Task: Create Custom  object "expense" and Add fields to this custom object.
Action: Mouse moved to (836, 67)
Screenshot: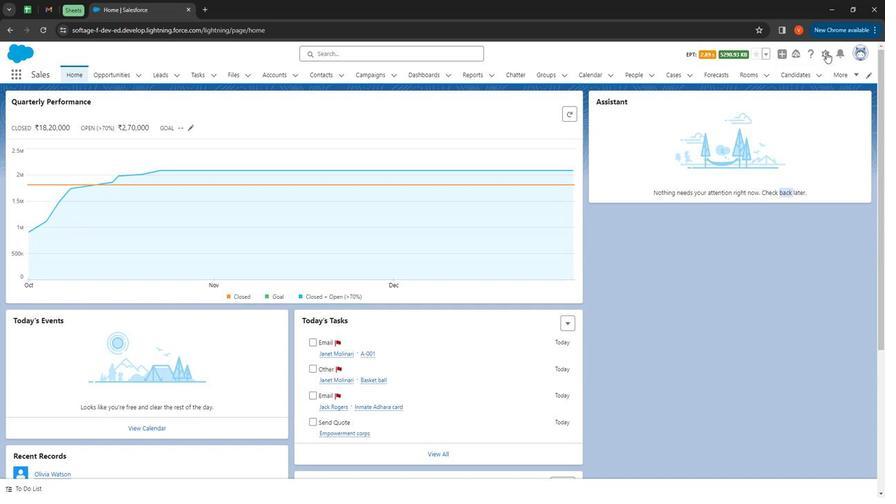 
Action: Mouse pressed left at (836, 67)
Screenshot: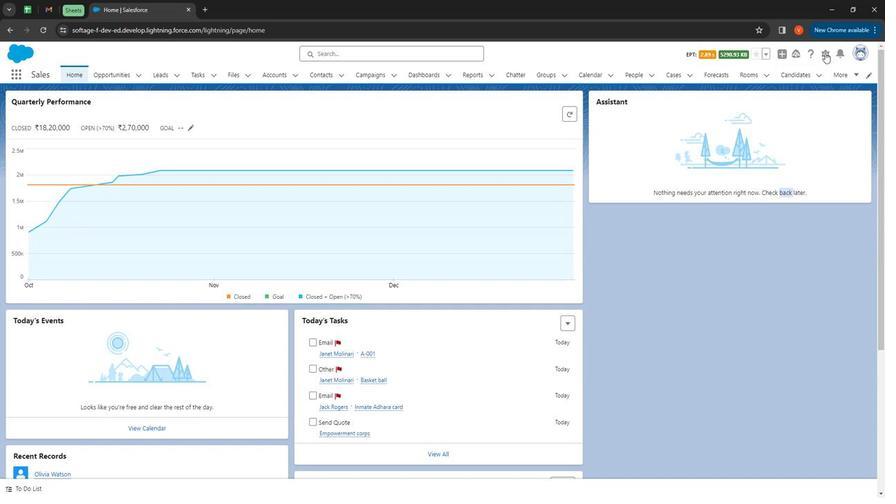
Action: Mouse moved to (806, 91)
Screenshot: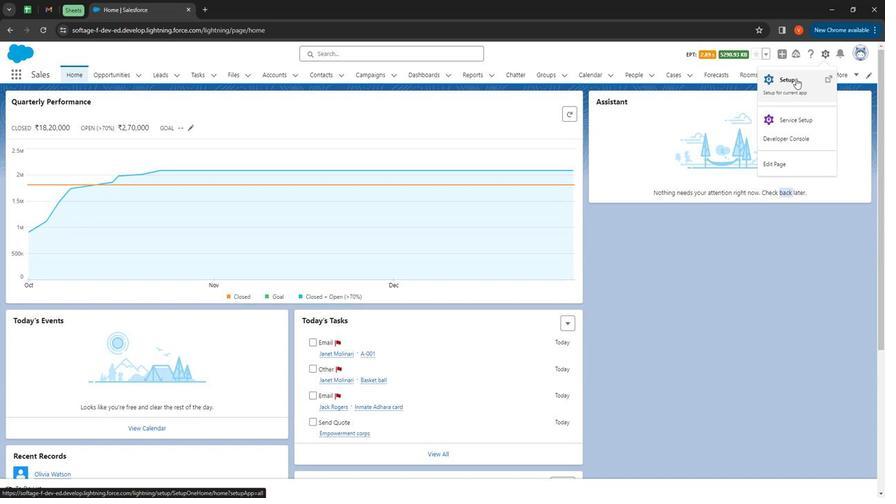 
Action: Mouse pressed left at (806, 91)
Screenshot: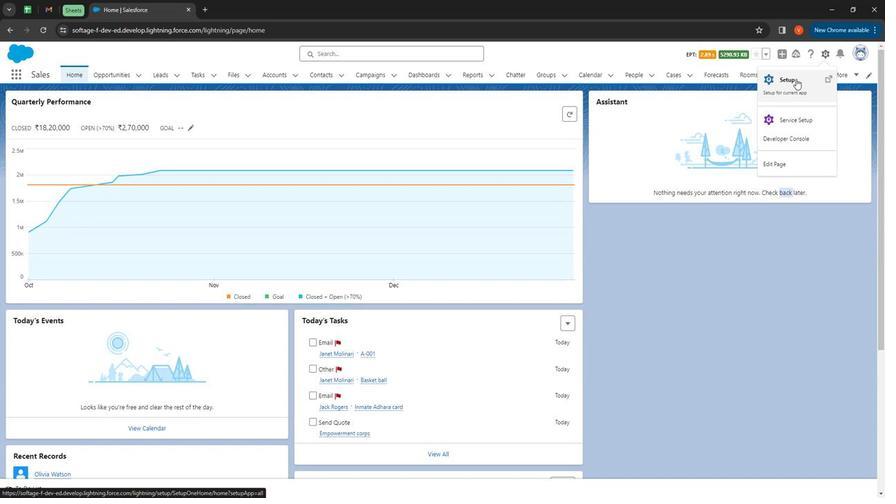 
Action: Mouse moved to (107, 86)
Screenshot: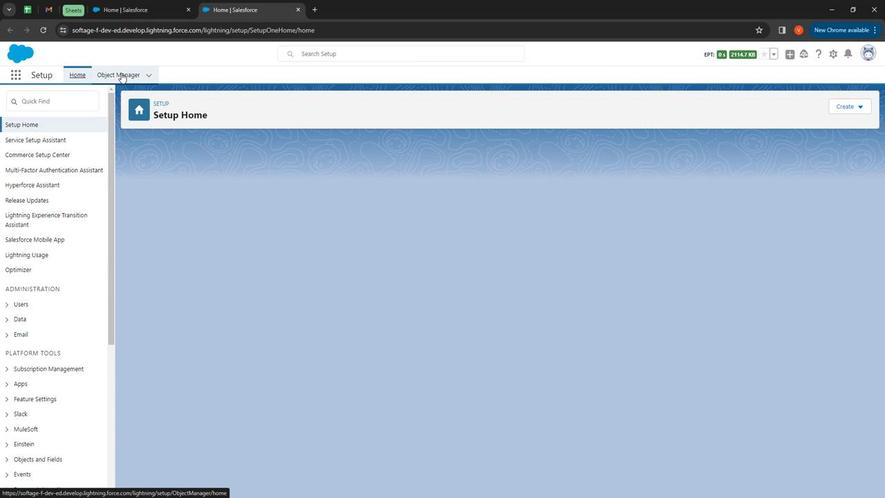 
Action: Mouse pressed left at (107, 86)
Screenshot: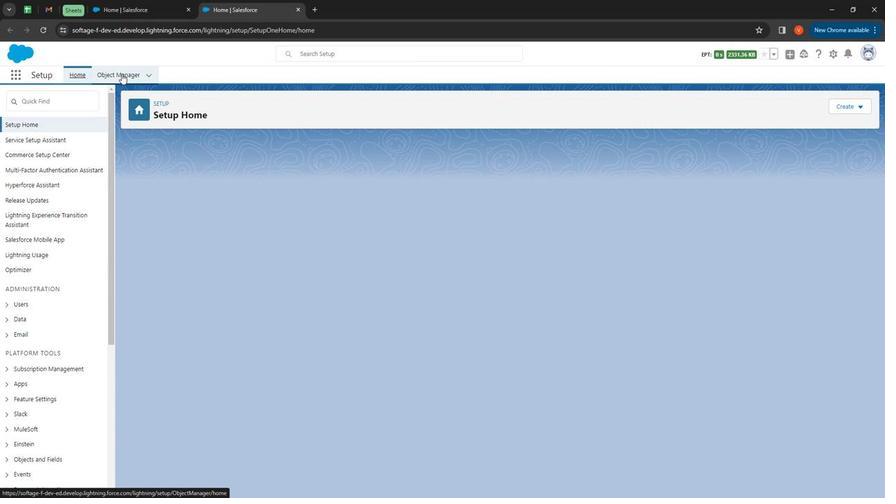 
Action: Mouse moved to (855, 115)
Screenshot: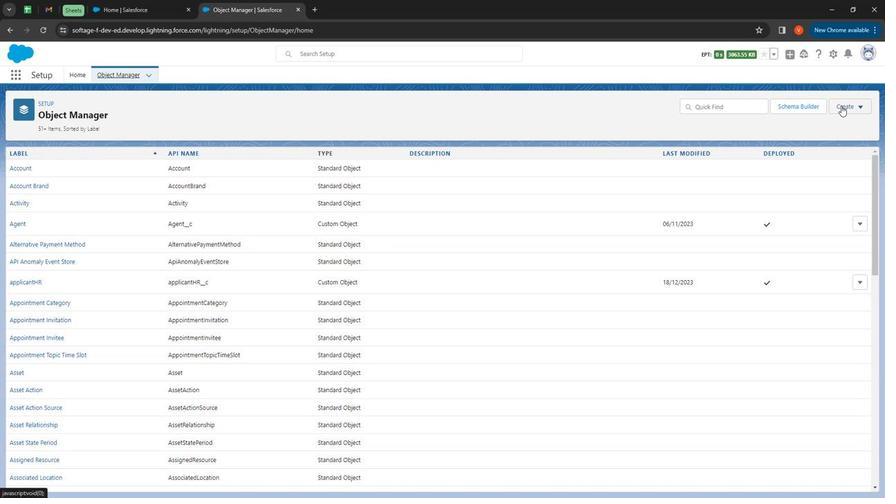 
Action: Mouse pressed left at (855, 115)
Screenshot: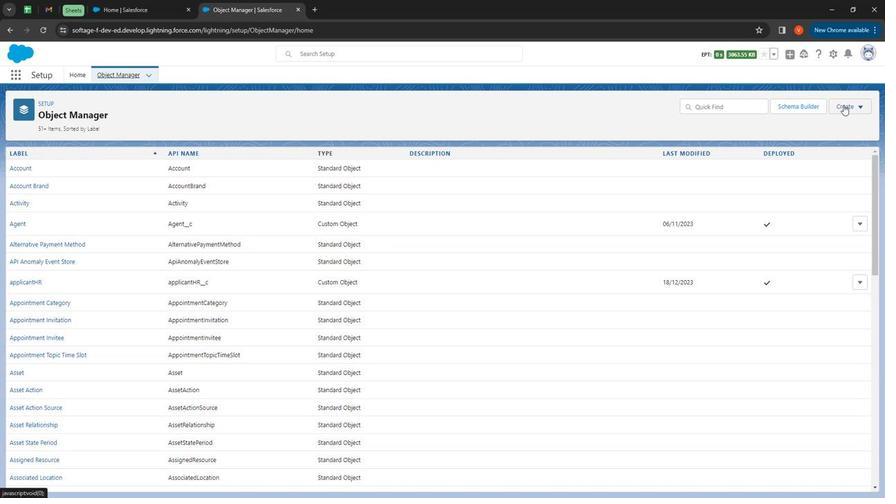 
Action: Mouse moved to (838, 142)
Screenshot: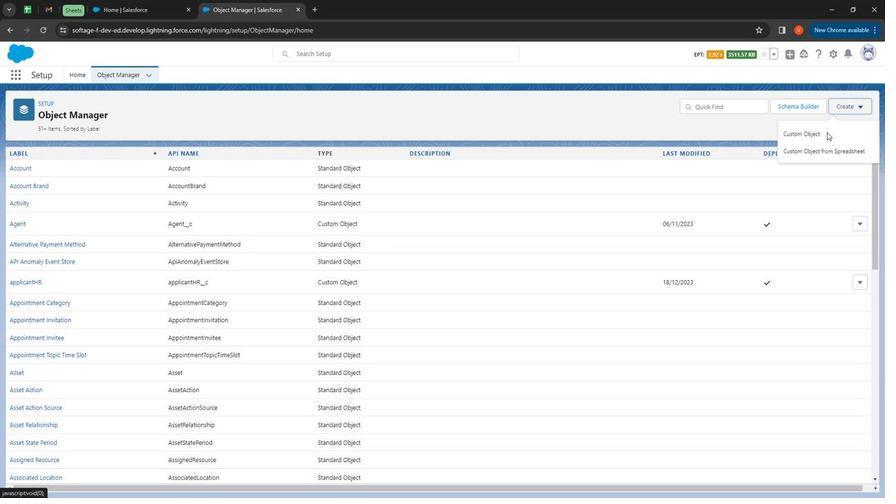 
Action: Mouse pressed left at (838, 142)
Screenshot: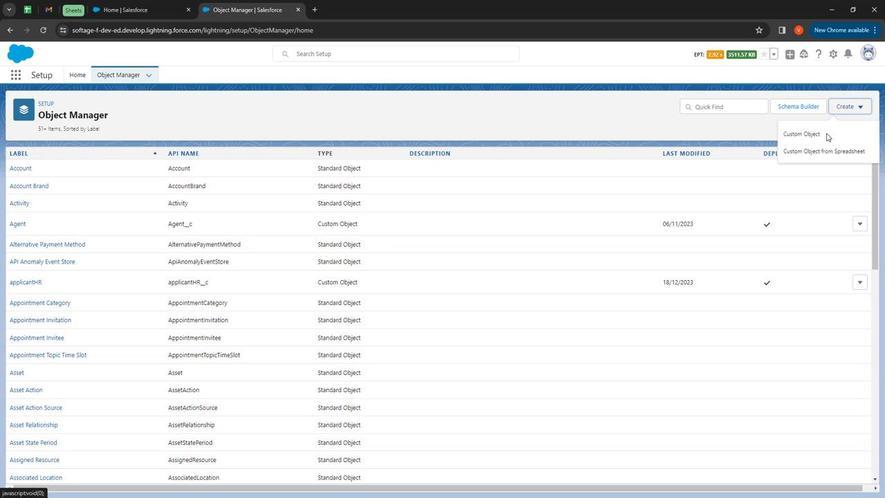 
Action: Mouse moved to (191, 232)
Screenshot: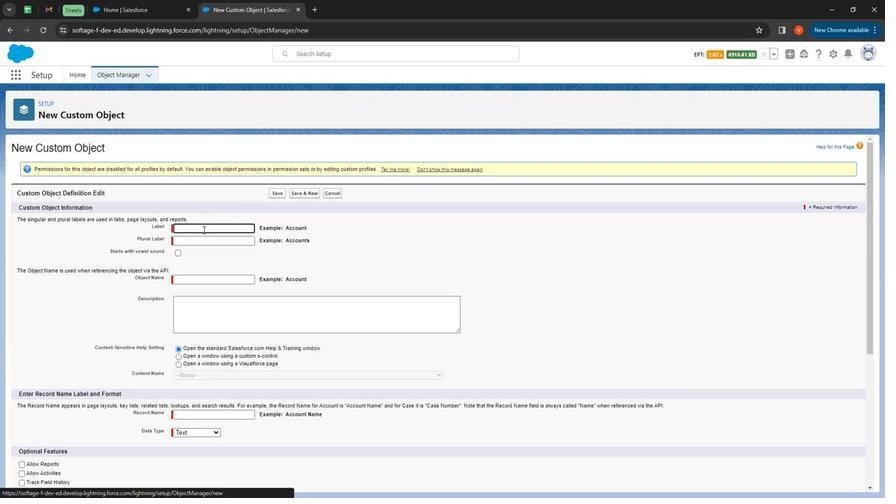 
Action: Mouse pressed left at (191, 232)
Screenshot: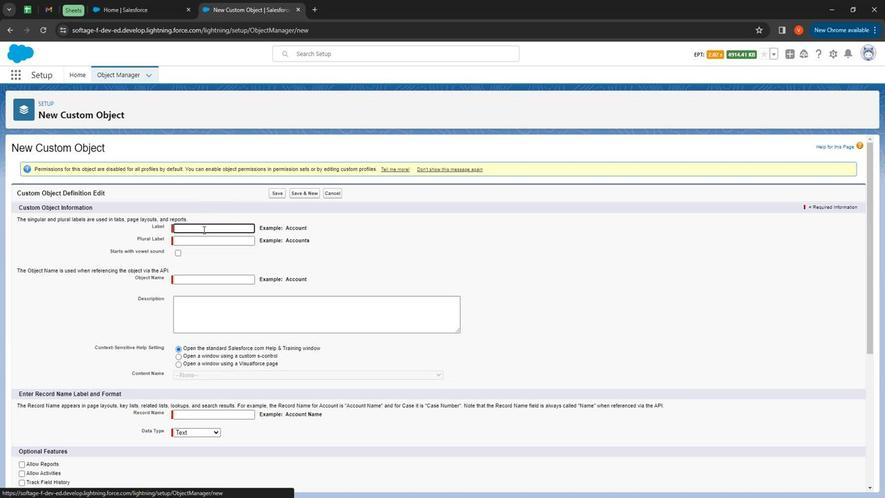 
Action: Mouse moved to (193, 233)
Screenshot: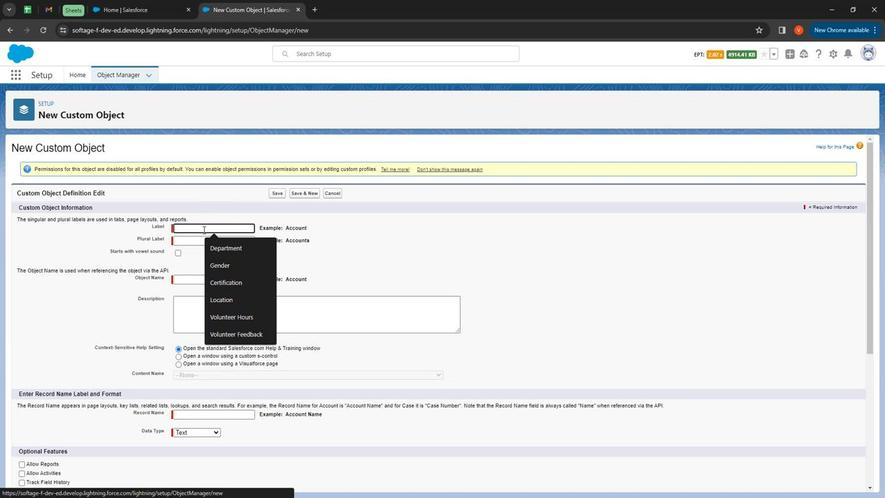 
Action: Key pressed <Key.shift>
Screenshot: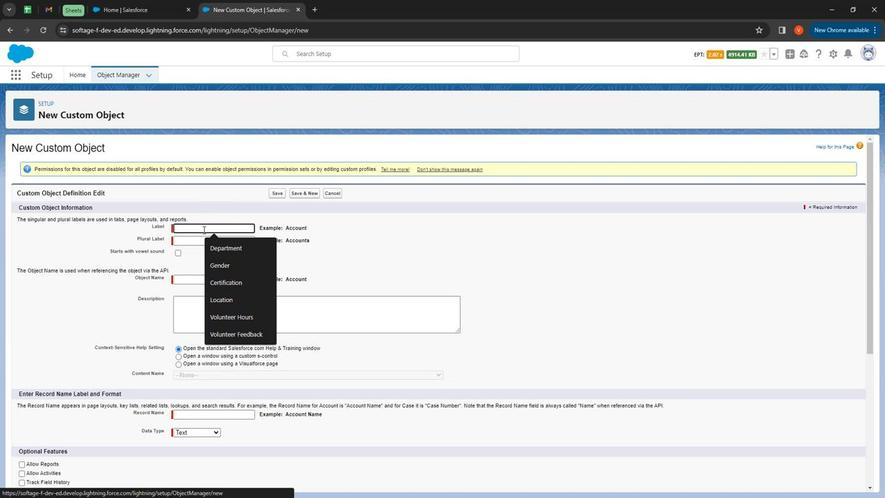 
Action: Mouse moved to (208, 225)
Screenshot: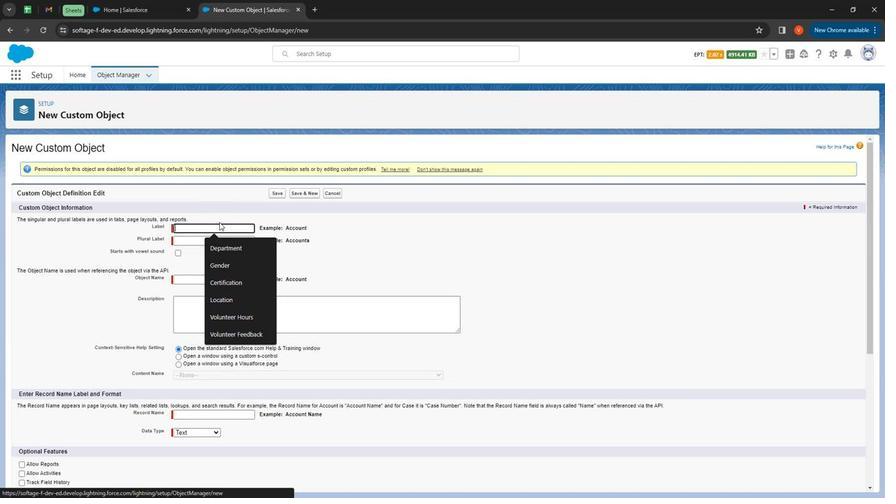
Action: Key pressed Expense
Screenshot: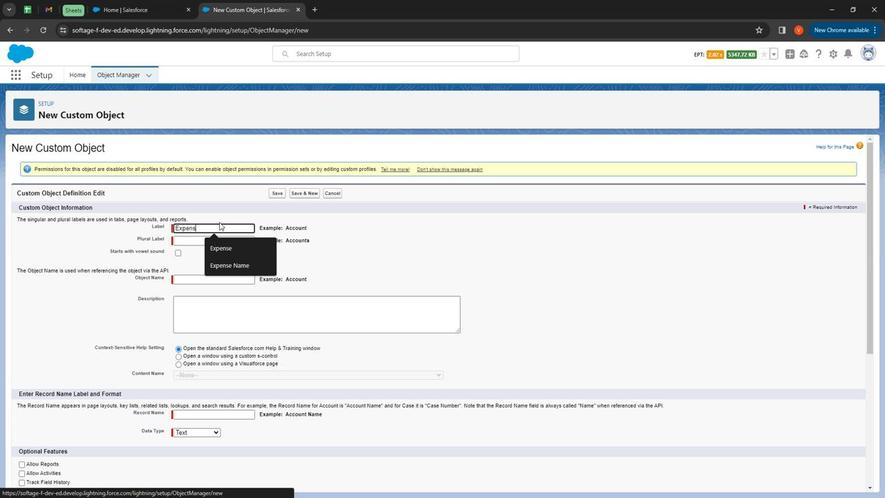 
Action: Mouse moved to (172, 244)
Screenshot: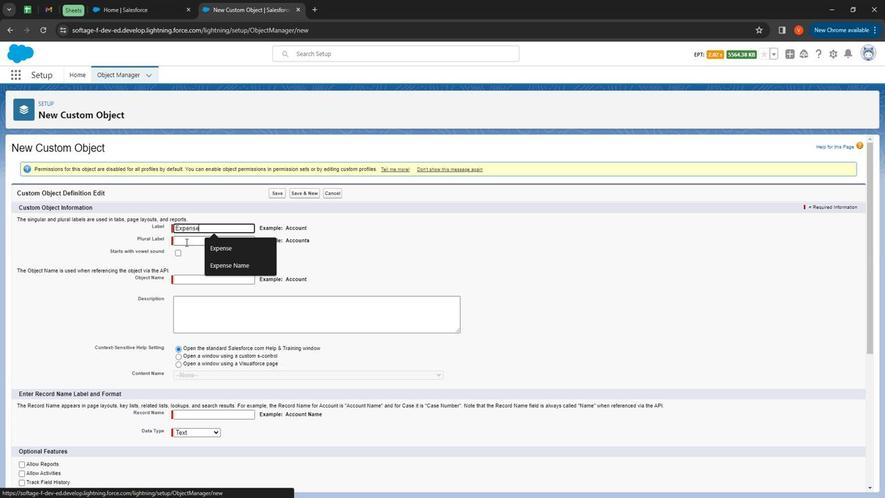 
Action: Mouse pressed left at (172, 244)
Screenshot: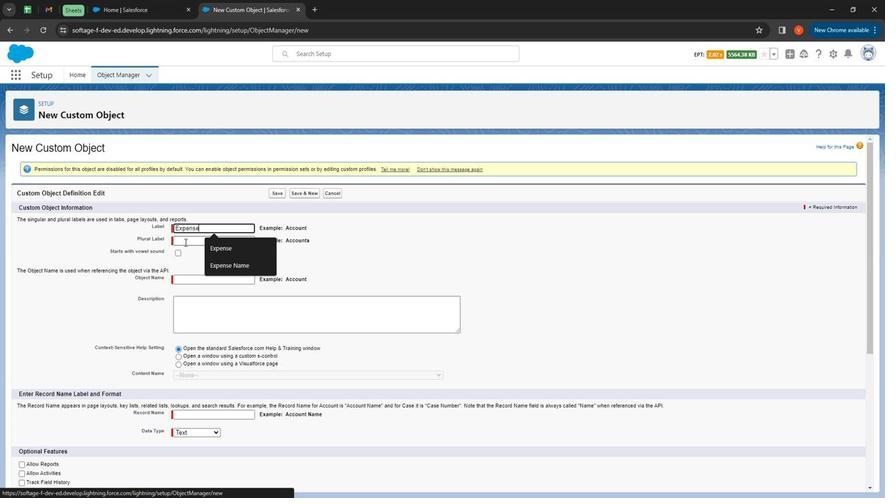
Action: Key pressed <Key.shift>Expenses
Screenshot: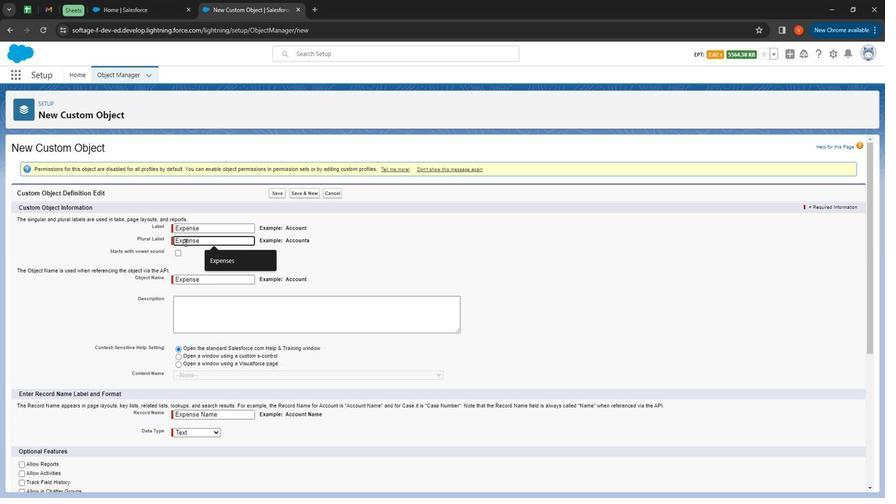 
Action: Mouse moved to (167, 256)
Screenshot: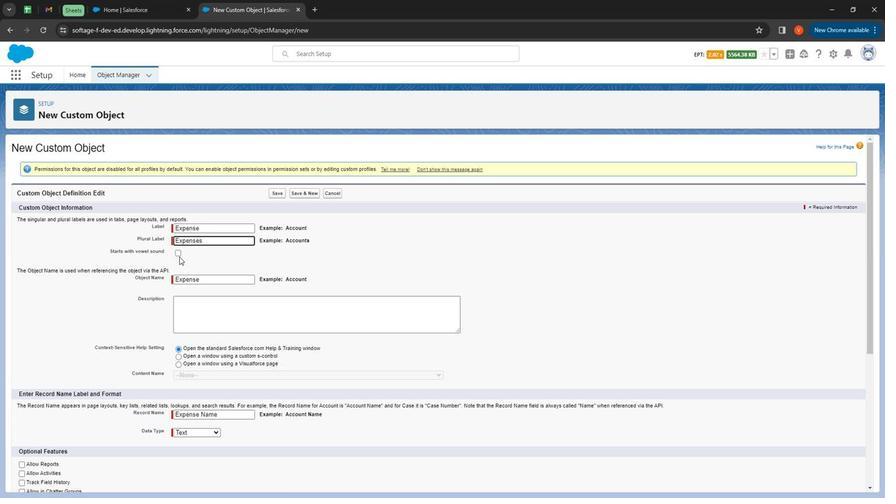 
Action: Mouse pressed left at (167, 256)
Screenshot: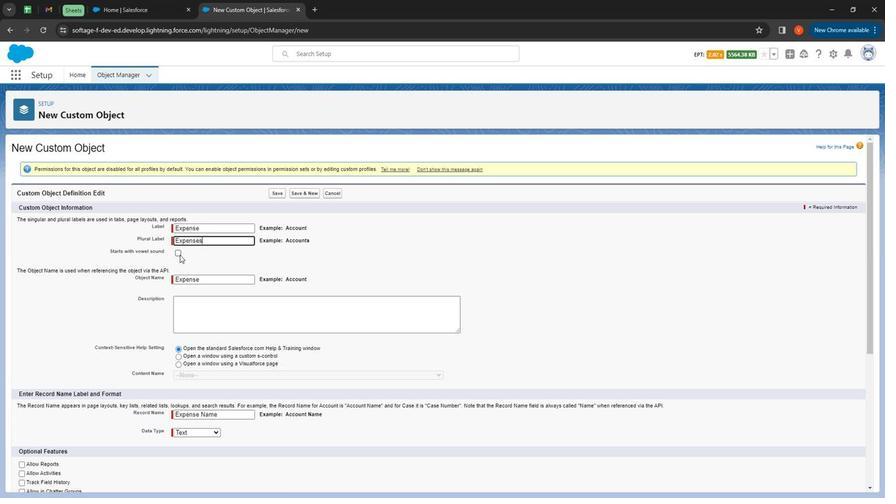 
Action: Mouse moved to (192, 299)
Screenshot: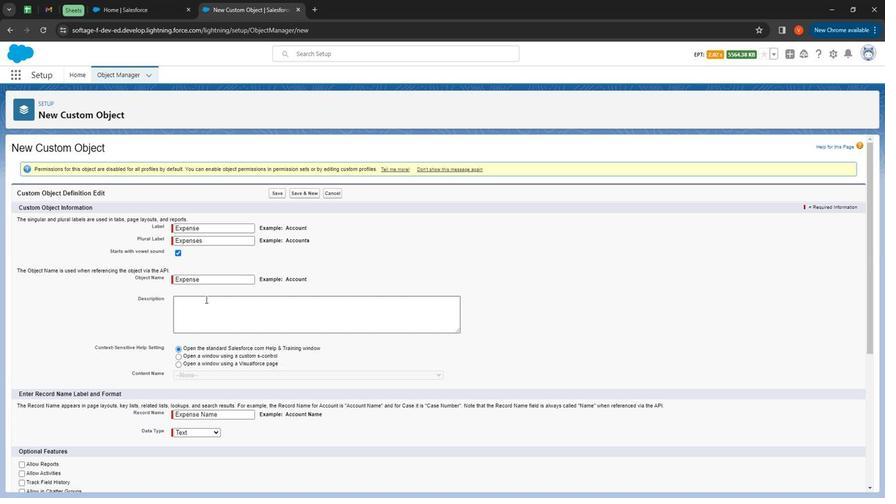 
Action: Mouse pressed left at (192, 299)
Screenshot: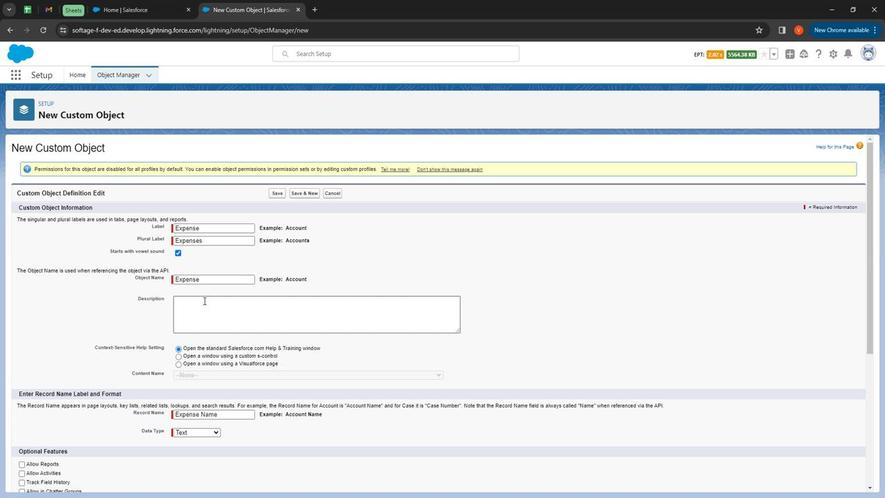 
Action: Mouse moved to (215, 298)
Screenshot: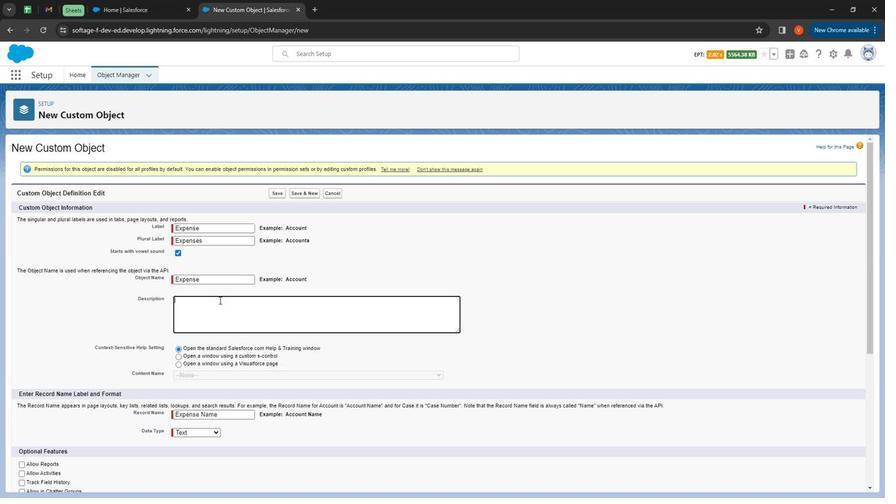 
Action: Key pressed <Key.shift>
Screenshot: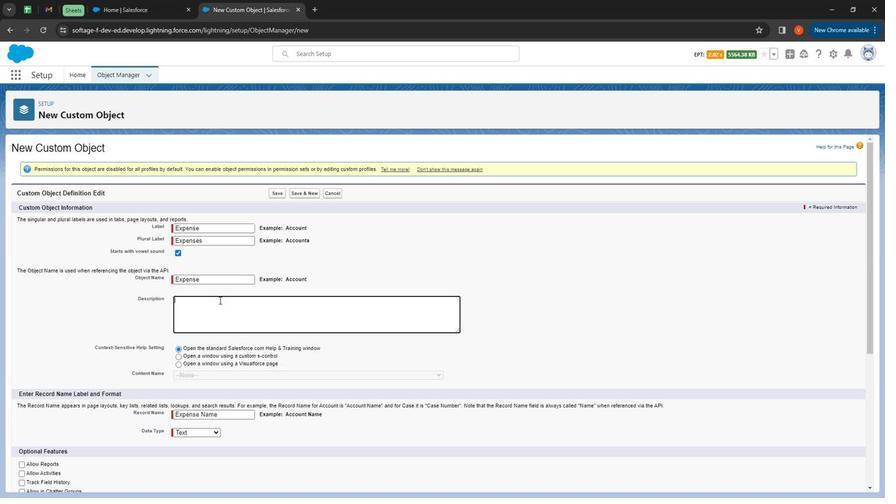 
Action: Mouse moved to (209, 268)
Screenshot: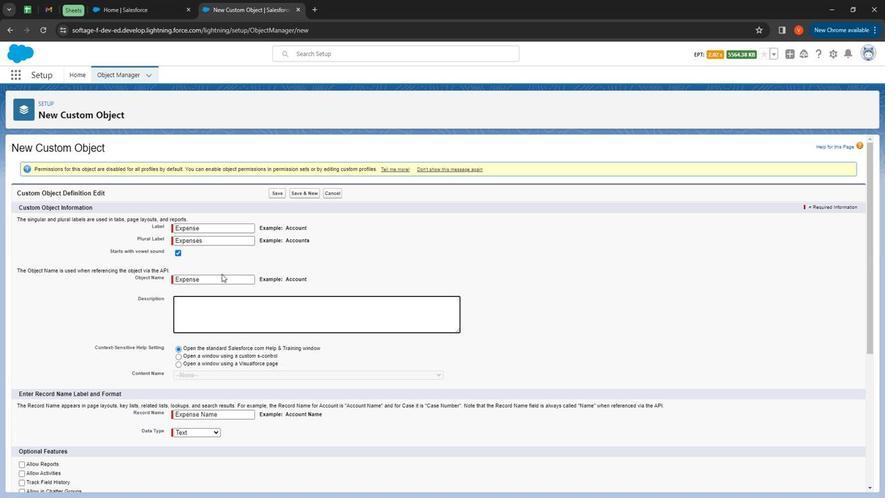 
Action: Key pressed <Key.shift><Key.shift><Key.shift><Key.shift>Expense<Key.space>is<Key.space>new<Key.space>custom<Key.space>object<Key.space>used<Key.space>in<Key.space>expense<Key.space>tracker<Key.space>application.
Screenshot: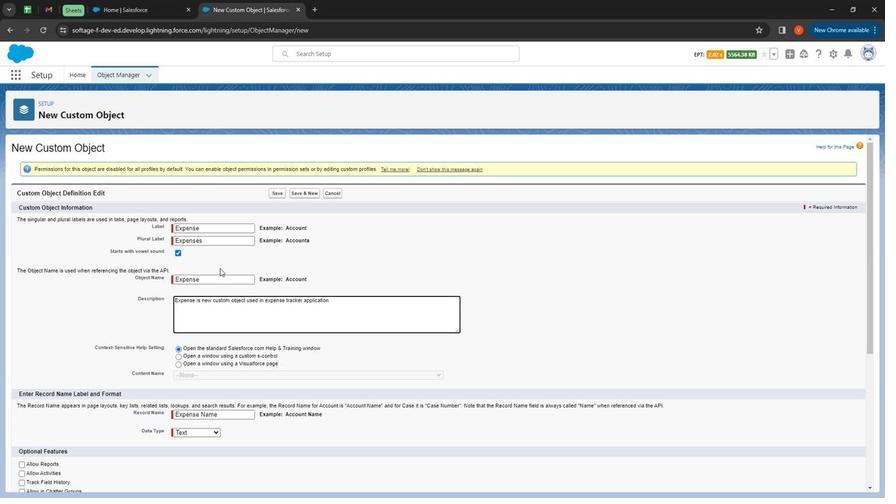 
Action: Mouse moved to (295, 363)
Screenshot: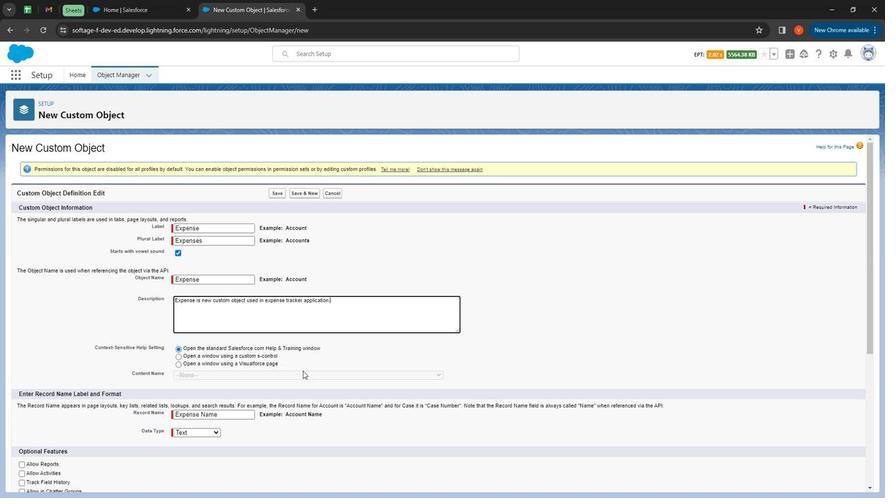 
Action: Mouse scrolled (295, 363) with delta (0, 0)
Screenshot: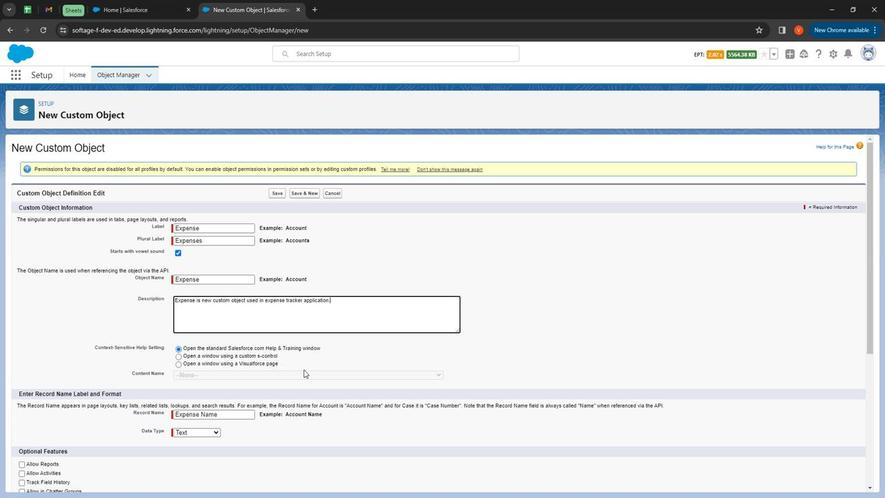 
Action: Mouse moved to (296, 360)
Screenshot: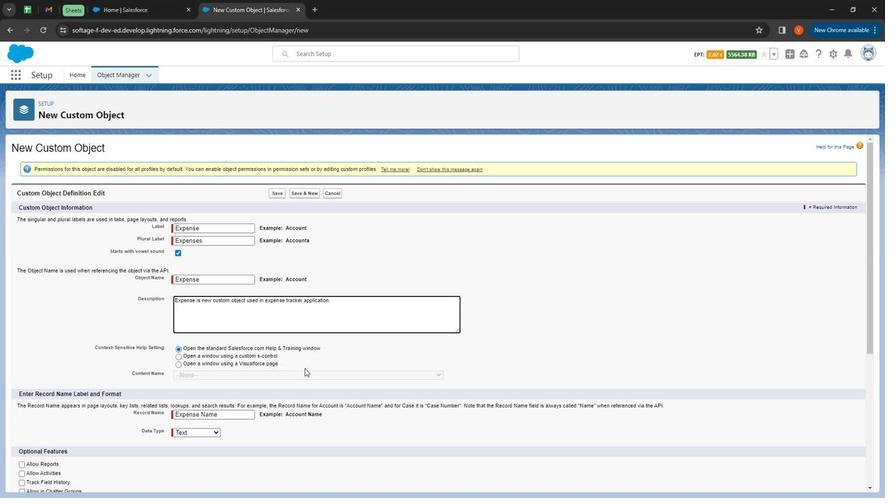 
Action: Mouse scrolled (296, 360) with delta (0, 0)
Screenshot: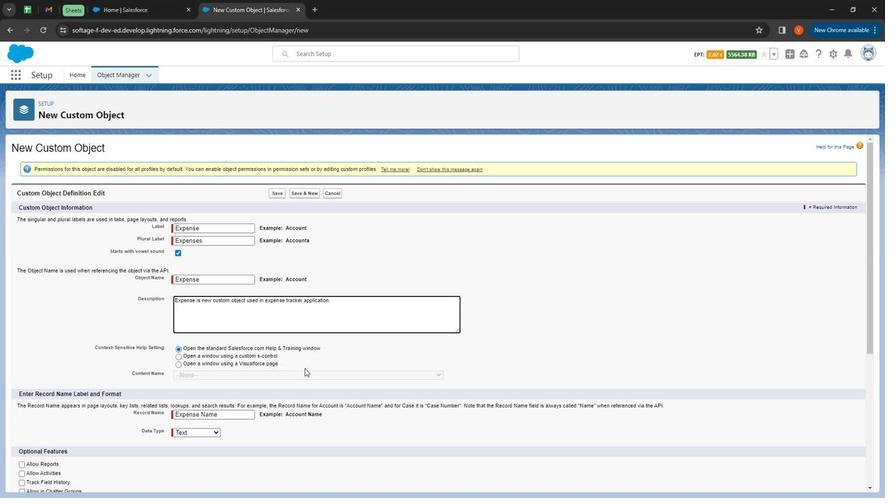 
Action: Mouse moved to (28, 362)
Screenshot: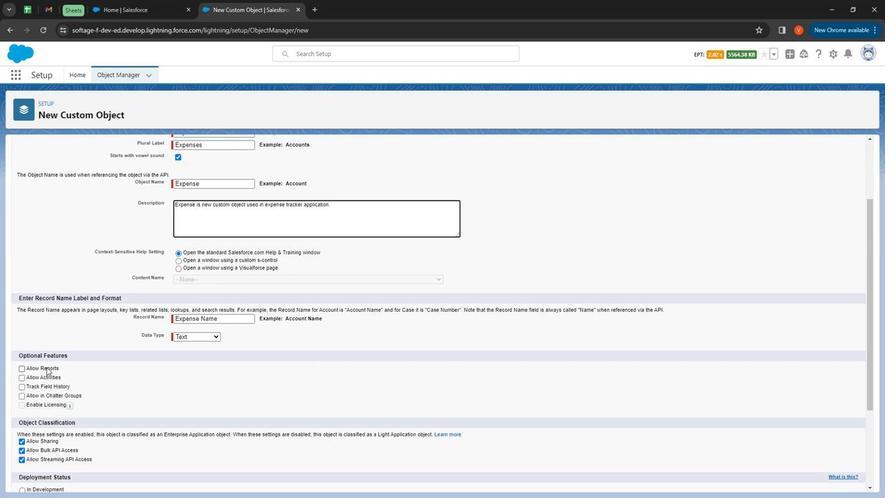 
Action: Mouse pressed left at (28, 362)
Screenshot: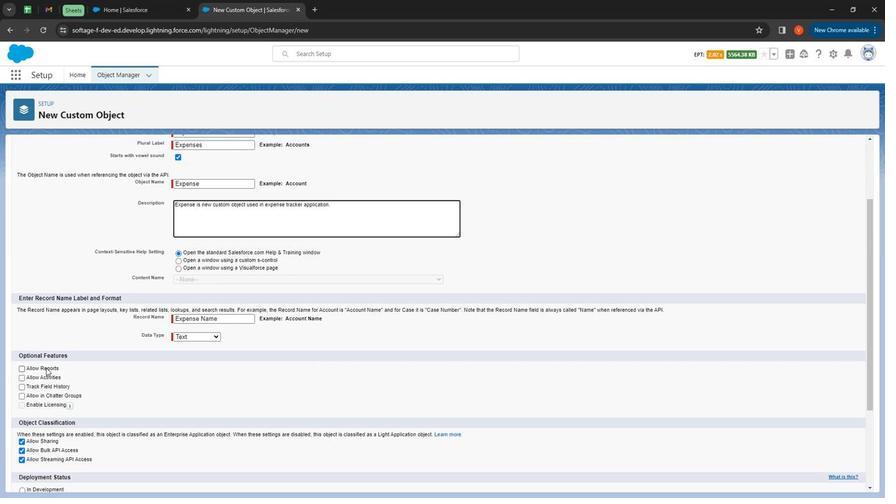 
Action: Mouse moved to (35, 372)
Screenshot: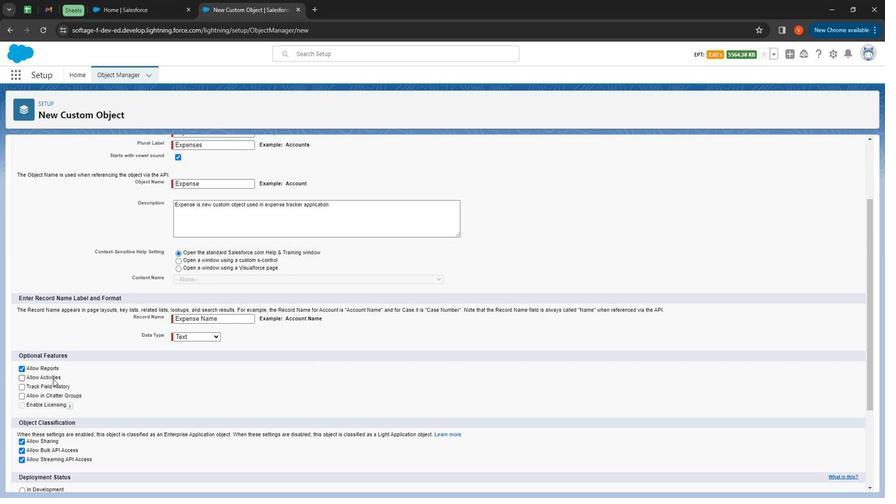 
Action: Mouse pressed left at (35, 372)
Screenshot: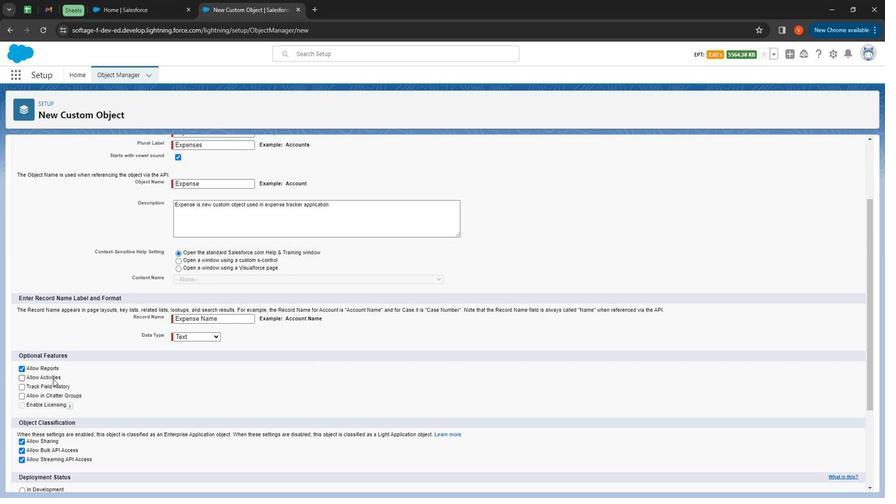 
Action: Mouse moved to (31, 380)
Screenshot: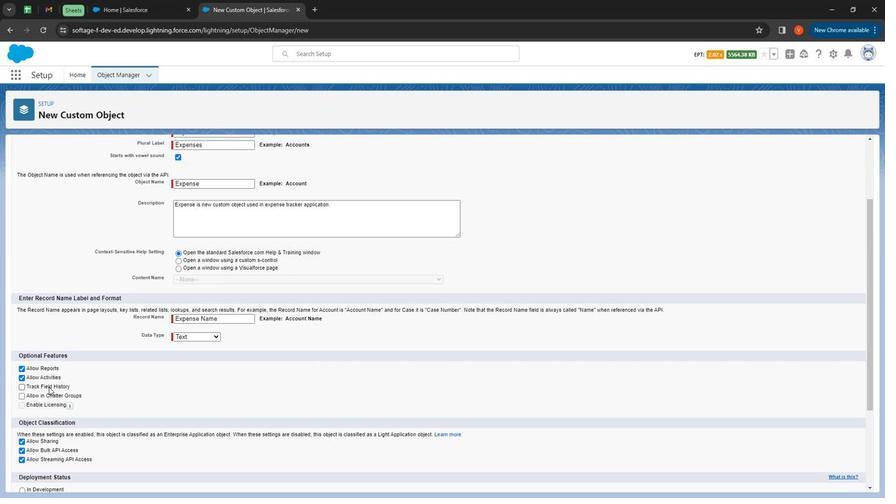 
Action: Mouse pressed left at (31, 380)
Screenshot: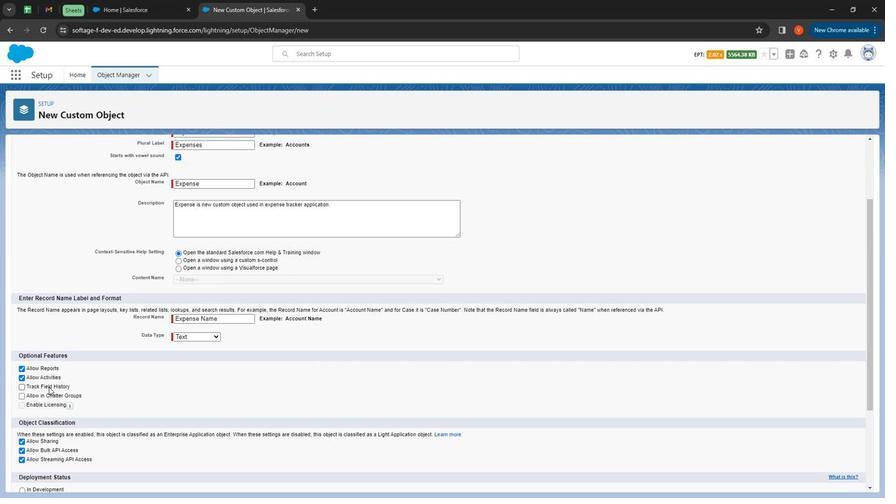 
Action: Mouse moved to (29, 388)
Screenshot: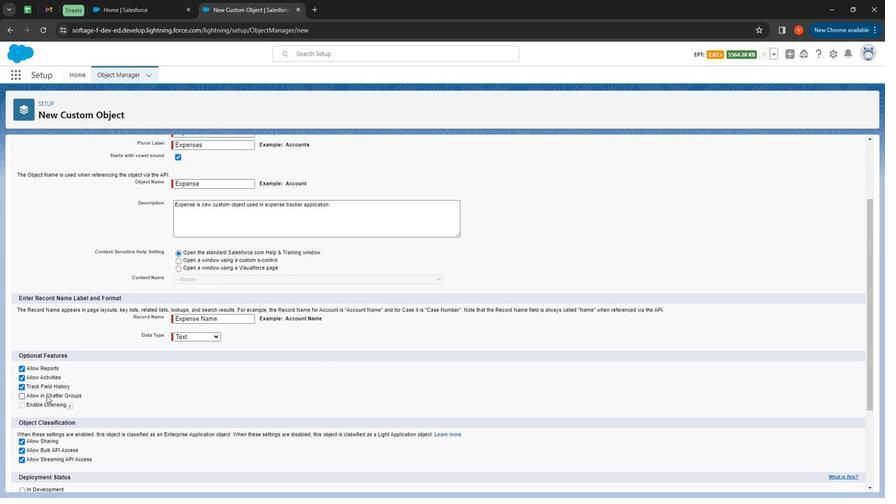 
Action: Mouse pressed left at (29, 388)
Screenshot: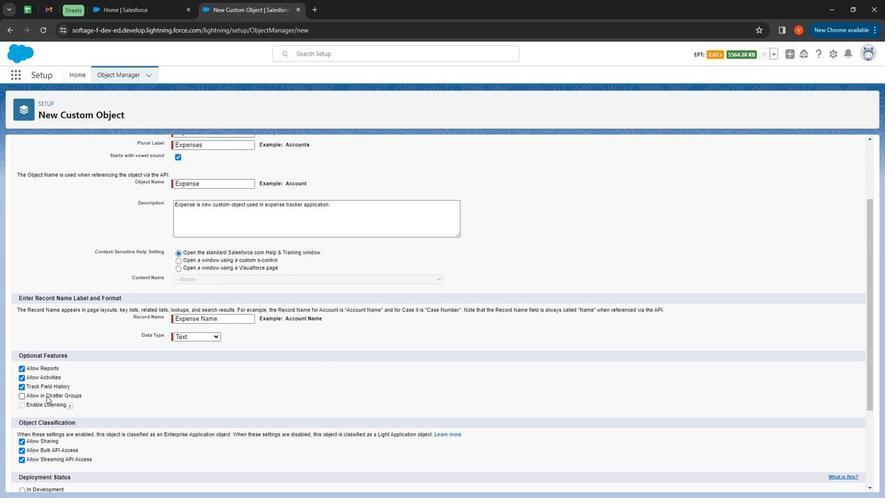 
Action: Mouse moved to (110, 368)
Screenshot: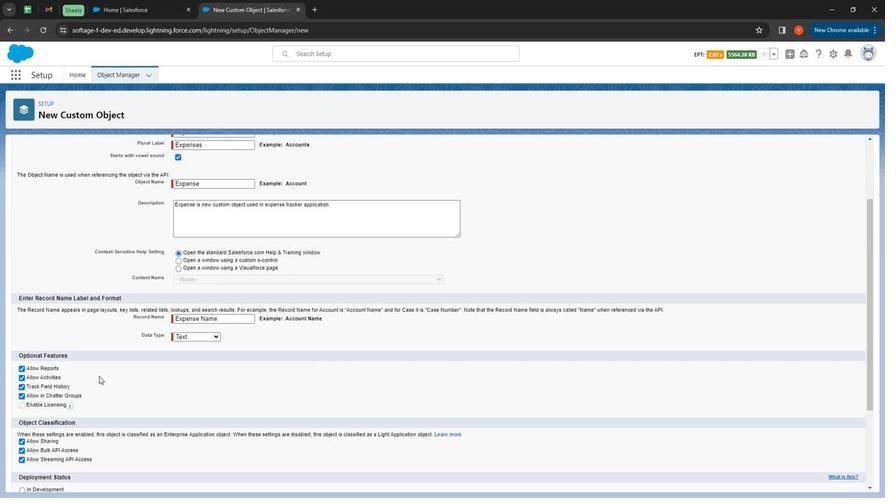 
Action: Mouse scrolled (110, 368) with delta (0, 0)
Screenshot: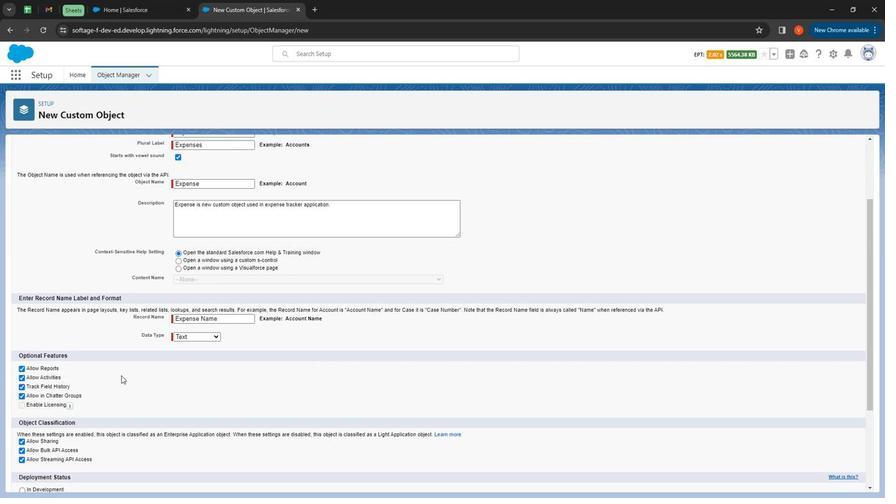 
Action: Mouse moved to (110, 368)
Screenshot: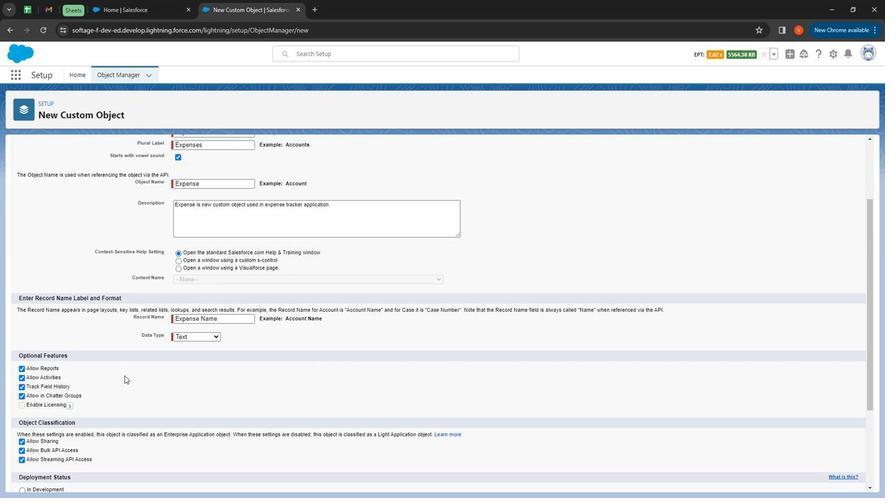 
Action: Mouse scrolled (110, 368) with delta (0, 0)
Screenshot: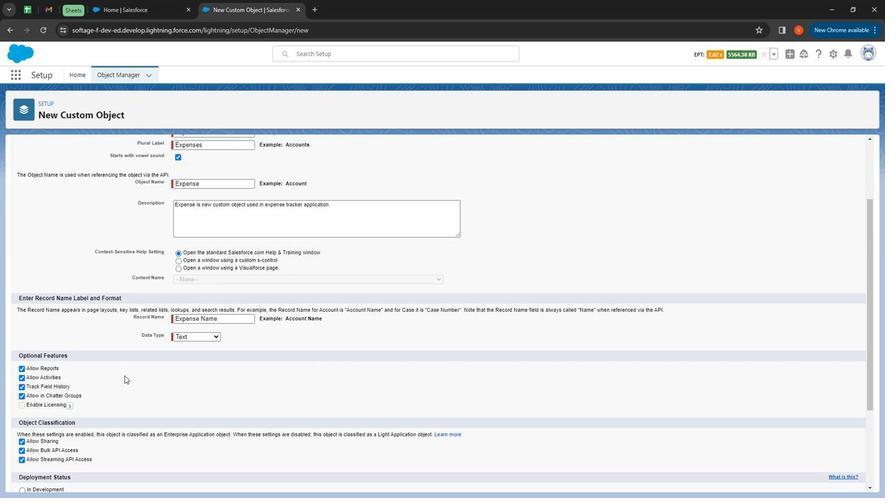 
Action: Mouse moved to (114, 368)
Screenshot: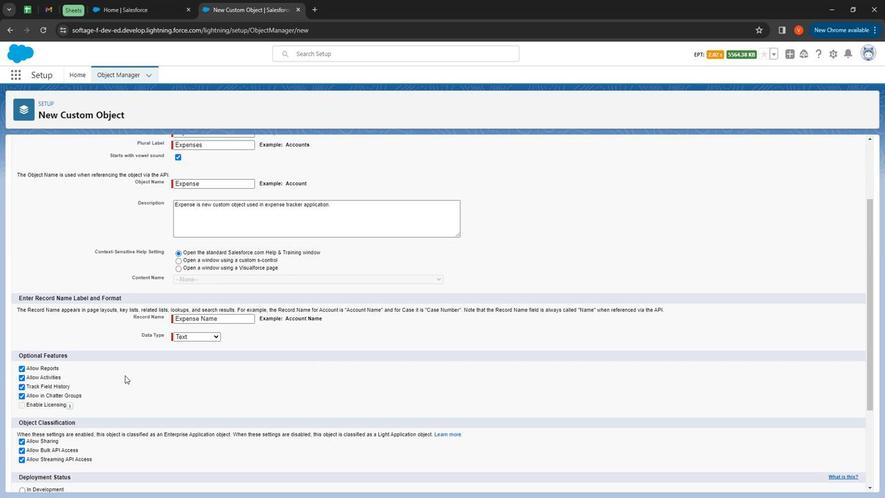 
Action: Mouse scrolled (114, 368) with delta (0, 0)
Screenshot: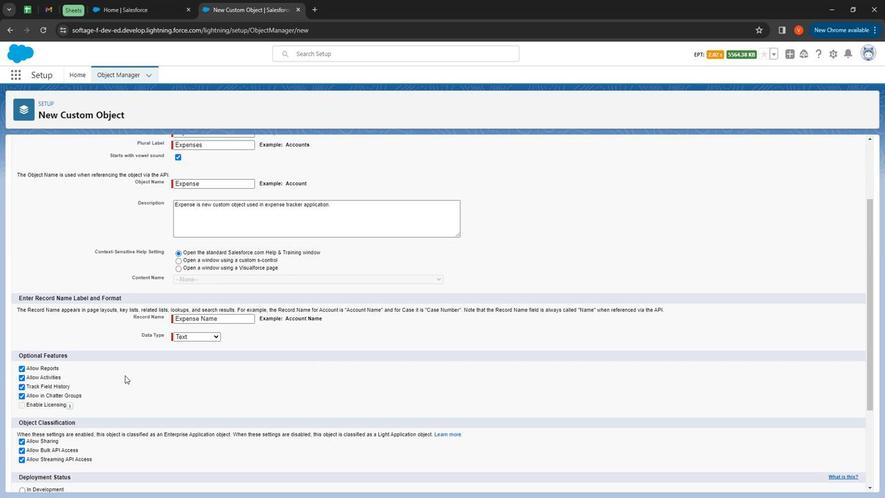 
Action: Mouse moved to (116, 366)
Screenshot: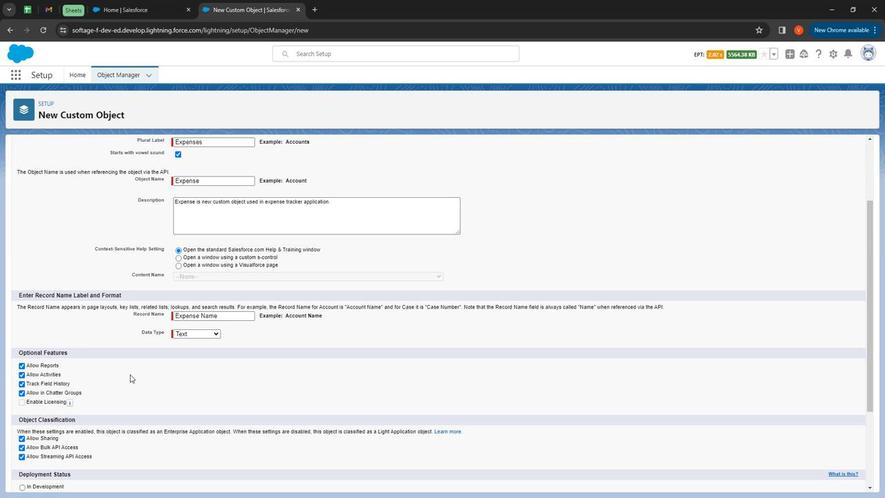 
Action: Mouse scrolled (116, 366) with delta (0, 0)
Screenshot: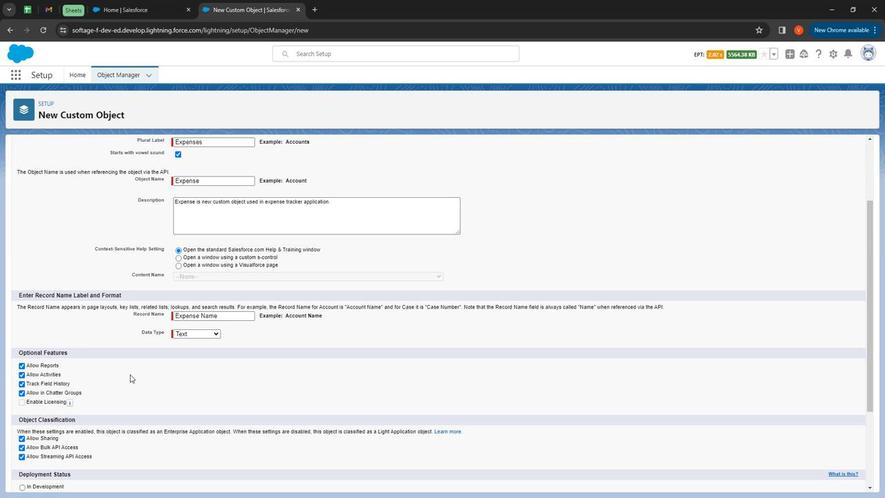 
Action: Mouse moved to (119, 362)
Screenshot: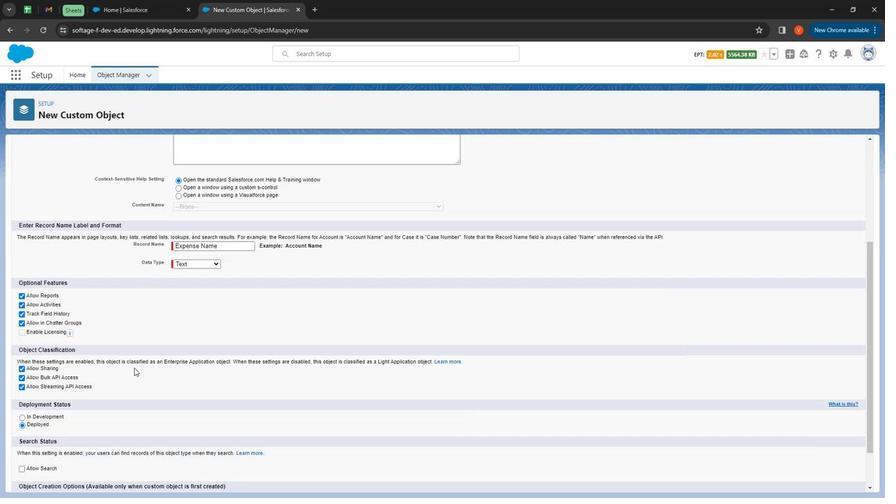 
Action: Mouse scrolled (119, 362) with delta (0, 0)
Screenshot: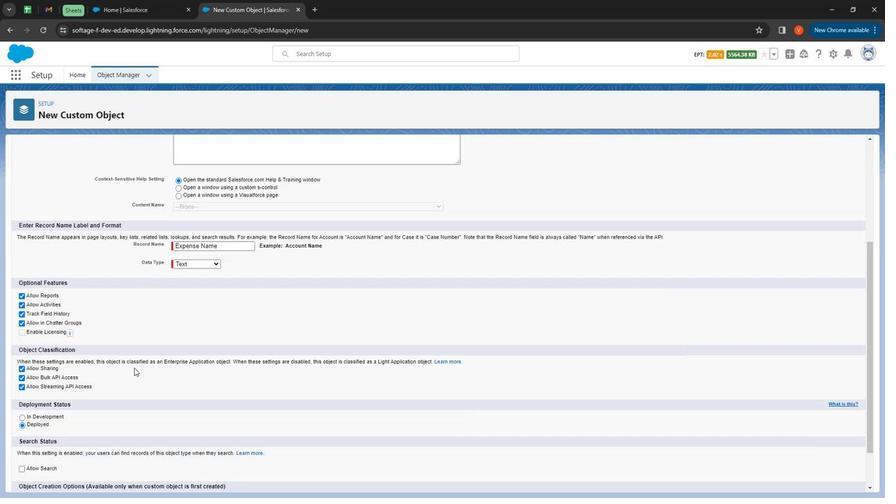 
Action: Mouse moved to (121, 358)
Screenshot: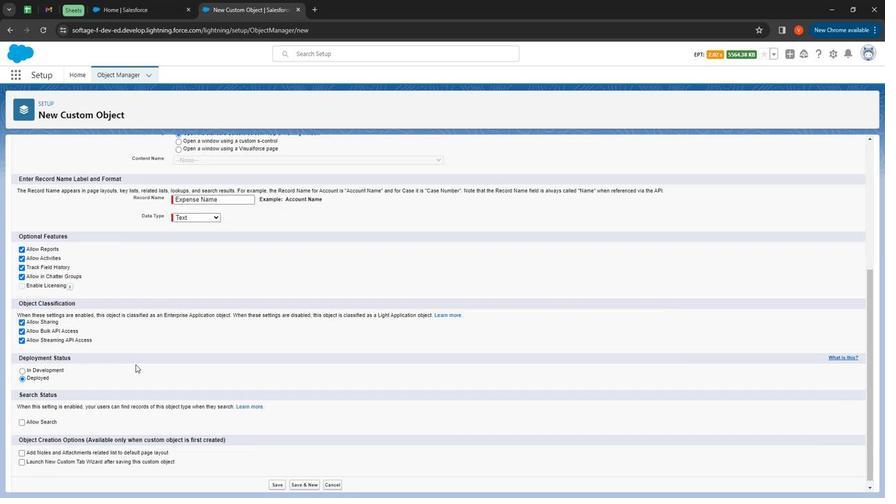 
Action: Mouse scrolled (121, 357) with delta (0, 0)
Screenshot: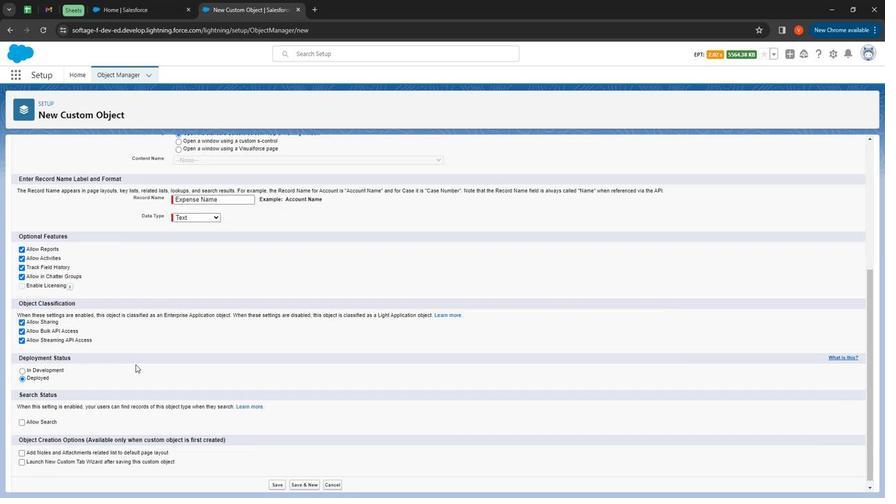 
Action: Mouse moved to (23, 407)
Screenshot: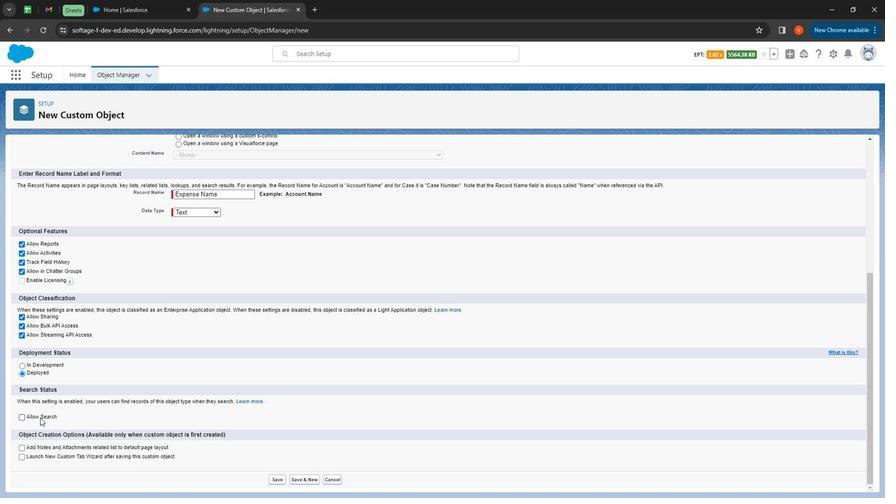 
Action: Mouse pressed left at (23, 407)
Screenshot: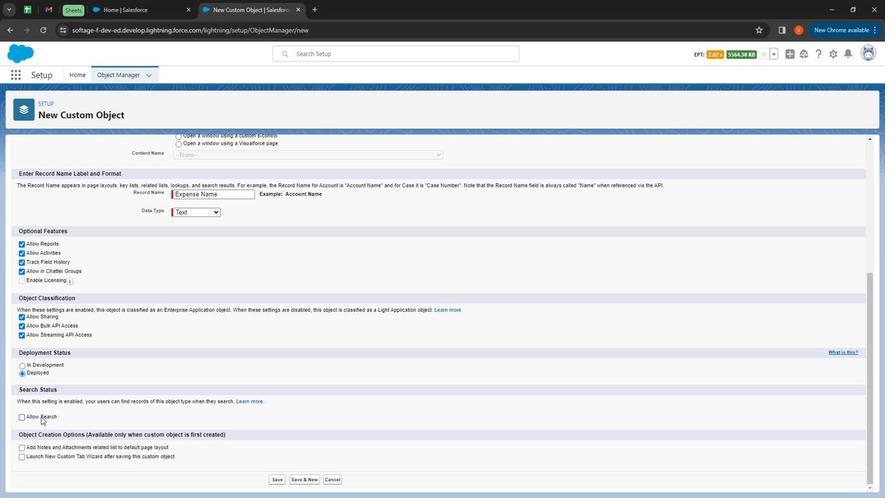 
Action: Mouse moved to (270, 467)
Screenshot: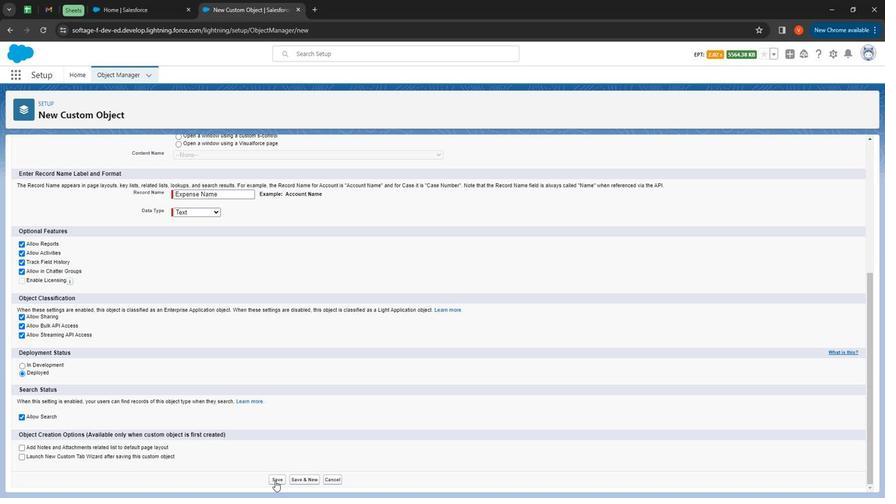 
Action: Mouse pressed left at (270, 467)
Screenshot: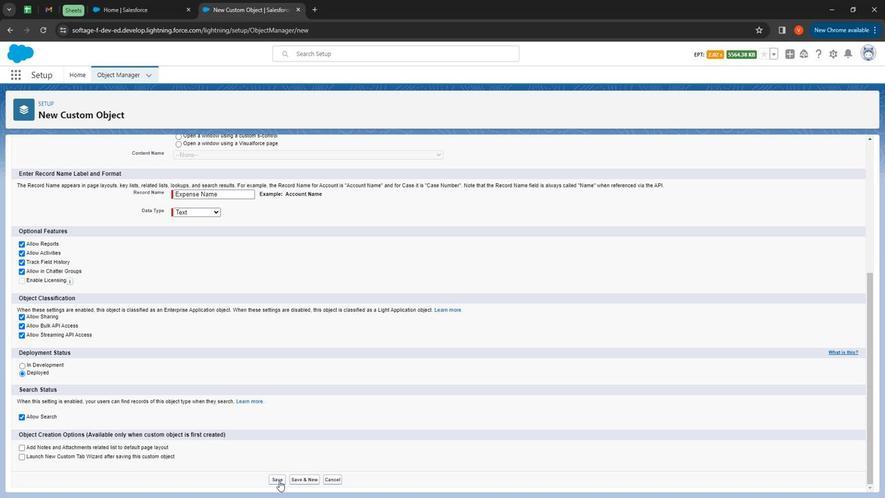 
Action: Mouse moved to (49, 176)
Screenshot: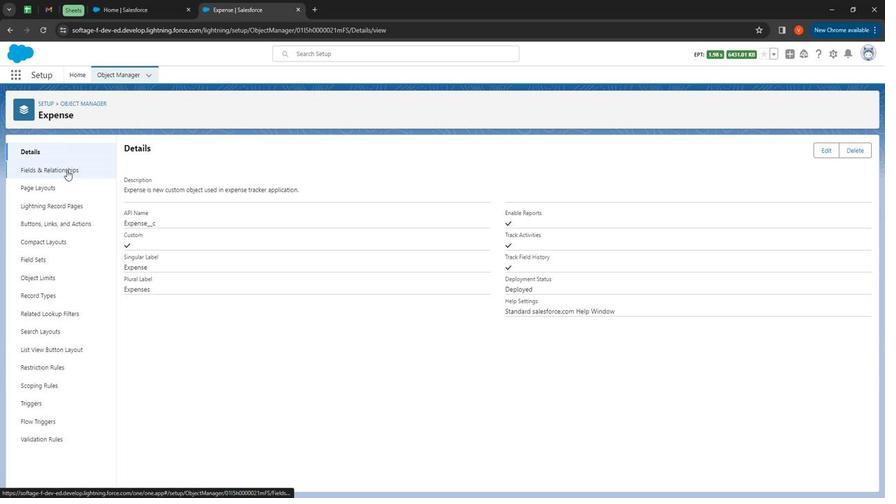 
Action: Mouse pressed left at (49, 176)
Screenshot: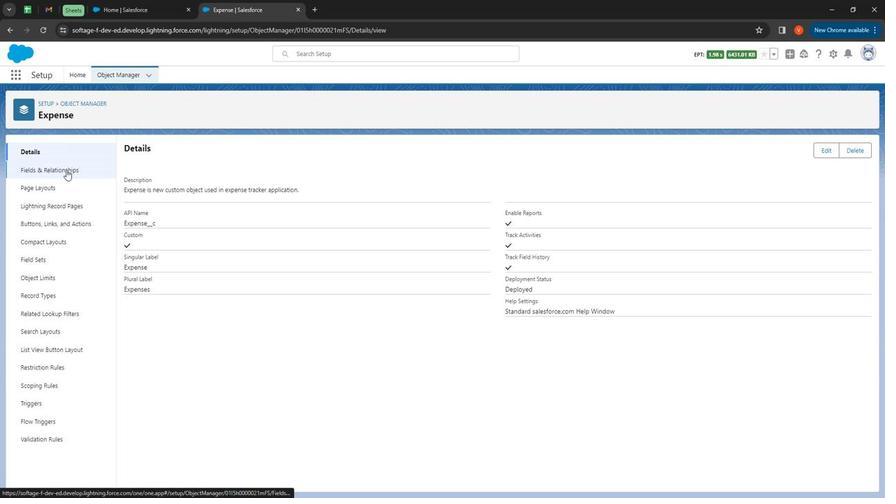 
Action: Mouse moved to (693, 159)
Screenshot: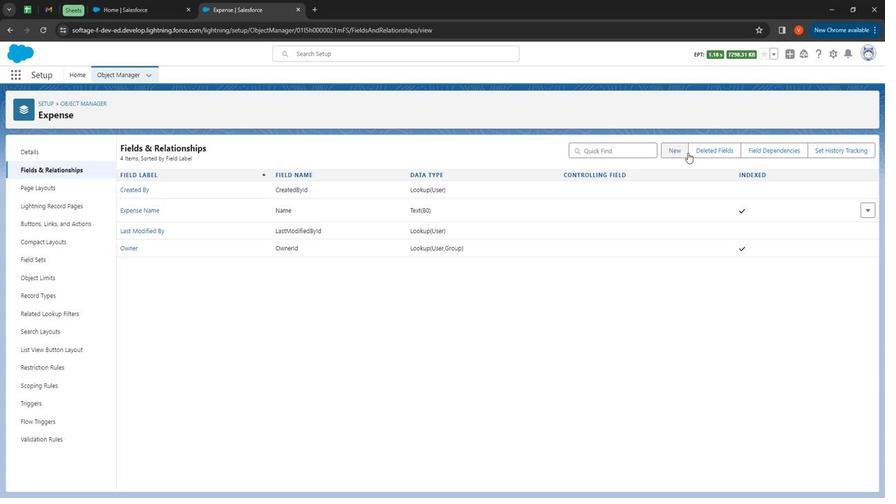 
Action: Mouse pressed left at (693, 159)
Screenshot: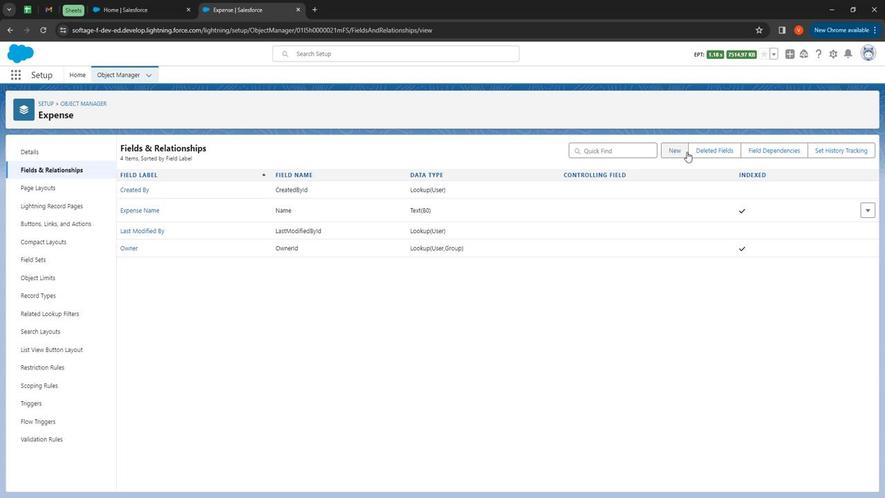 
Action: Mouse moved to (157, 314)
Screenshot: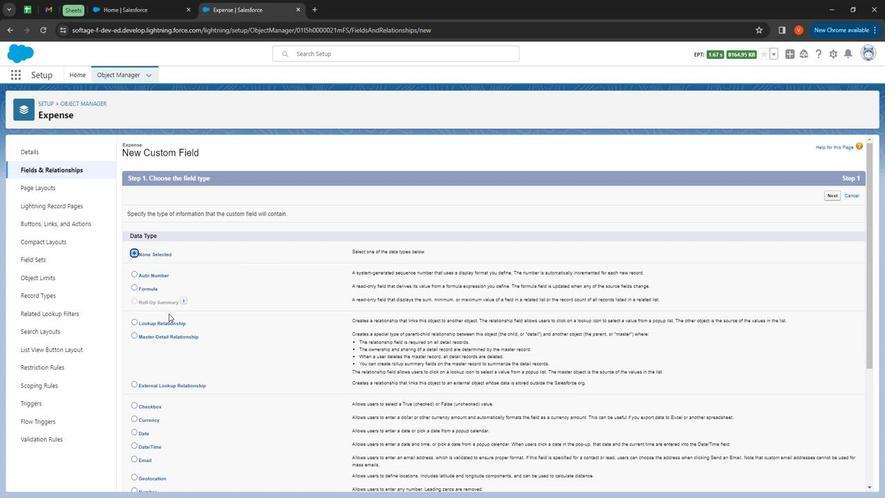 
Action: Mouse scrolled (157, 314) with delta (0, 0)
Screenshot: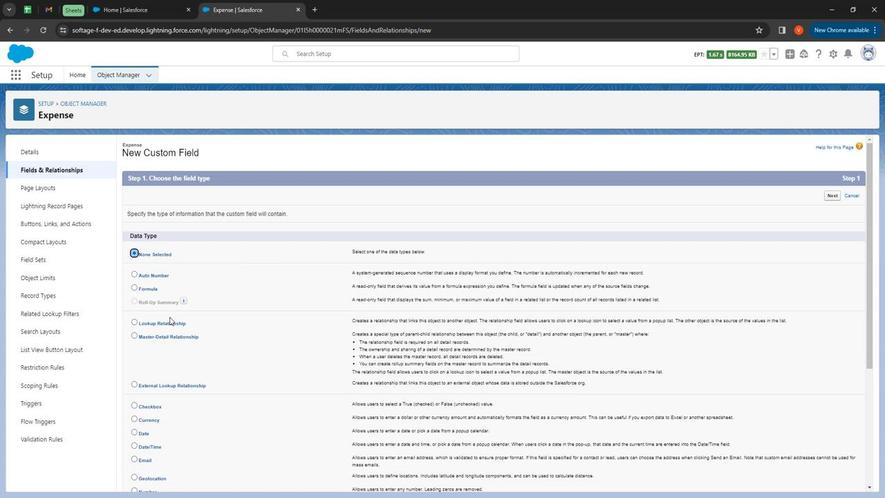 
Action: Mouse moved to (157, 315)
Screenshot: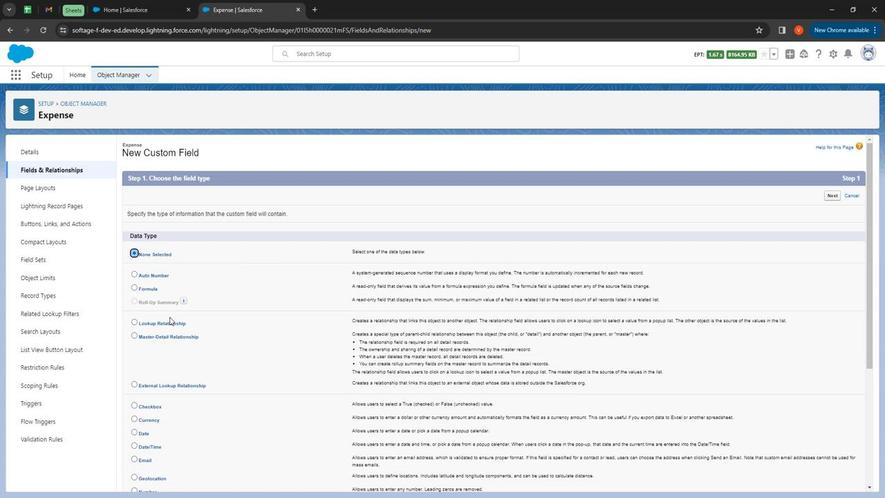 
Action: Mouse scrolled (157, 314) with delta (0, 0)
Screenshot: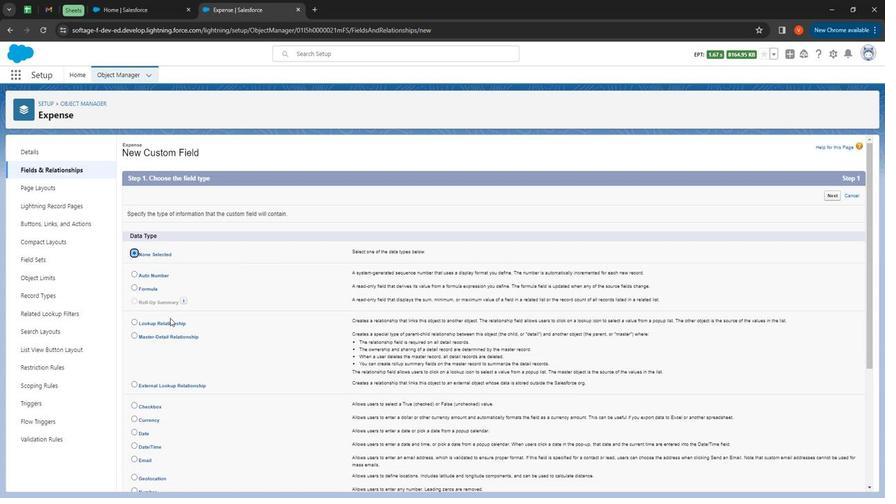 
Action: Mouse scrolled (157, 314) with delta (0, 0)
Screenshot: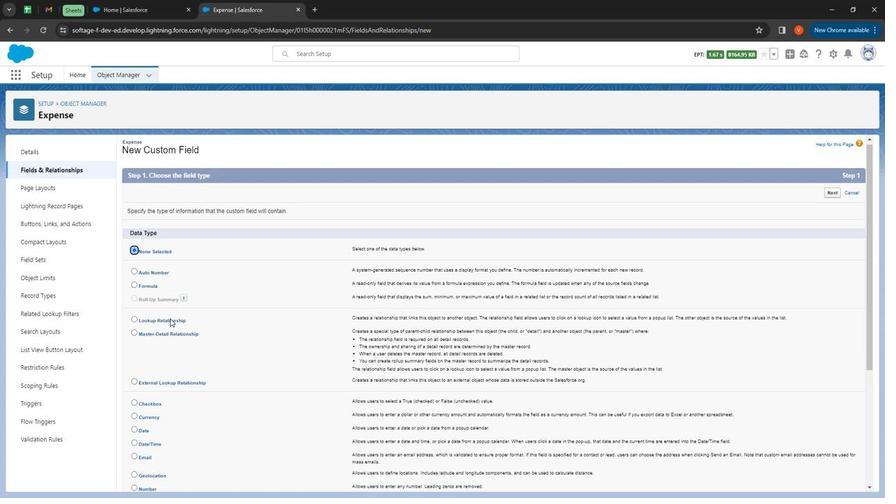
Action: Mouse scrolled (157, 314) with delta (0, 0)
Screenshot: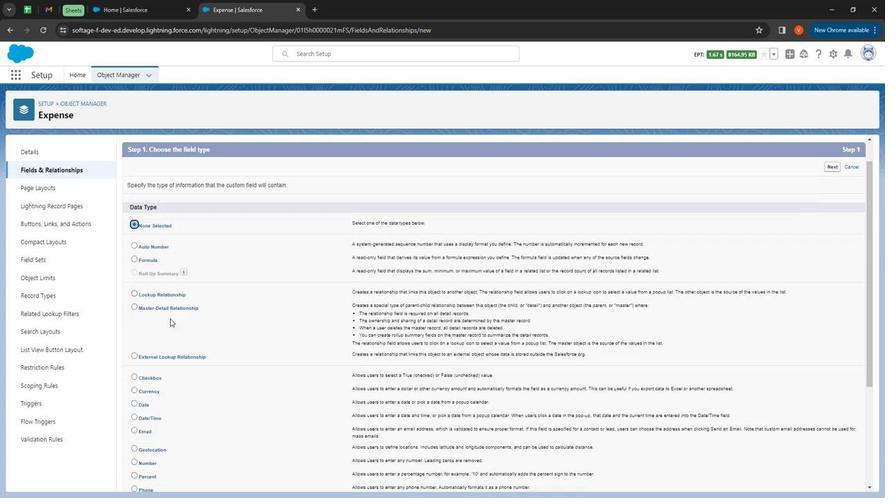 
Action: Mouse moved to (157, 316)
Screenshot: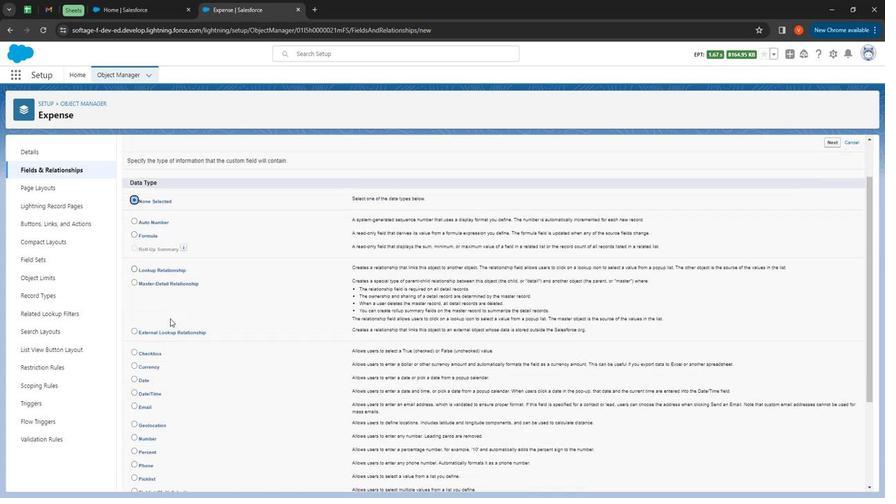 
Action: Mouse scrolled (157, 315) with delta (0, 0)
Screenshot: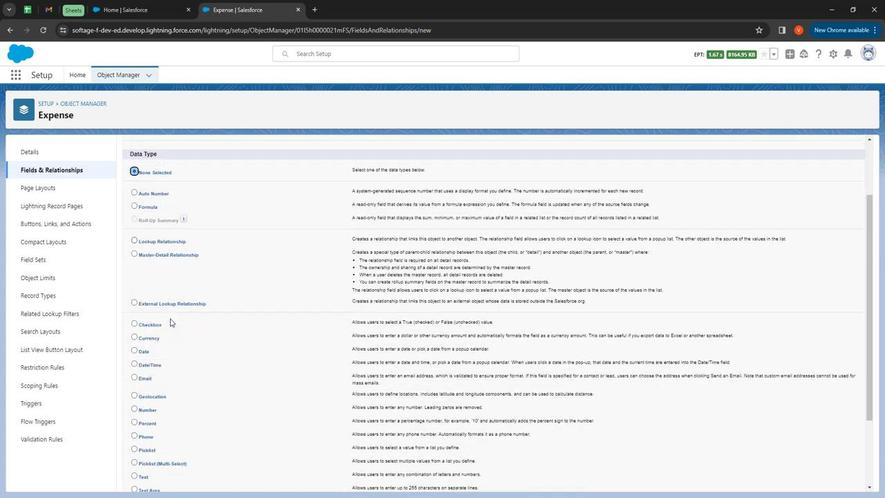 
Action: Mouse moved to (123, 365)
Screenshot: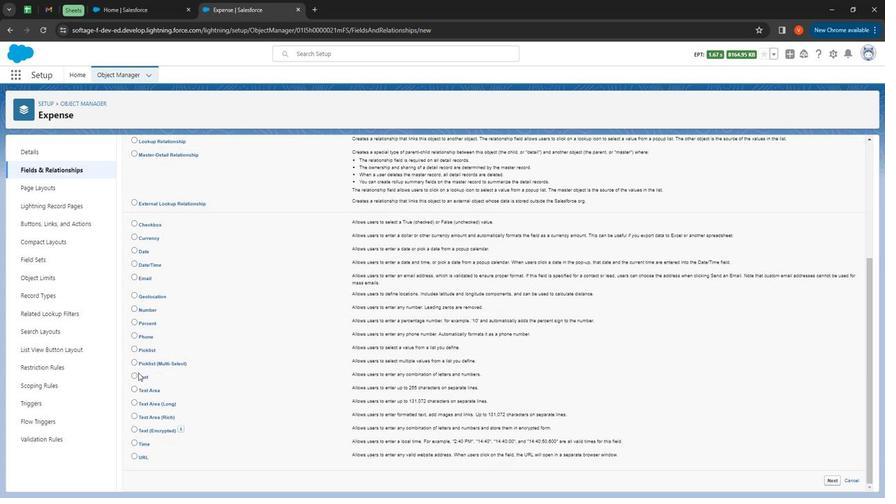 
Action: Mouse pressed left at (123, 365)
Screenshot: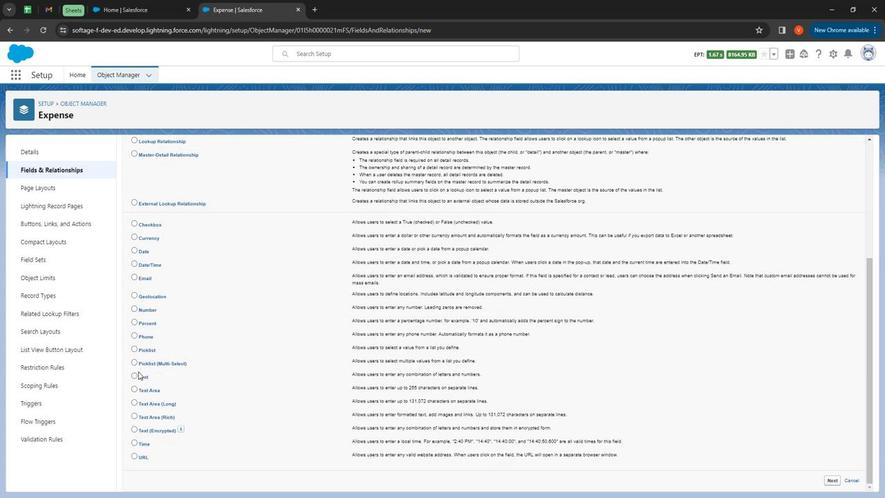 
Action: Mouse moved to (124, 368)
Screenshot: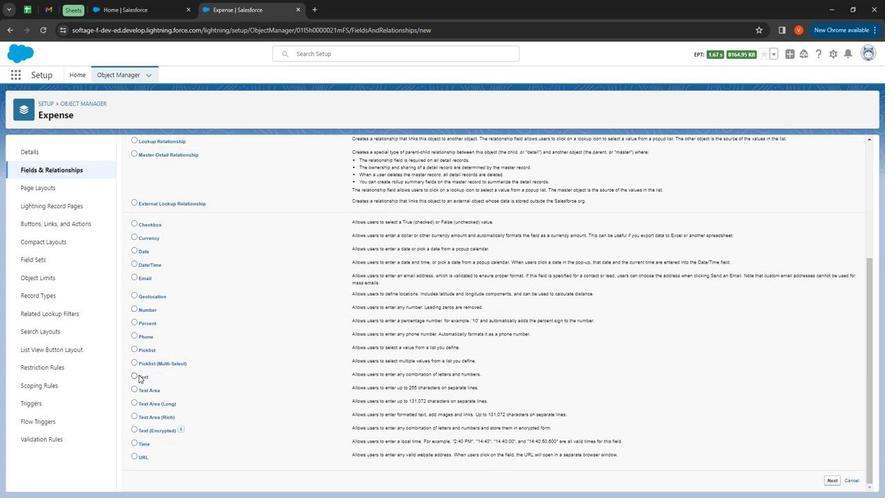 
Action: Mouse pressed left at (124, 368)
Screenshot: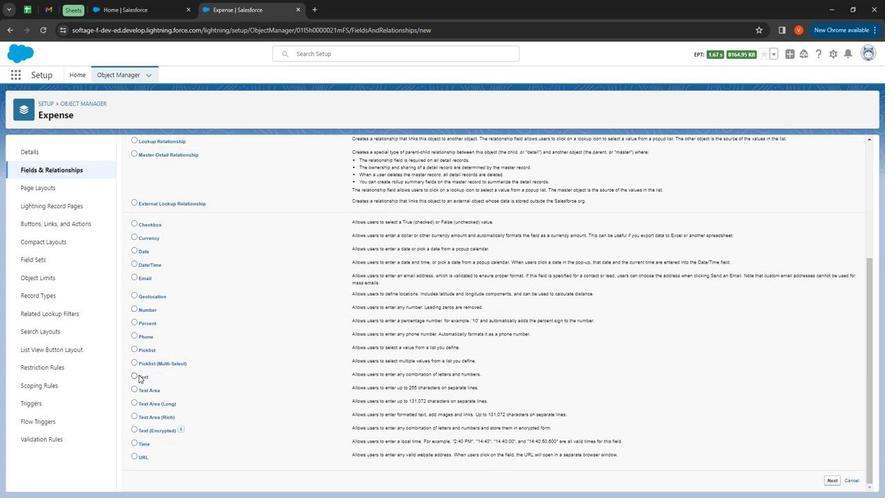 
Action: Mouse moved to (843, 466)
Screenshot: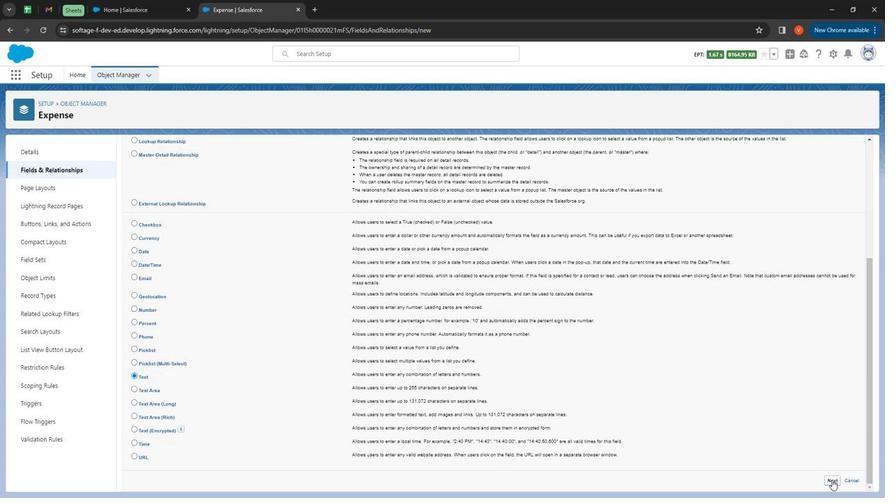 
Action: Mouse pressed left at (843, 466)
Screenshot: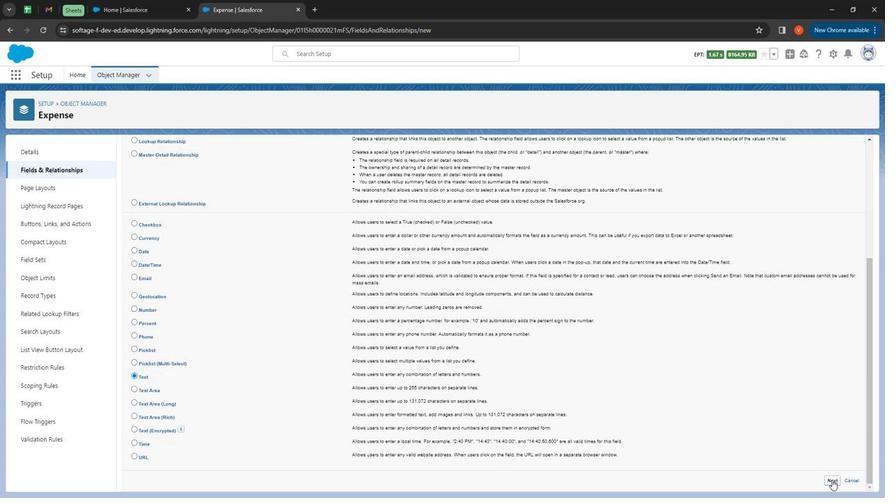 
Action: Mouse moved to (292, 218)
Screenshot: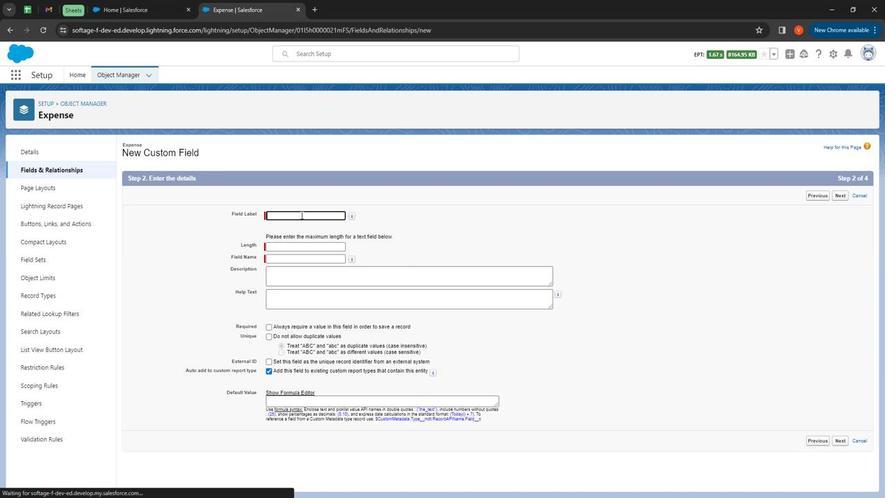 
Action: Mouse pressed left at (292, 218)
Screenshot: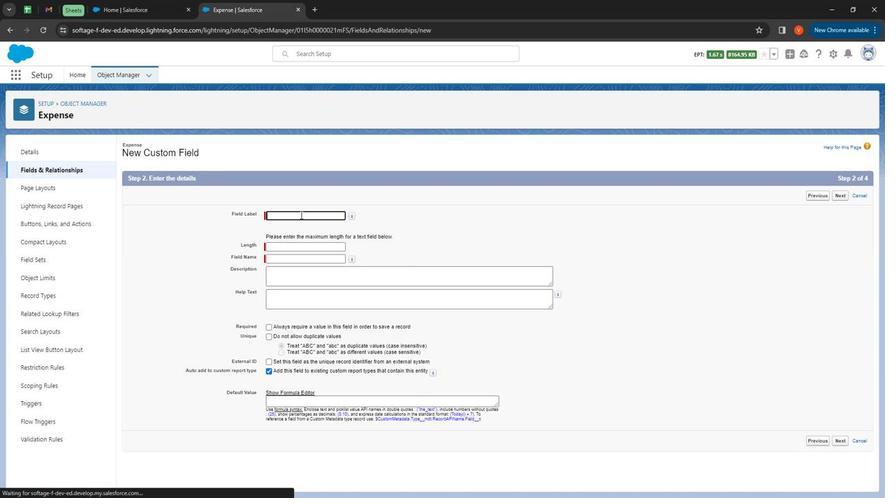 
Action: Key pressed <Key.shift>Expense<Key.space><Key.shift>Name
Screenshot: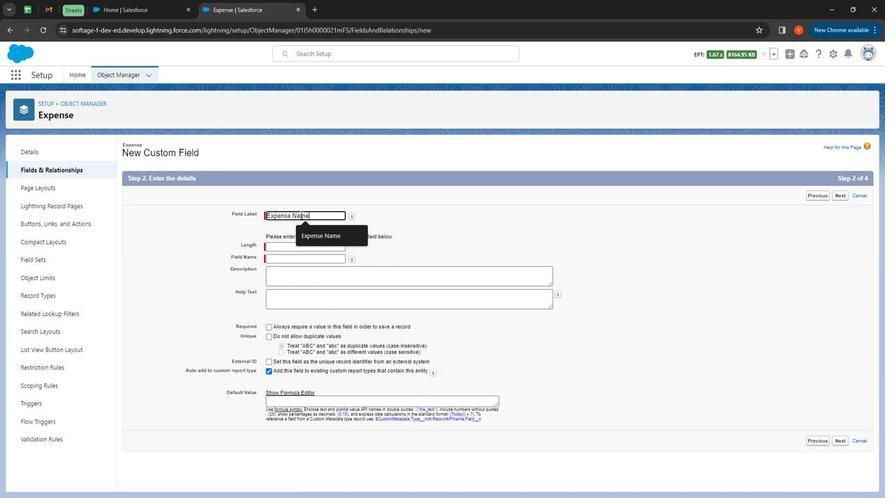 
Action: Mouse moved to (268, 248)
Screenshot: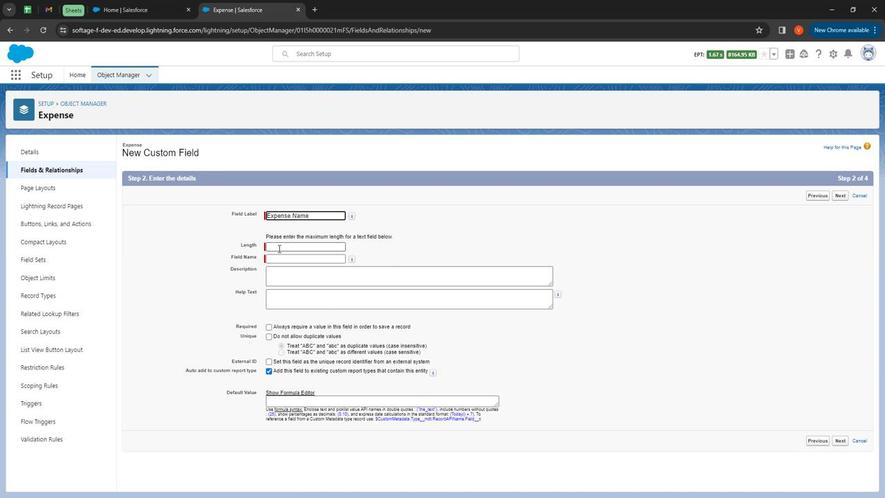 
Action: Mouse pressed left at (268, 248)
Screenshot: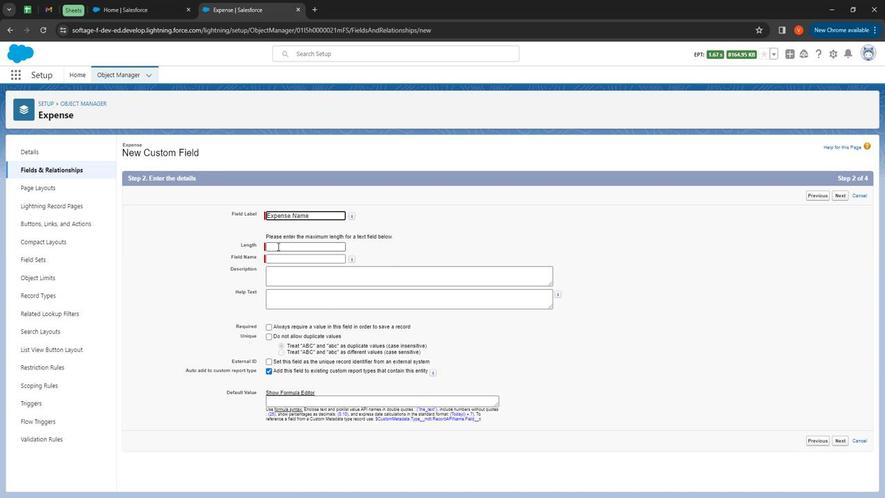 
Action: Mouse moved to (269, 248)
Screenshot: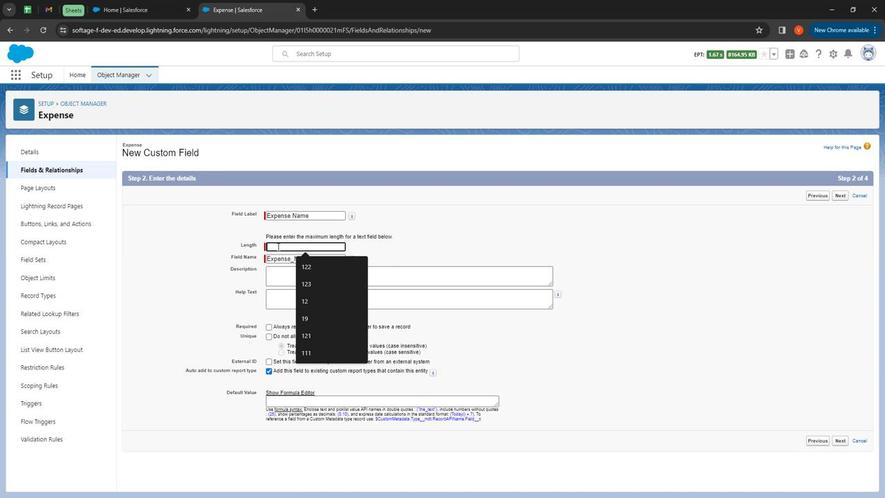 
Action: Key pressed 2
Screenshot: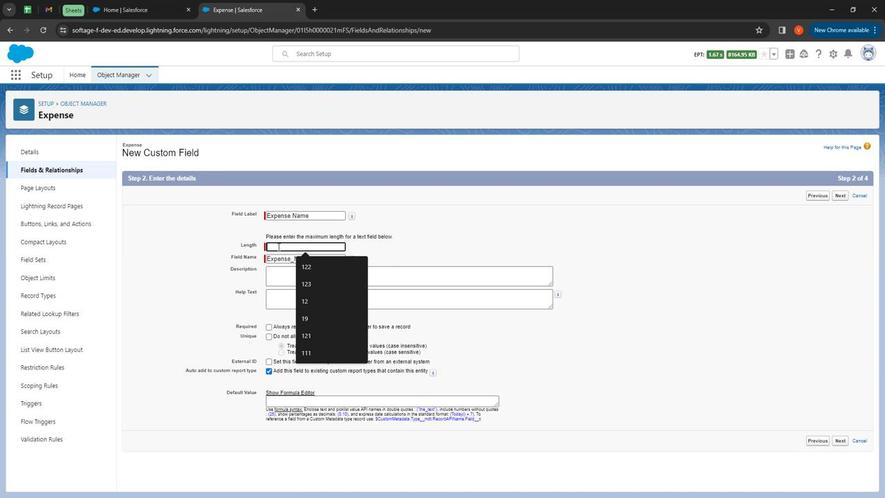 
Action: Mouse moved to (269, 249)
Screenshot: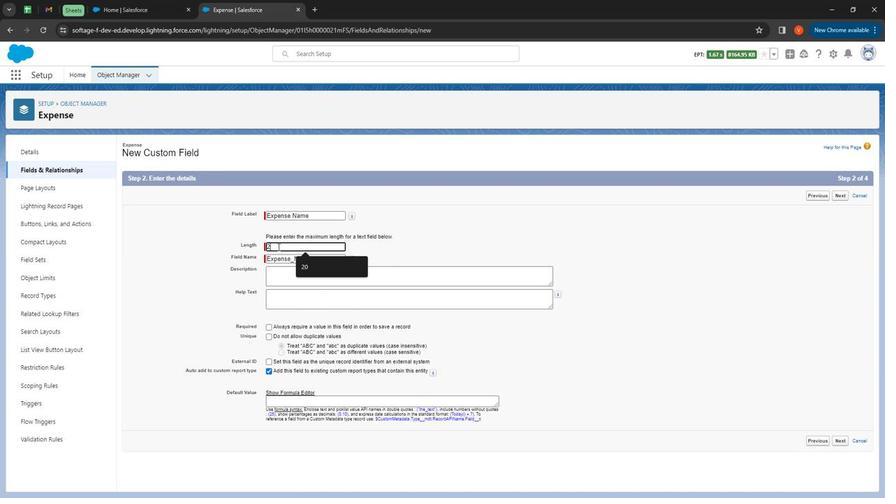 
Action: Key pressed 2
Screenshot: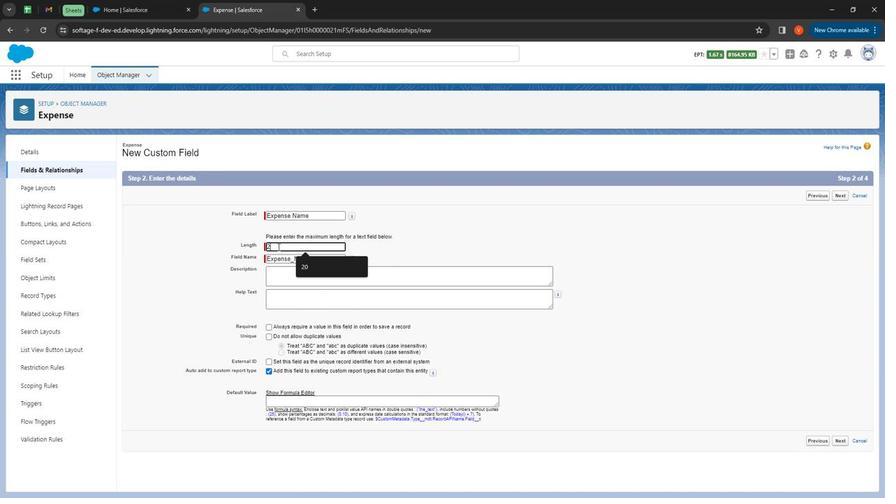 
Action: Mouse moved to (280, 273)
Screenshot: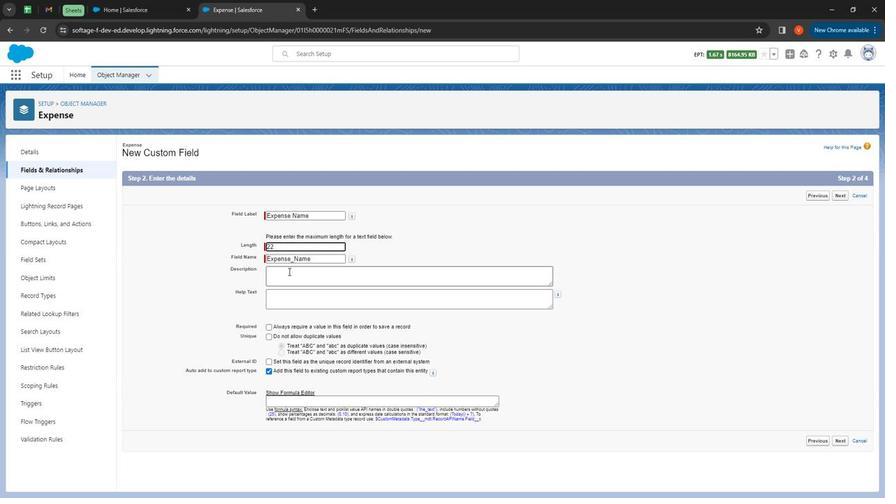 
Action: Mouse pressed left at (280, 273)
Screenshot: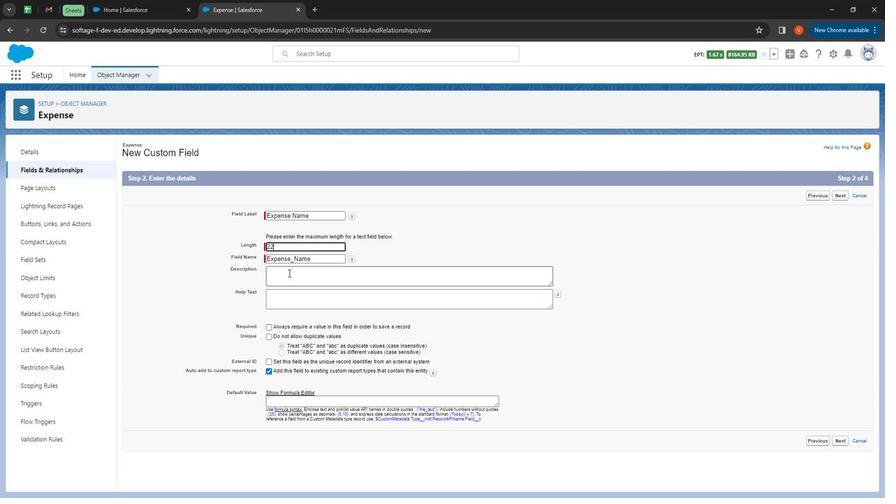 
Action: Mouse moved to (279, 273)
Screenshot: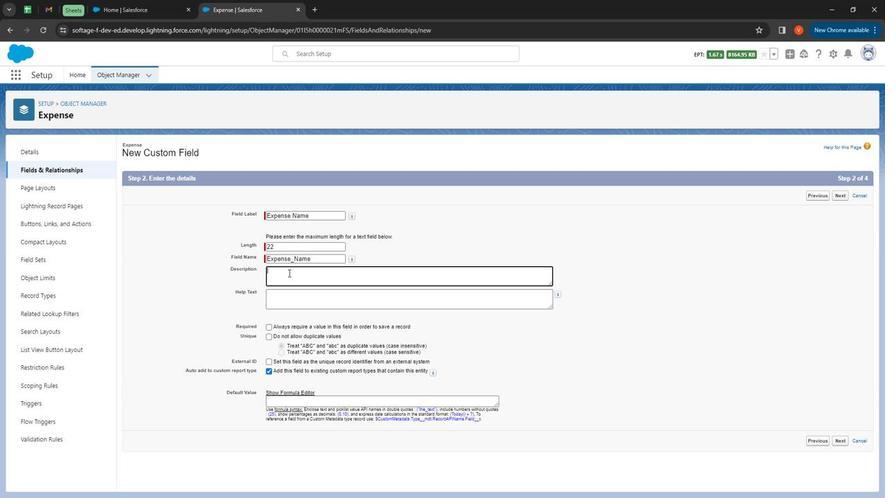 
Action: Key pressed <Key.shift><Key.shift><Key.shift><Key.shift><Key.shift><Key.shift><Key.shift><Key.shift><Key.shift>Expense<Key.space><Key.shift>Record<Key.space><Key.shift>Name
Screenshot: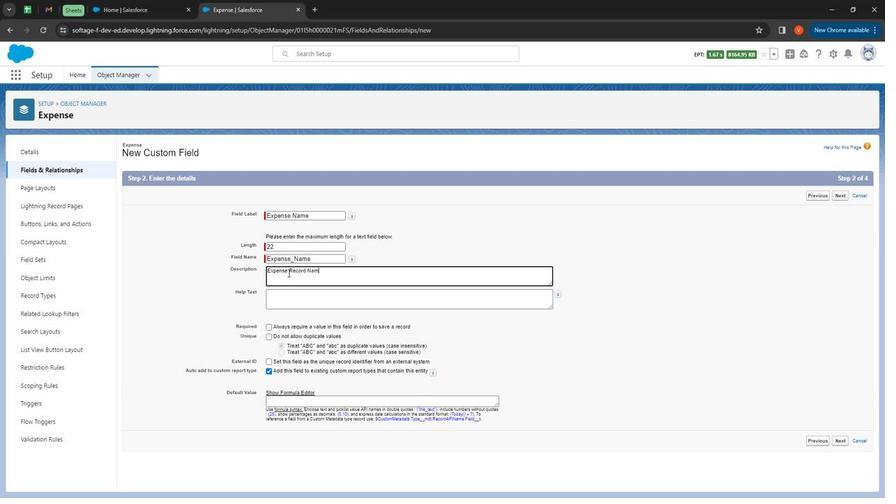 
Action: Mouse moved to (285, 292)
Screenshot: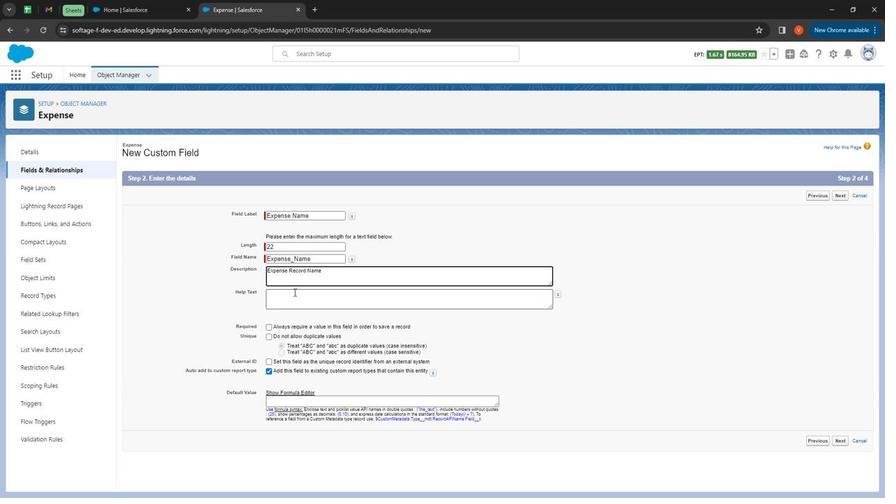 
Action: Mouse pressed left at (285, 292)
Screenshot: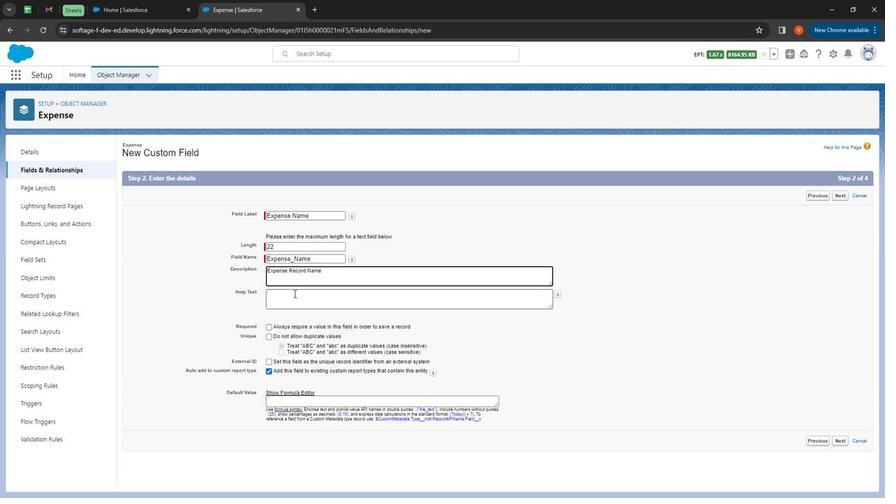 
Action: Mouse moved to (286, 293)
Screenshot: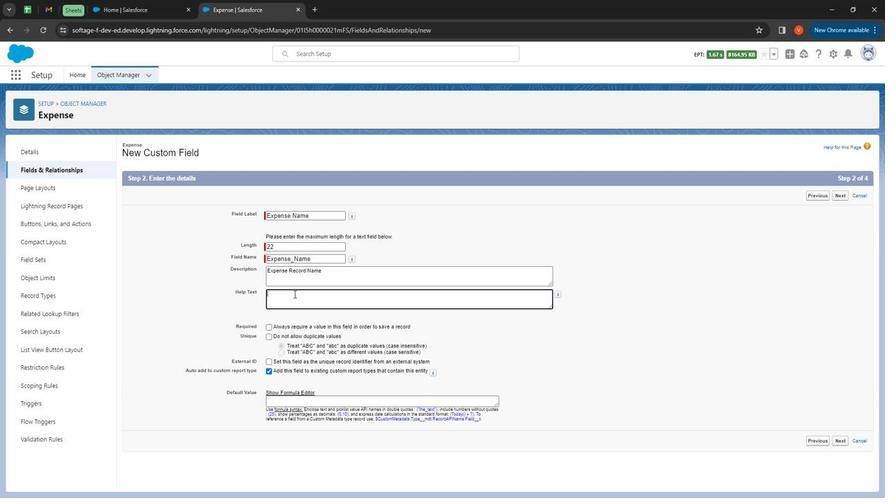 
Action: Key pressed <Key.shift><Key.shift><Key.shift><Key.shift><Key.shift><Key.shift><Key.shift>Enter<Key.space><Key.shift>Expense<Key.space><Key.shift>Record<Key.space><Key.shift>Name
Screenshot: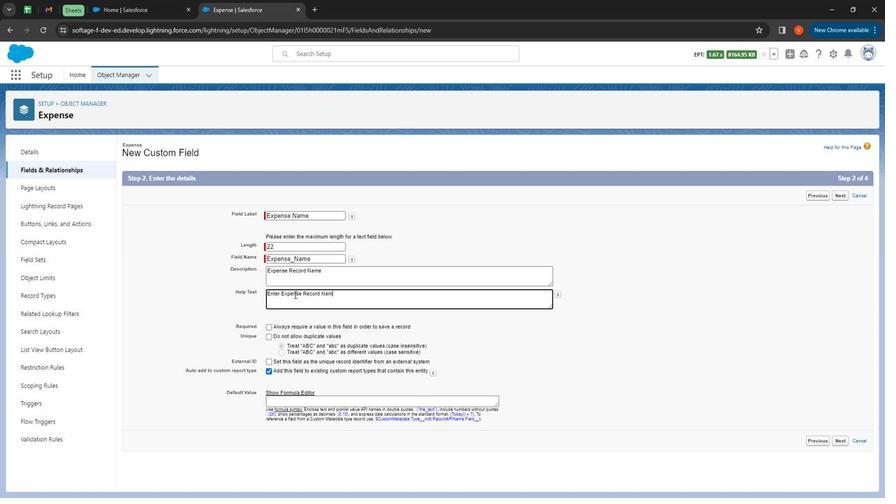 
Action: Mouse moved to (850, 429)
Screenshot: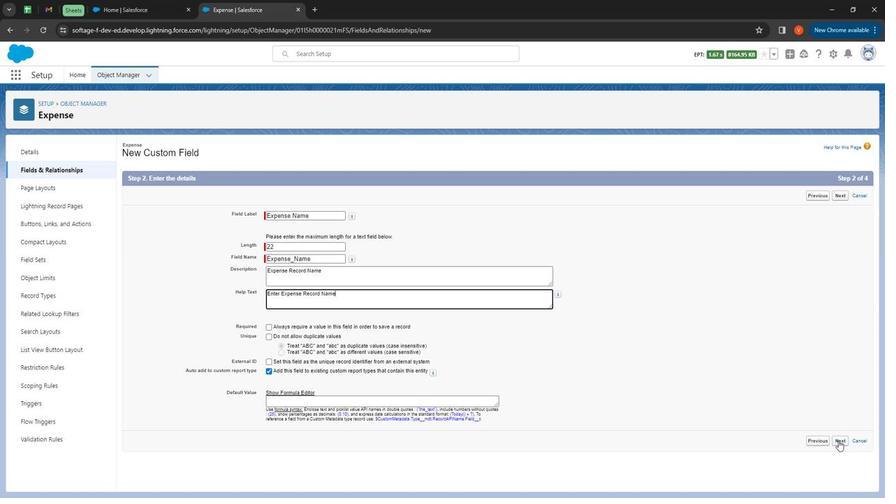 
Action: Mouse pressed left at (850, 429)
Screenshot: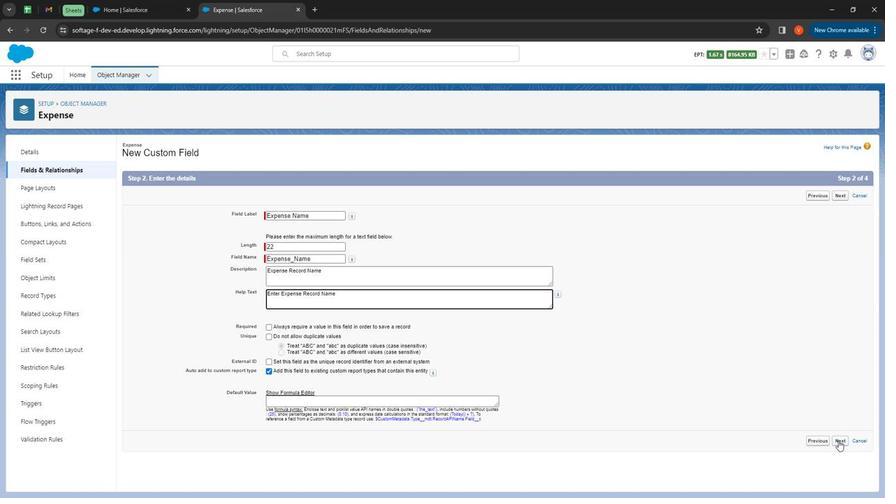 
Action: Mouse moved to (637, 299)
Screenshot: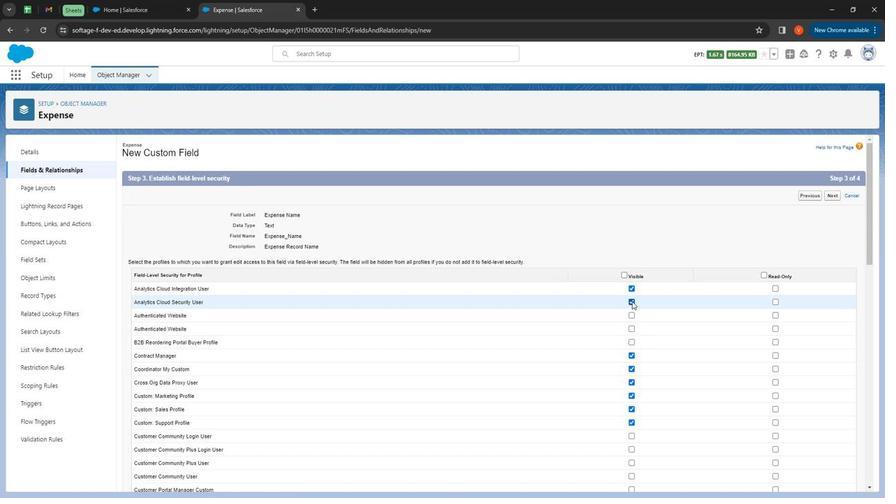 
Action: Mouse pressed left at (637, 299)
Screenshot: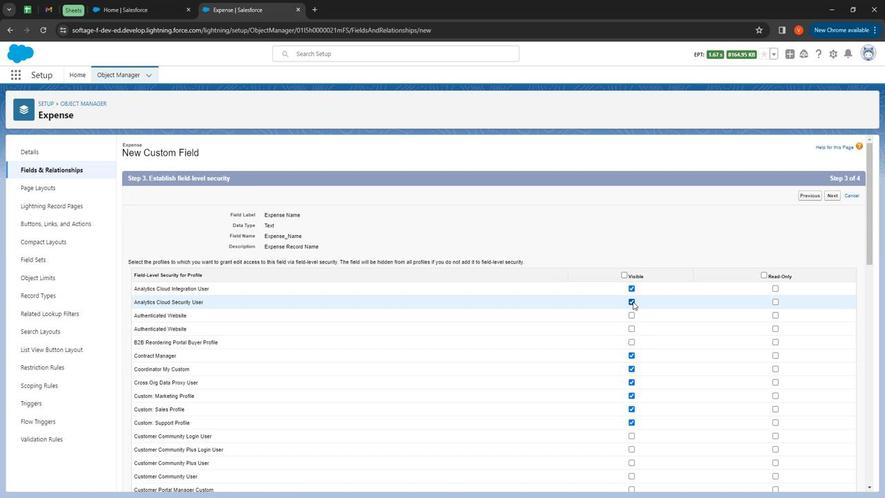 
Action: Mouse moved to (785, 287)
Screenshot: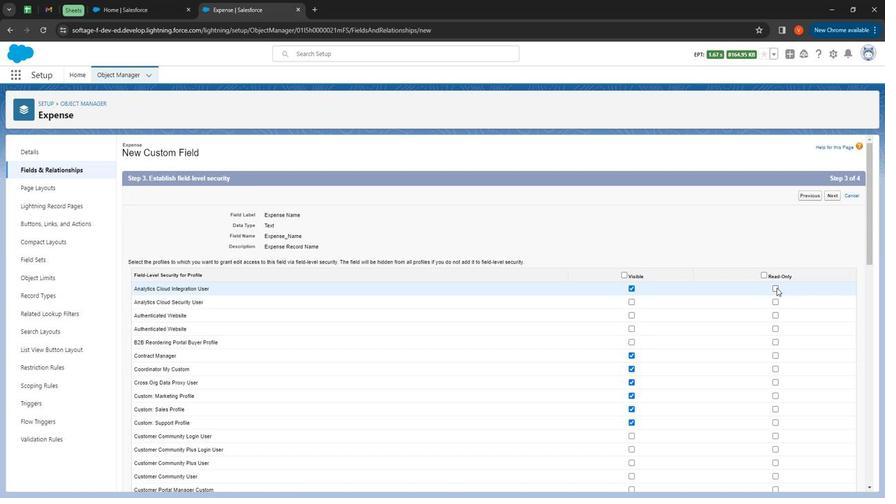 
Action: Mouse pressed left at (785, 287)
Screenshot: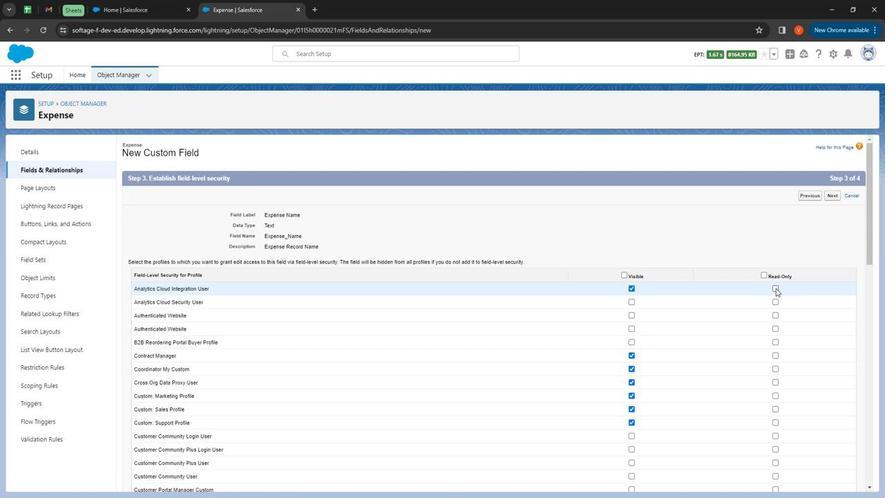 
Action: Mouse moved to (637, 324)
Screenshot: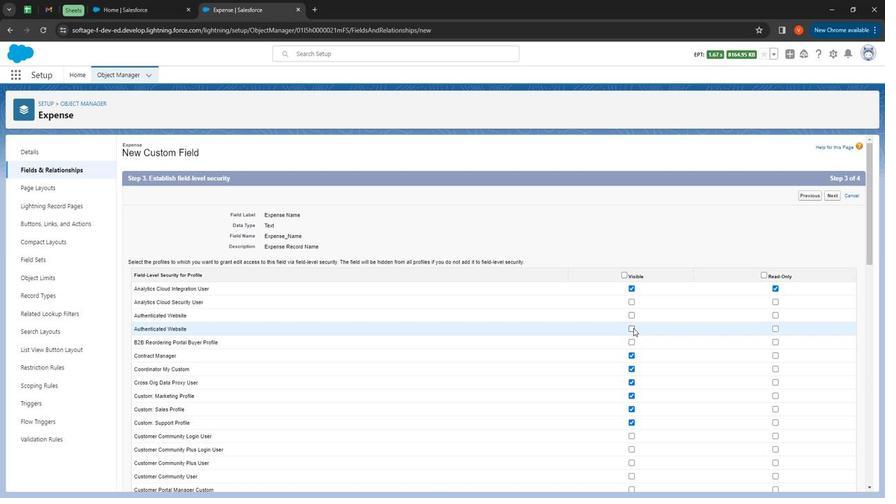 
Action: Mouse pressed left at (637, 324)
Screenshot: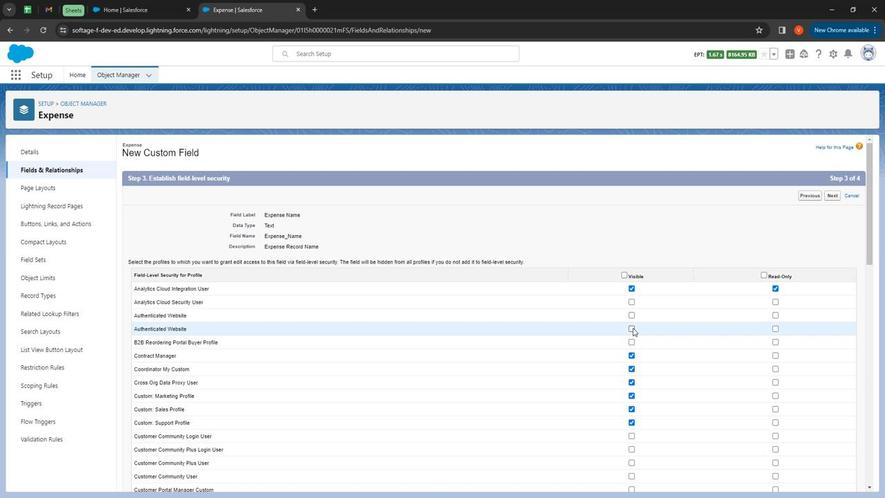
Action: Mouse moved to (785, 351)
Screenshot: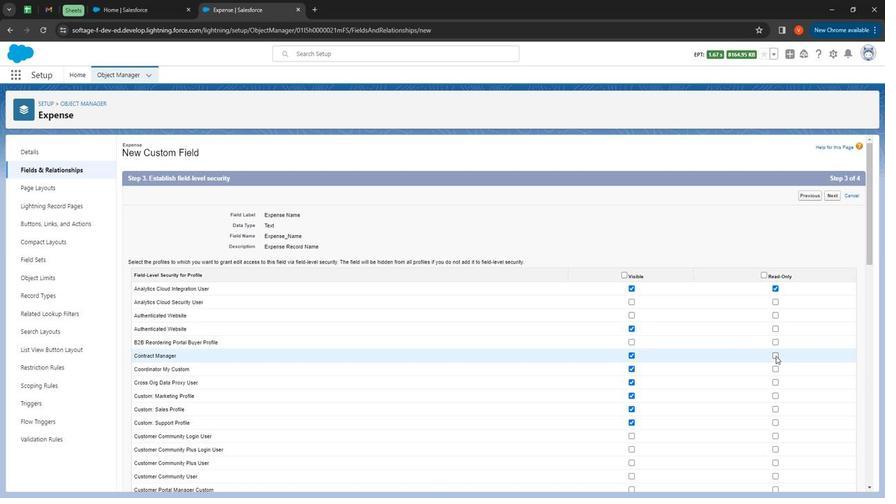 
Action: Mouse pressed left at (785, 351)
Screenshot: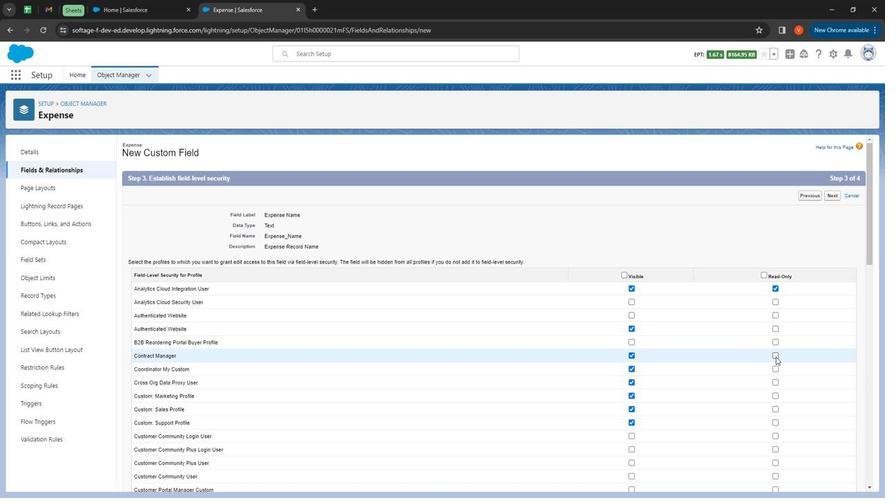 
Action: Mouse moved to (787, 377)
Screenshot: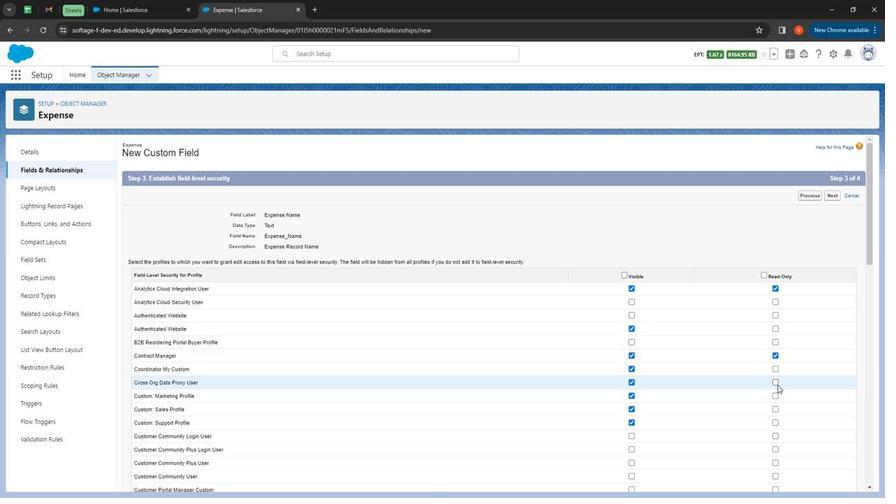 
Action: Mouse pressed left at (787, 377)
Screenshot: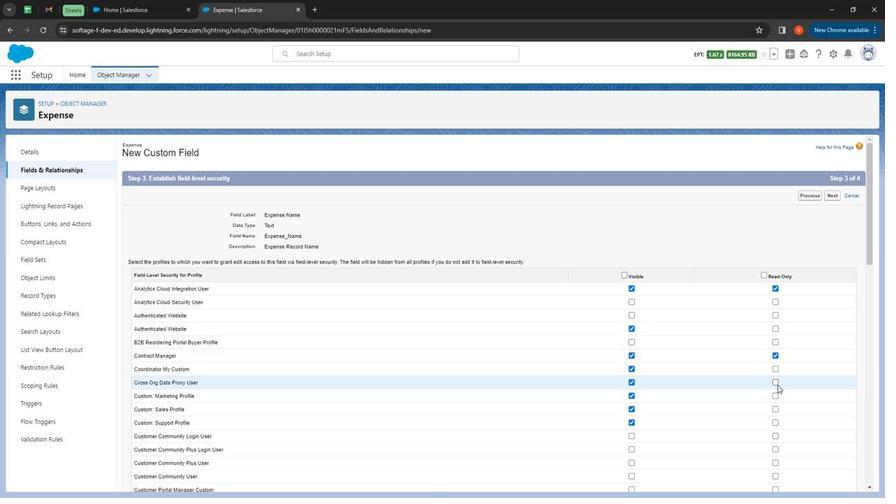 
Action: Mouse moved to (786, 387)
Screenshot: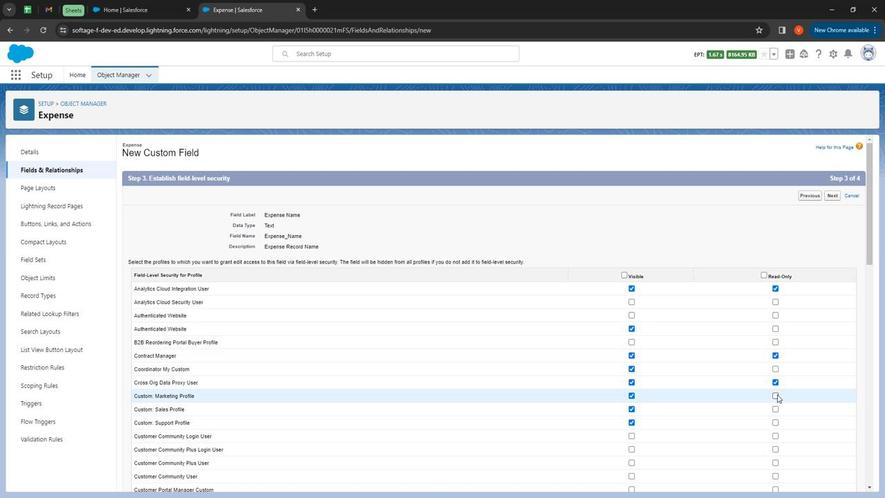 
Action: Mouse pressed left at (786, 387)
Screenshot: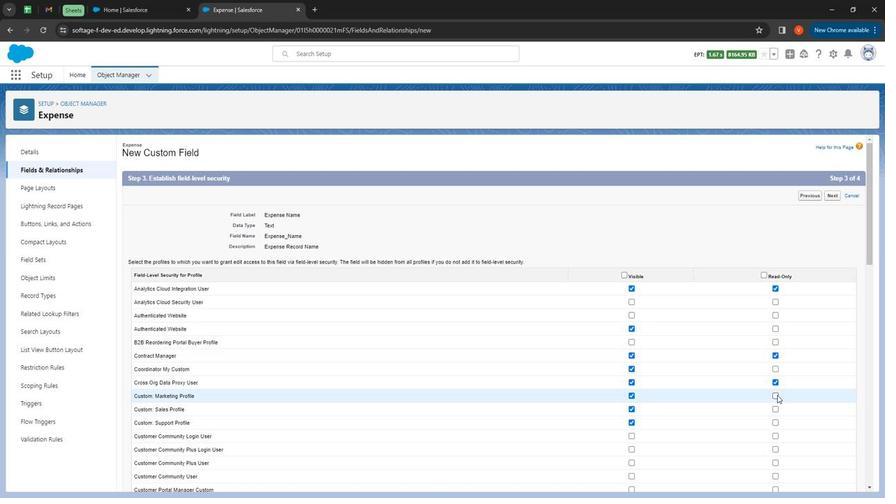 
Action: Mouse moved to (787, 400)
Screenshot: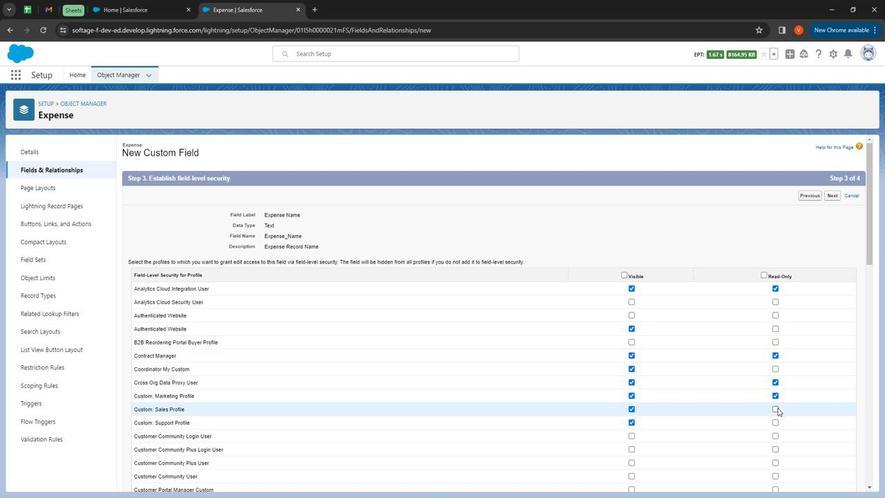 
Action: Mouse pressed left at (787, 400)
Screenshot: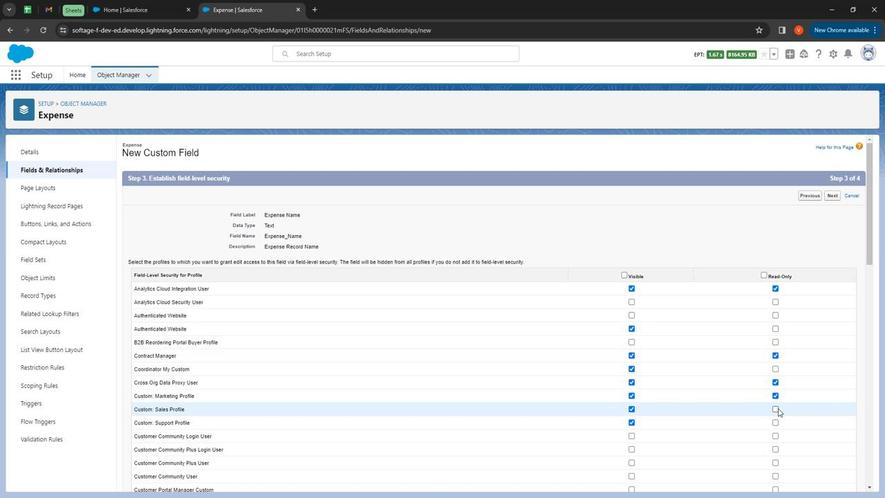 
Action: Mouse moved to (784, 413)
Screenshot: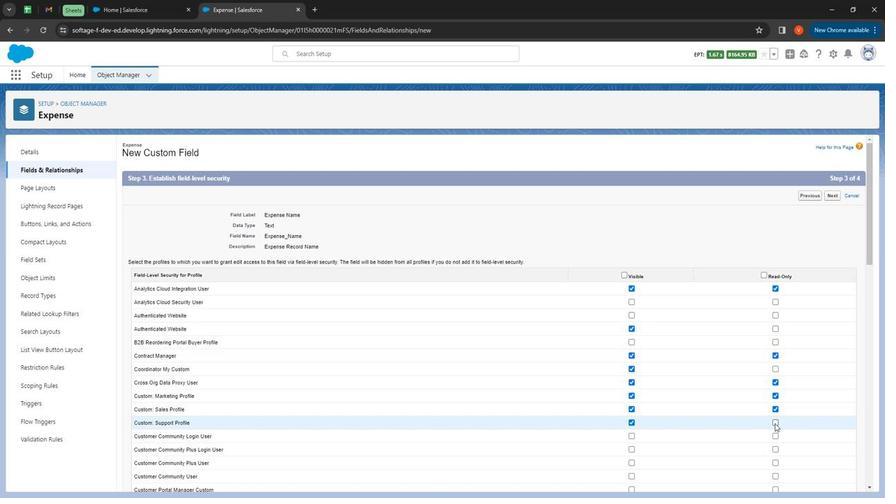 
Action: Mouse pressed left at (784, 413)
Screenshot: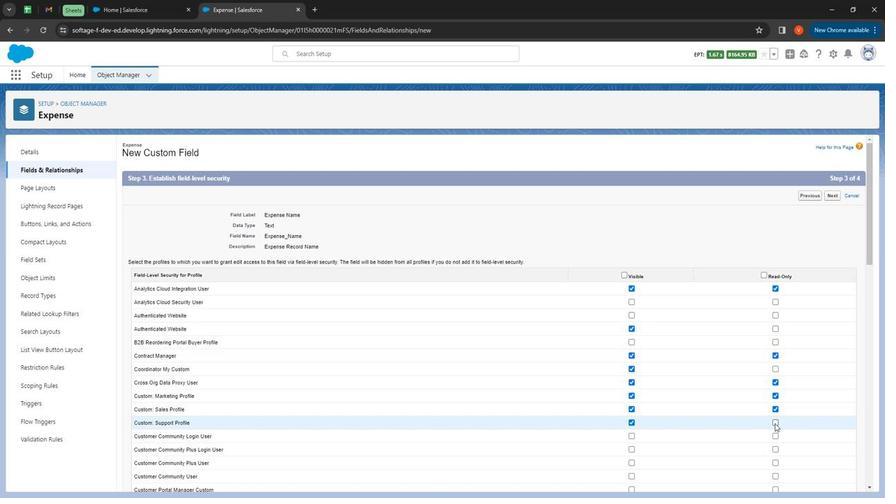 
Action: Mouse moved to (788, 417)
Screenshot: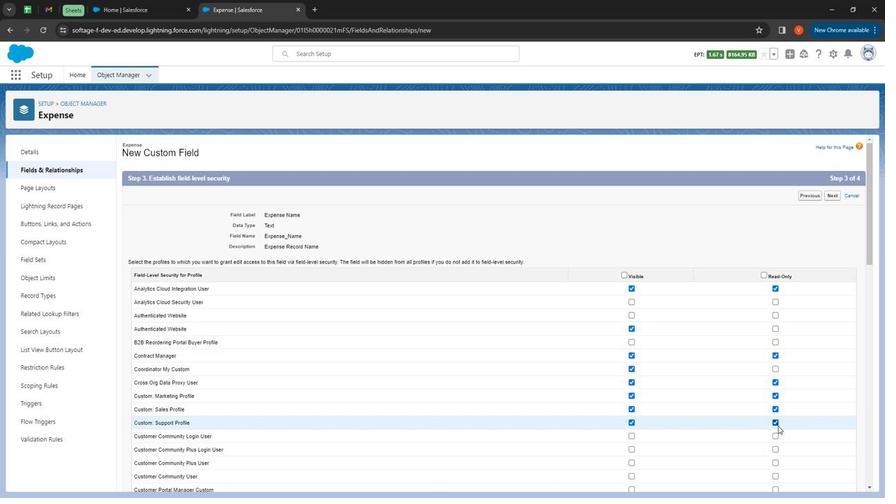 
Action: Mouse scrolled (788, 416) with delta (0, 0)
Screenshot: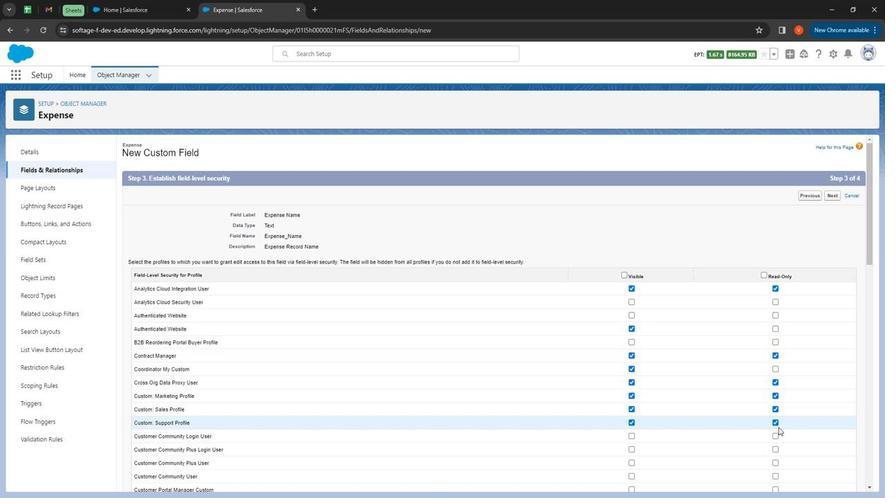 
Action: Mouse scrolled (788, 416) with delta (0, 0)
Screenshot: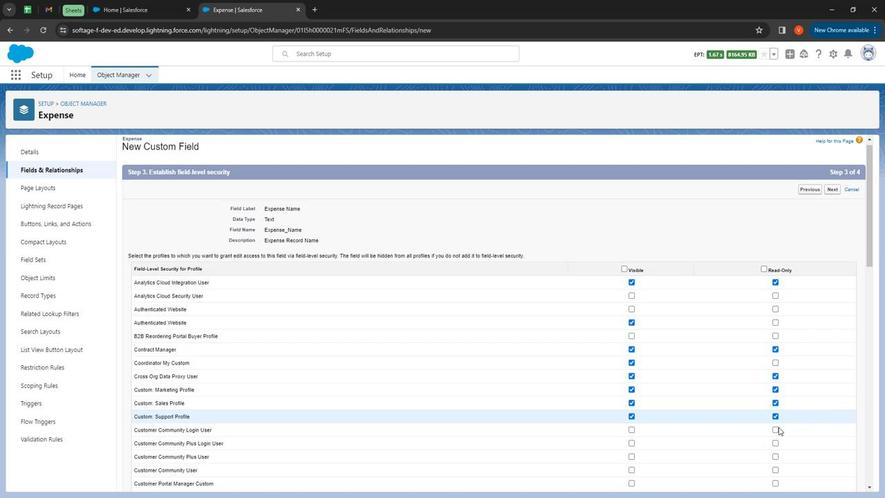 
Action: Mouse moved to (636, 347)
Screenshot: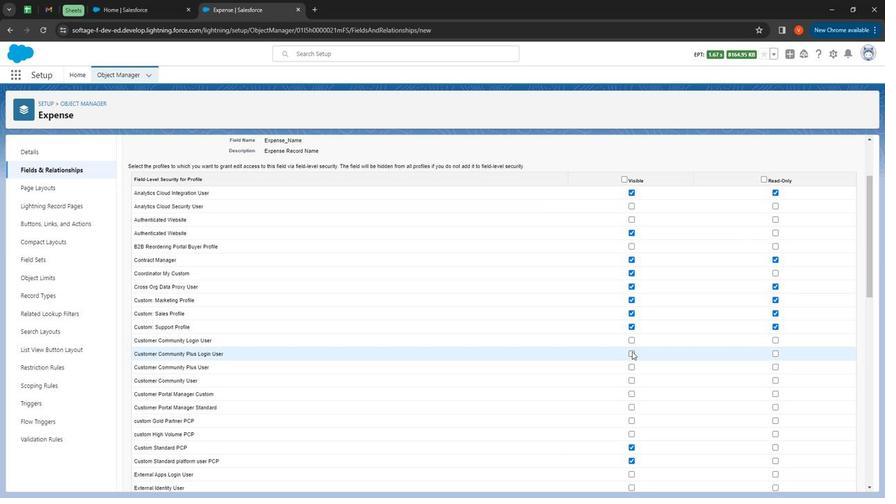 
Action: Mouse pressed left at (636, 347)
Screenshot: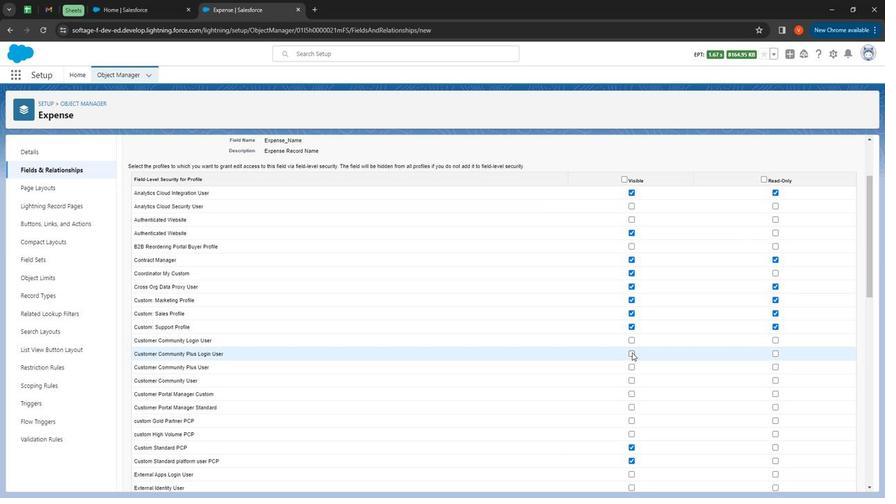 
Action: Mouse moved to (636, 363)
Screenshot: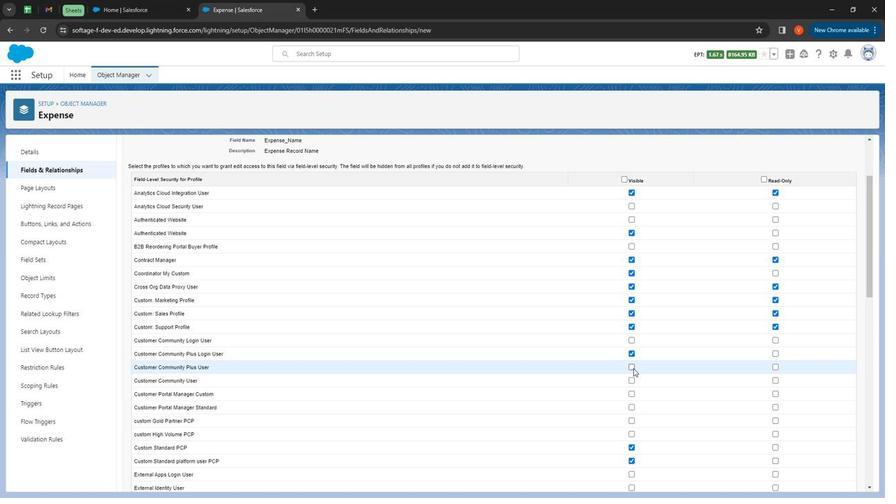 
Action: Mouse pressed left at (636, 363)
Screenshot: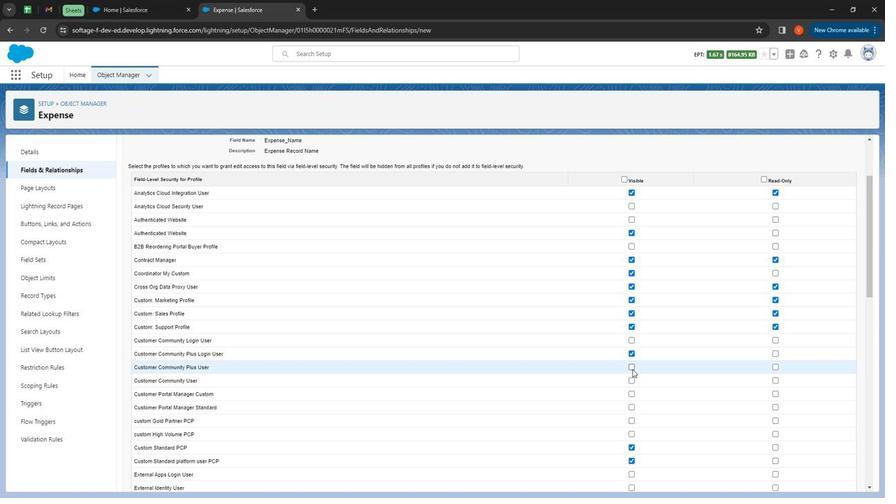 
Action: Mouse moved to (786, 387)
Screenshot: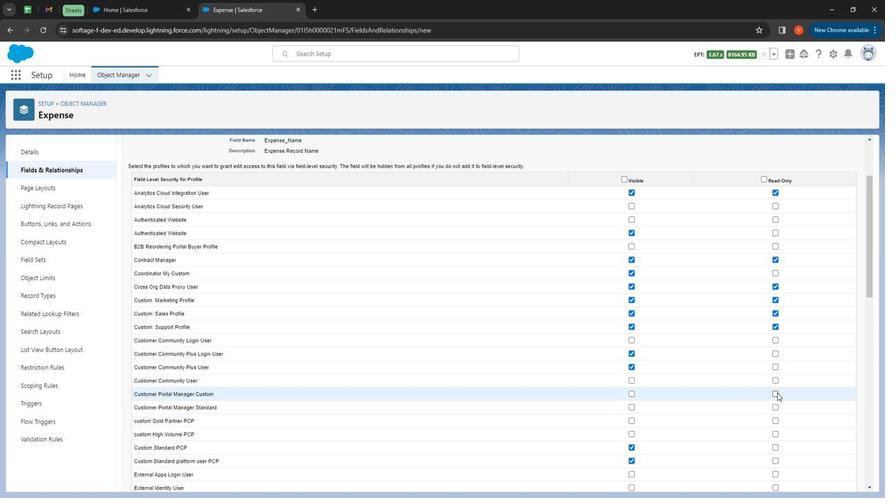 
Action: Mouse pressed left at (786, 387)
Screenshot: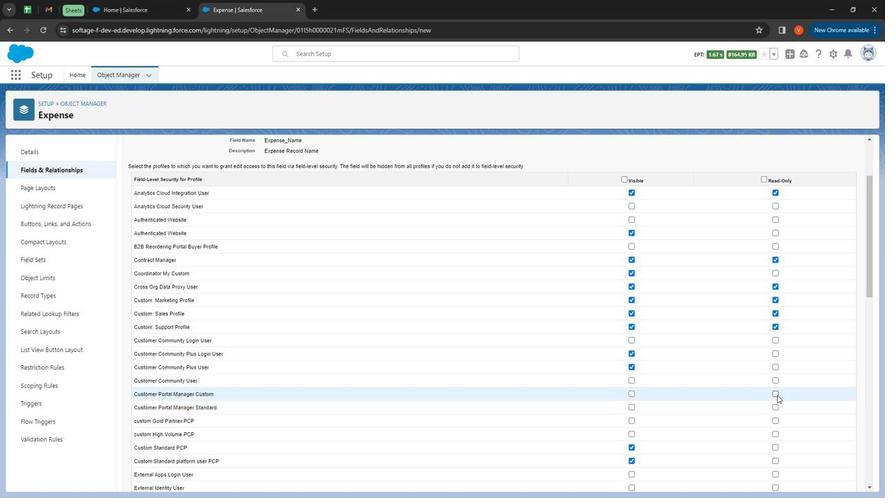 
Action: Mouse moved to (786, 400)
Screenshot: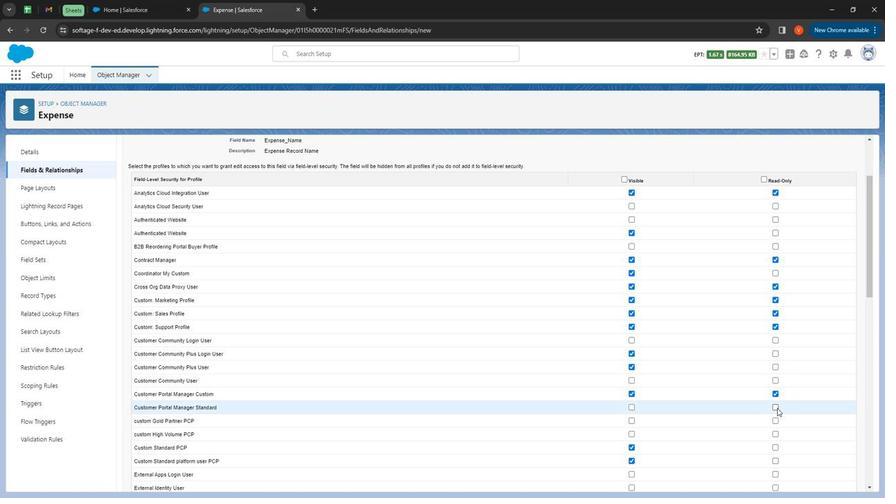 
Action: Mouse pressed left at (786, 400)
Screenshot: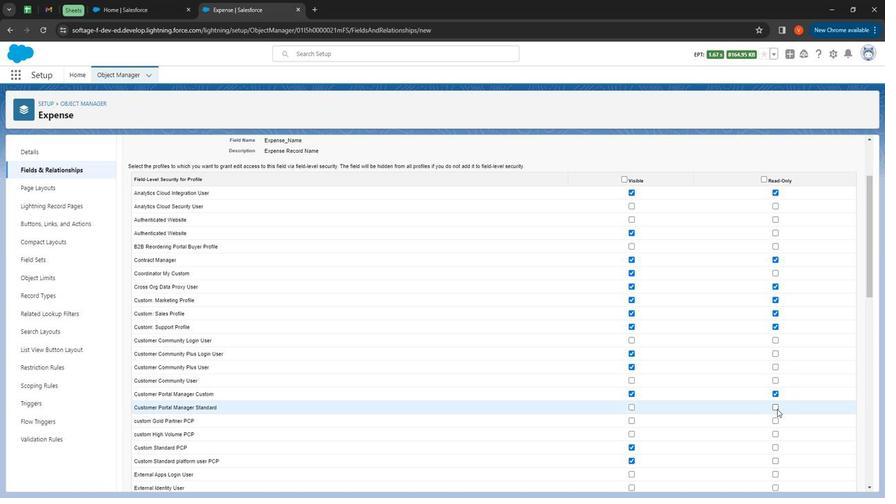 
Action: Mouse moved to (786, 412)
Screenshot: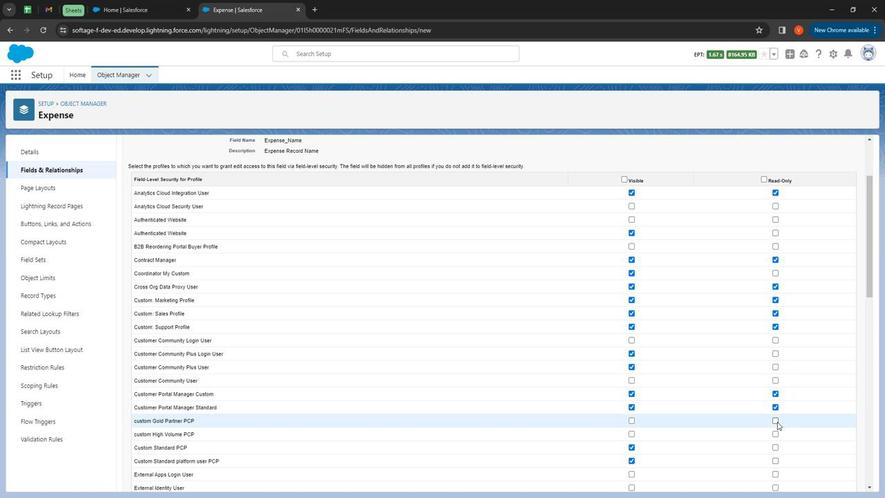 
Action: Mouse pressed left at (786, 412)
Screenshot: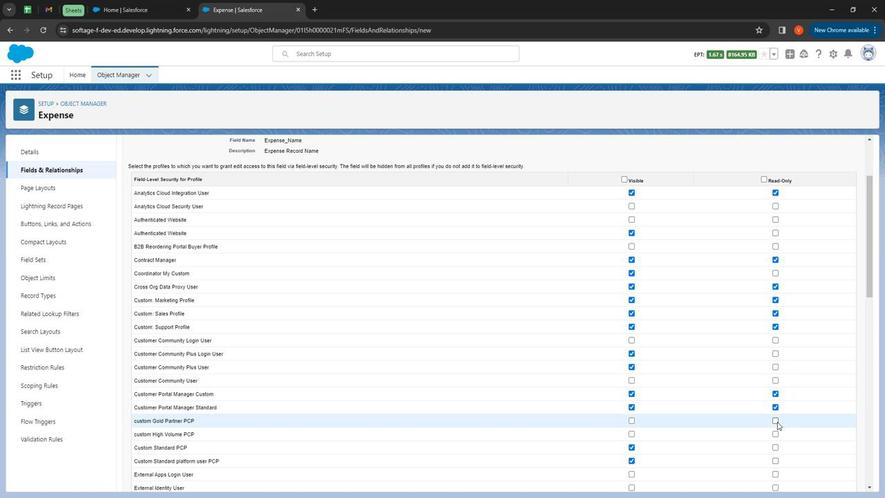 
Action: Mouse moved to (634, 437)
Screenshot: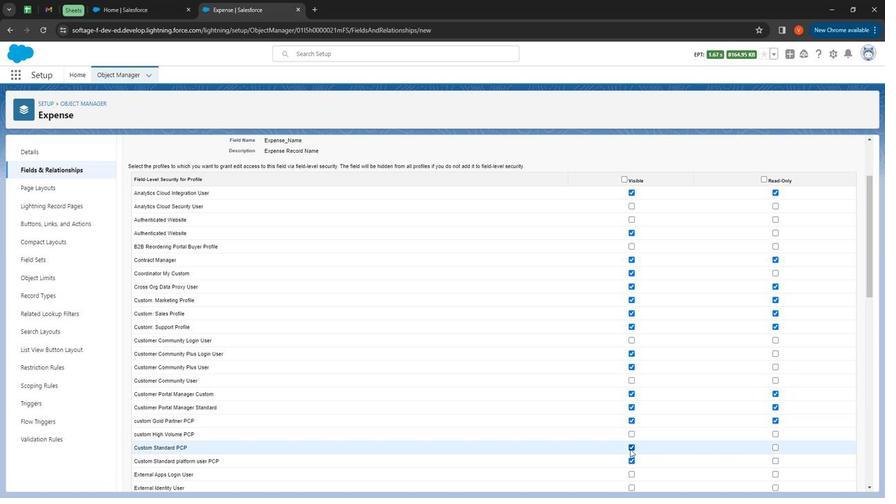 
Action: Mouse pressed left at (634, 437)
Screenshot: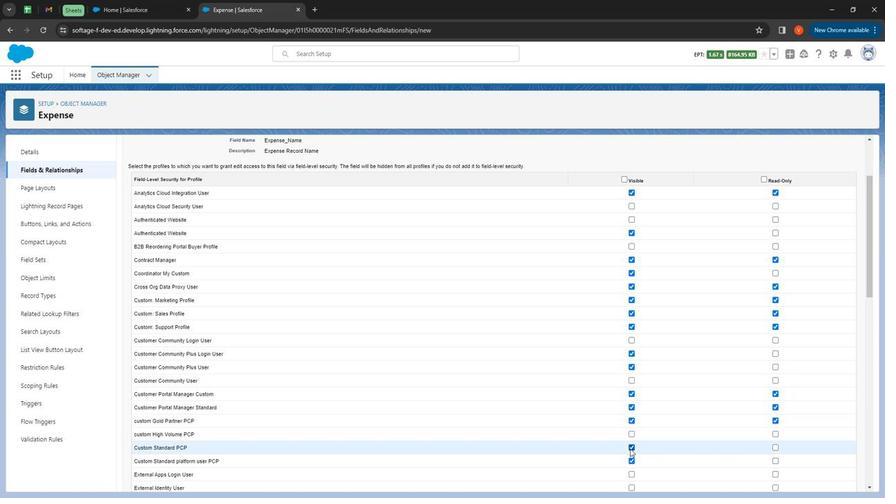
Action: Mouse moved to (784, 460)
Screenshot: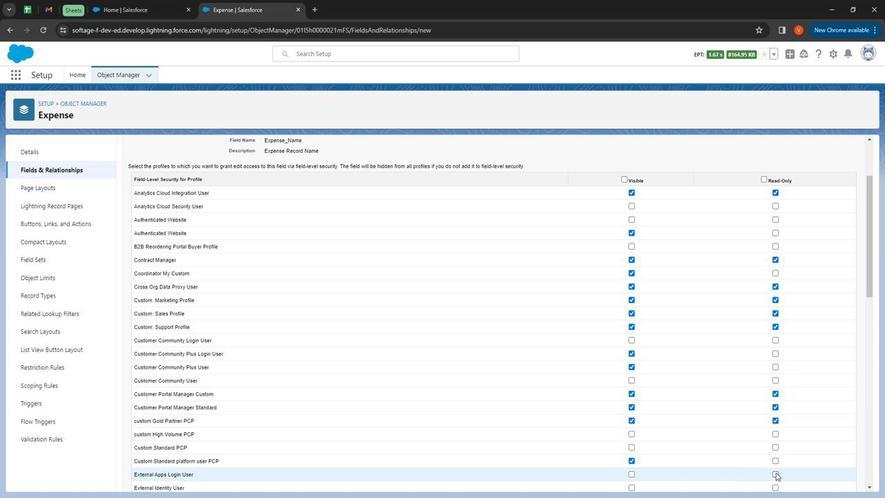 
Action: Mouse pressed left at (784, 460)
Screenshot: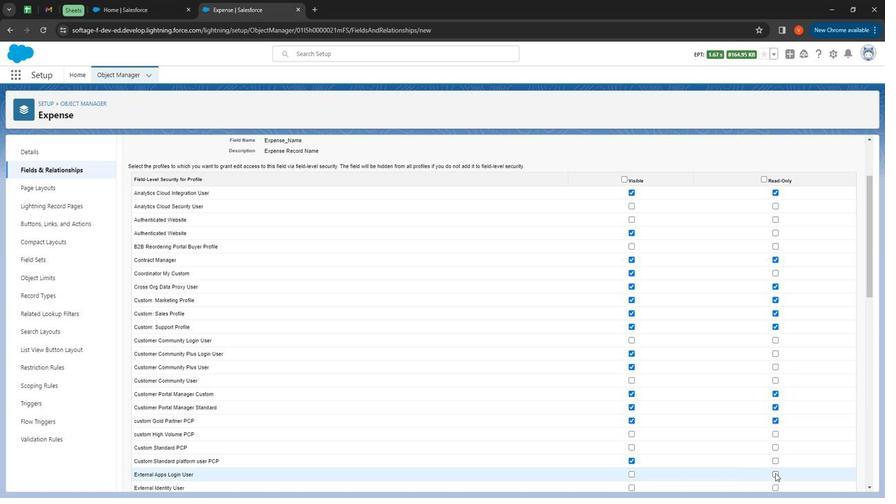 
Action: Mouse moved to (786, 475)
Screenshot: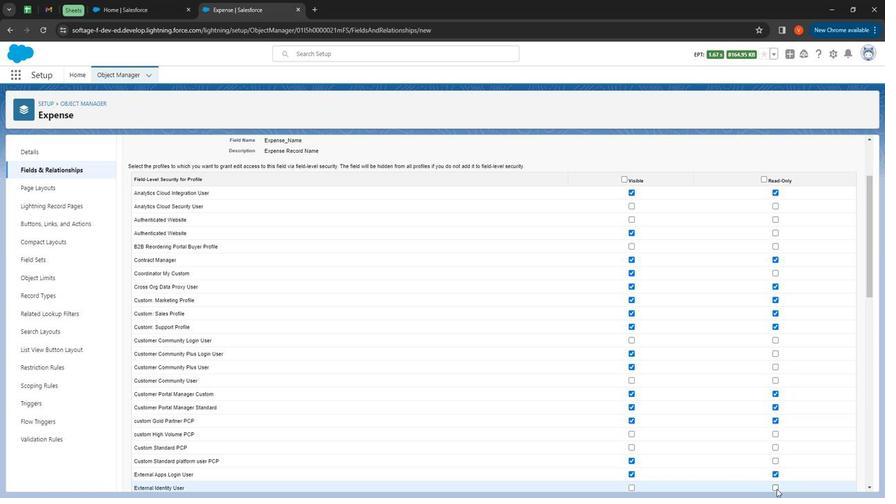 
Action: Mouse pressed left at (786, 475)
Screenshot: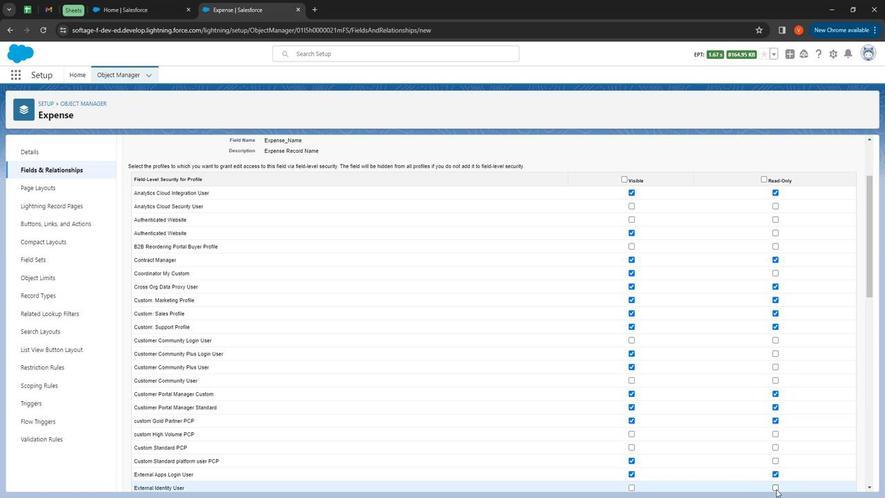 
Action: Mouse moved to (732, 405)
Screenshot: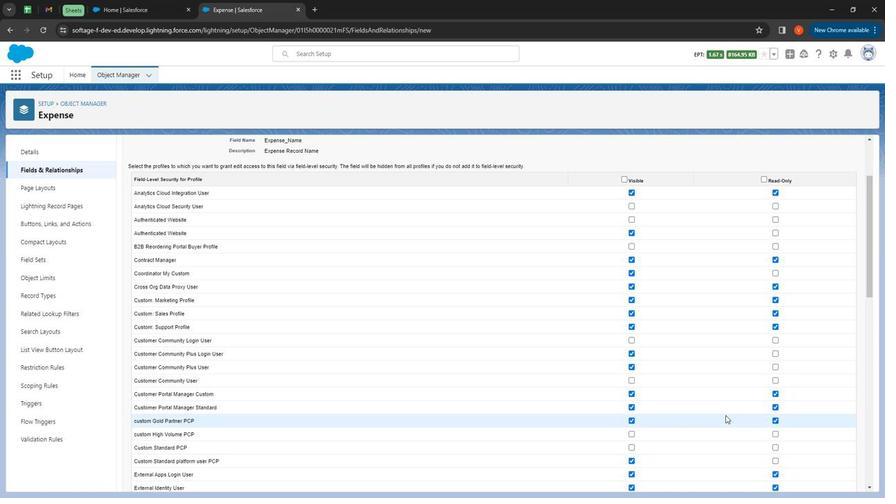 
Action: Mouse scrolled (732, 405) with delta (0, 0)
Screenshot: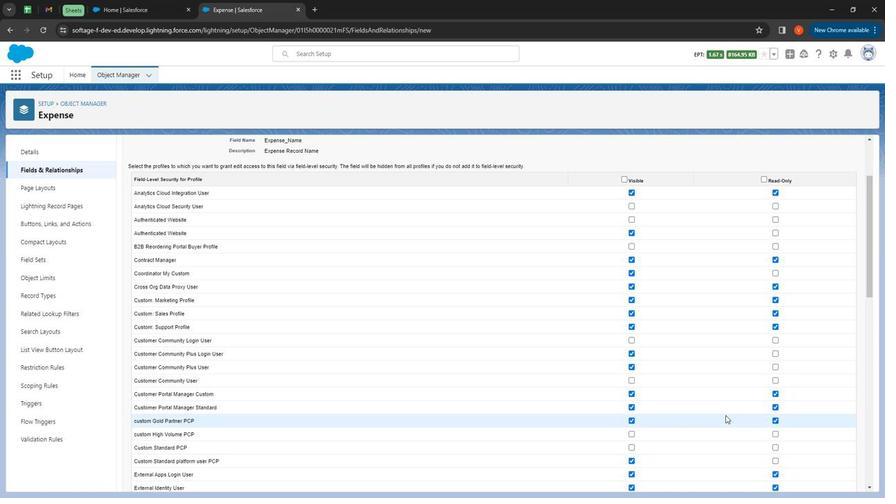 
Action: Mouse moved to (727, 401)
Screenshot: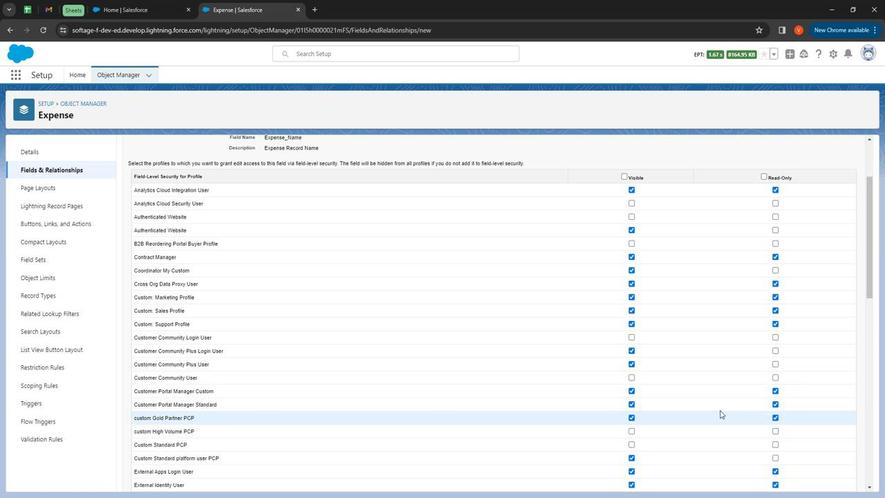 
Action: Mouse scrolled (727, 401) with delta (0, 0)
Screenshot: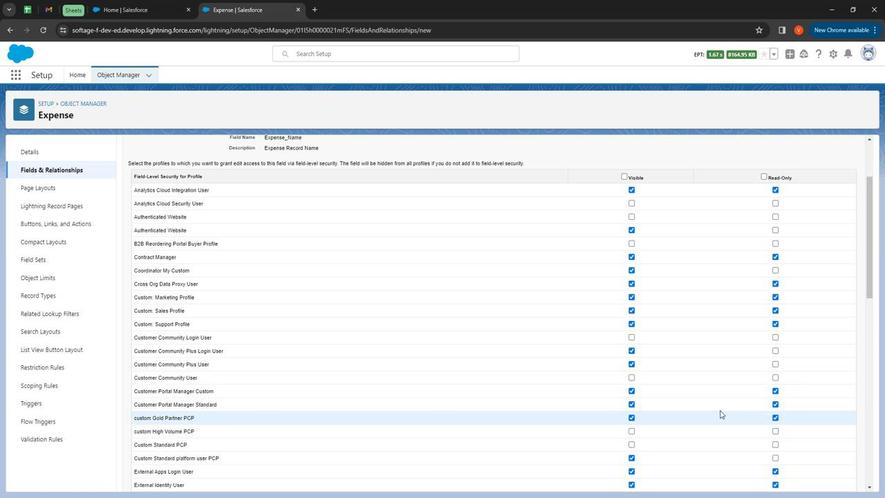 
Action: Mouse moved to (725, 397)
Screenshot: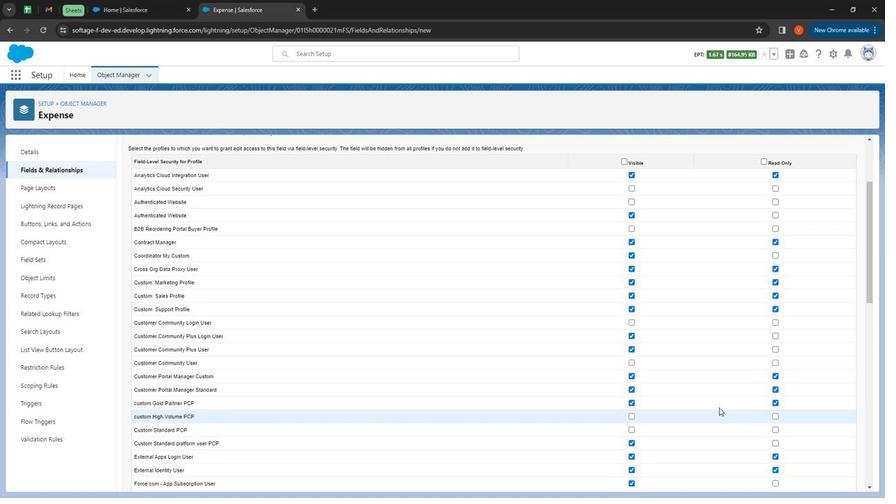 
Action: Mouse scrolled (725, 397) with delta (0, 0)
Screenshot: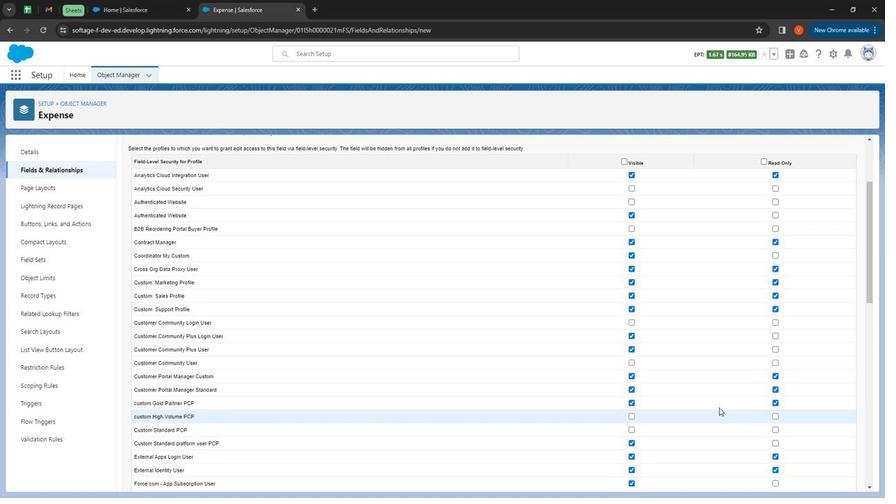 
Action: Mouse moved to (724, 395)
Screenshot: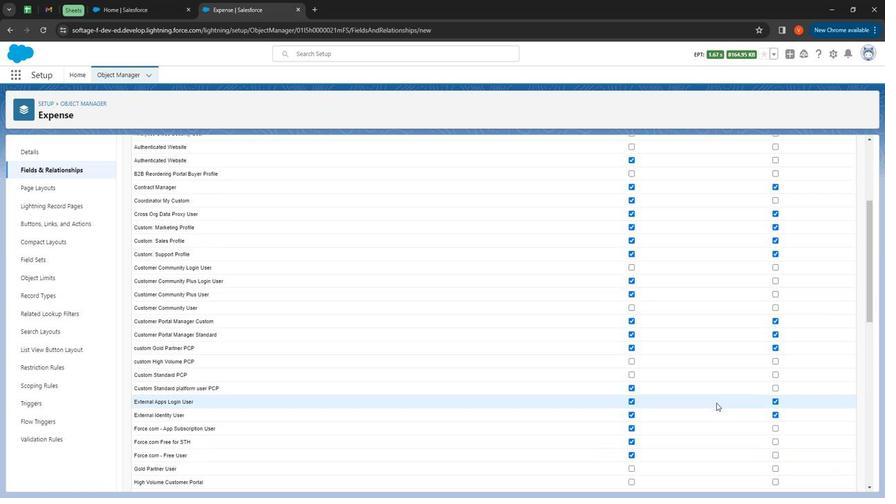 
Action: Mouse scrolled (724, 394) with delta (0, 0)
Screenshot: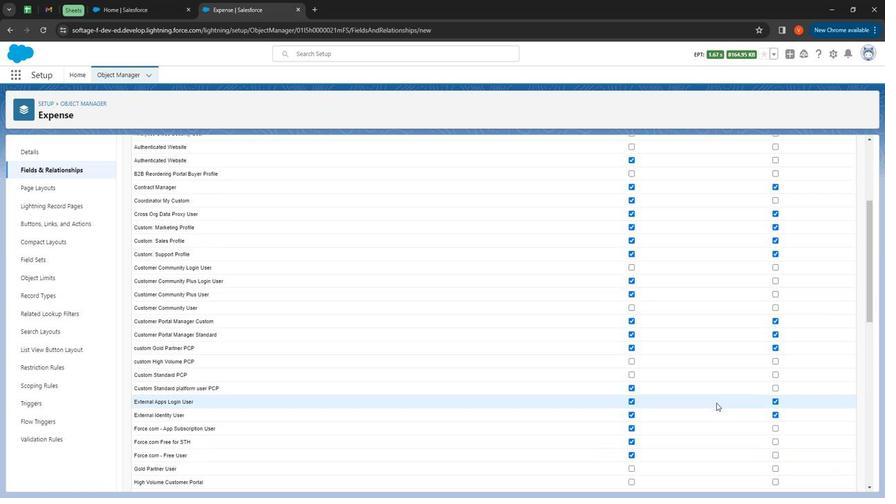 
Action: Mouse moved to (721, 390)
Screenshot: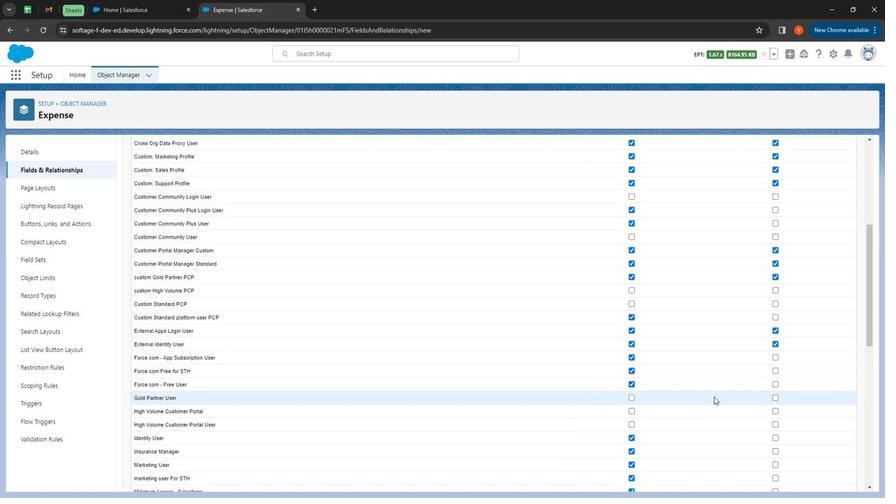 
Action: Mouse scrolled (721, 390) with delta (0, 0)
Screenshot: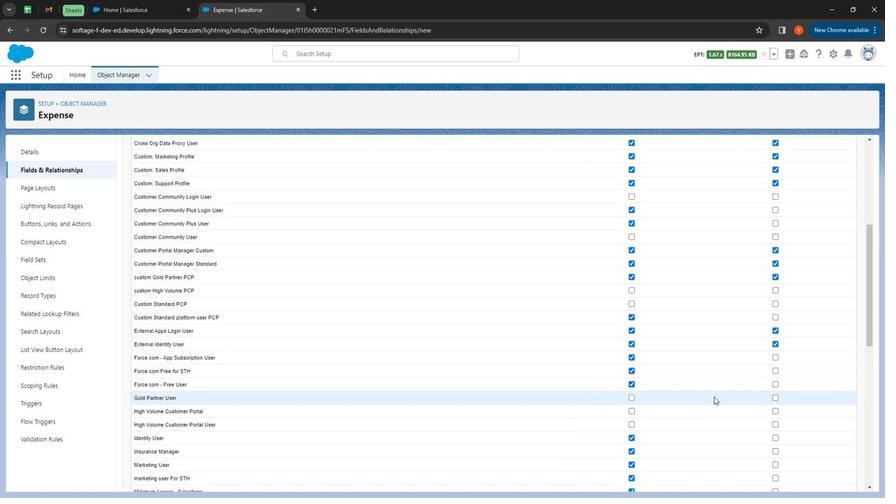 
Action: Mouse moved to (721, 386)
Screenshot: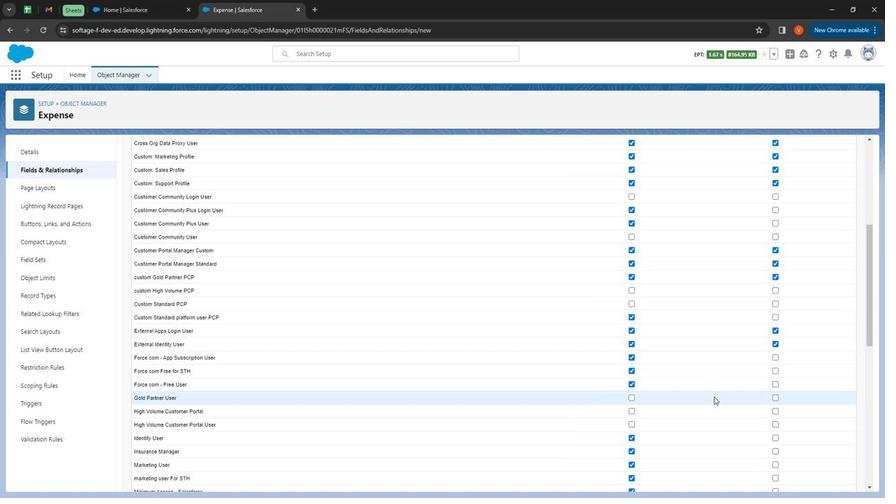 
Action: Mouse scrolled (721, 386) with delta (0, 0)
Screenshot: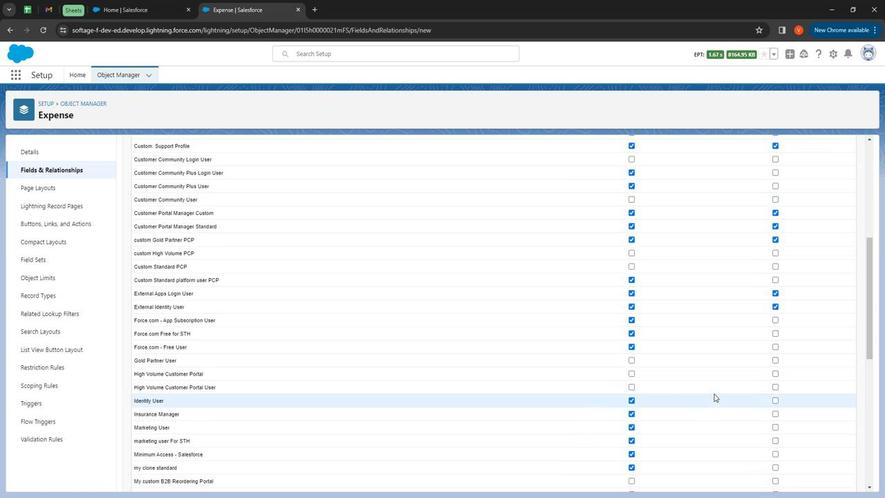 
Action: Mouse moved to (783, 231)
Screenshot: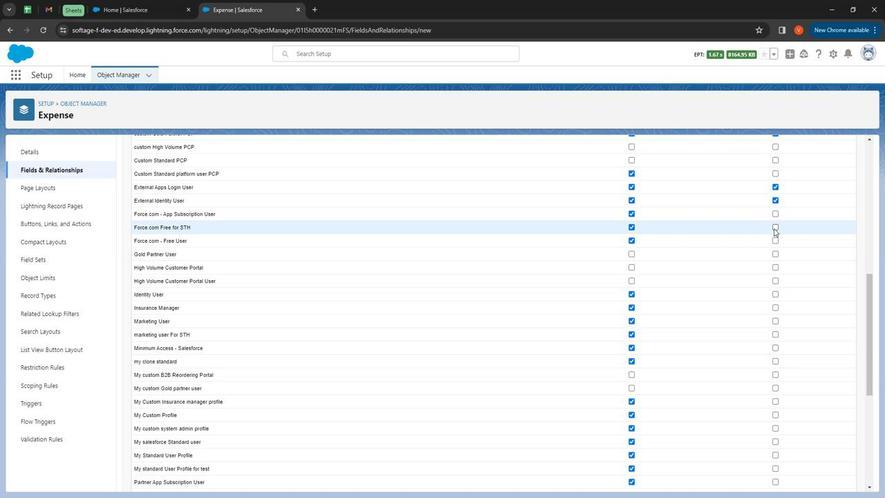 
Action: Mouse pressed left at (783, 231)
Screenshot: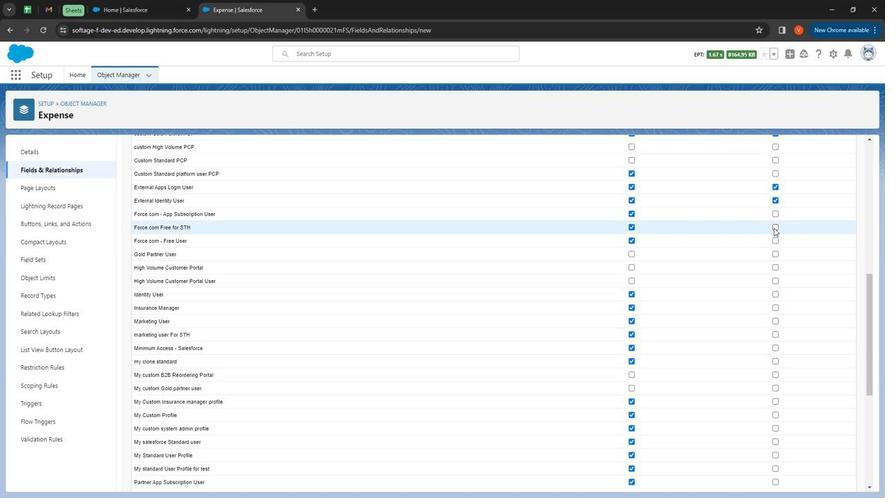 
Action: Mouse moved to (785, 240)
Screenshot: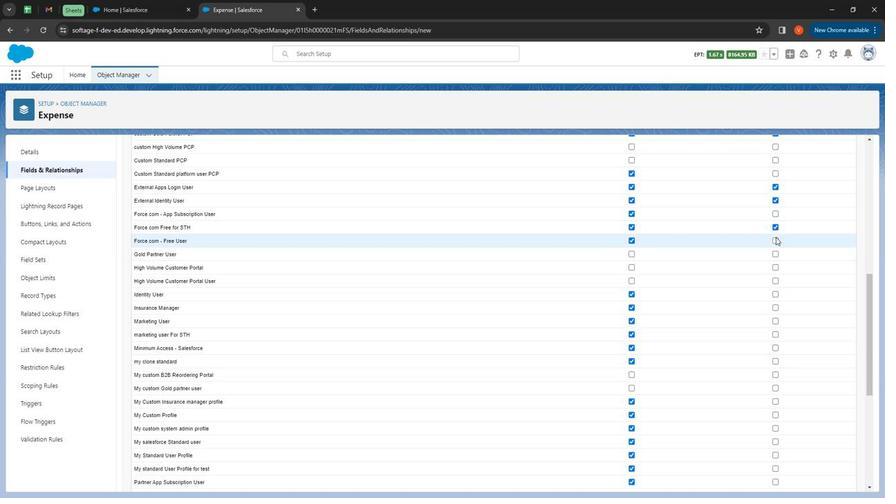 
Action: Mouse pressed left at (785, 240)
Screenshot: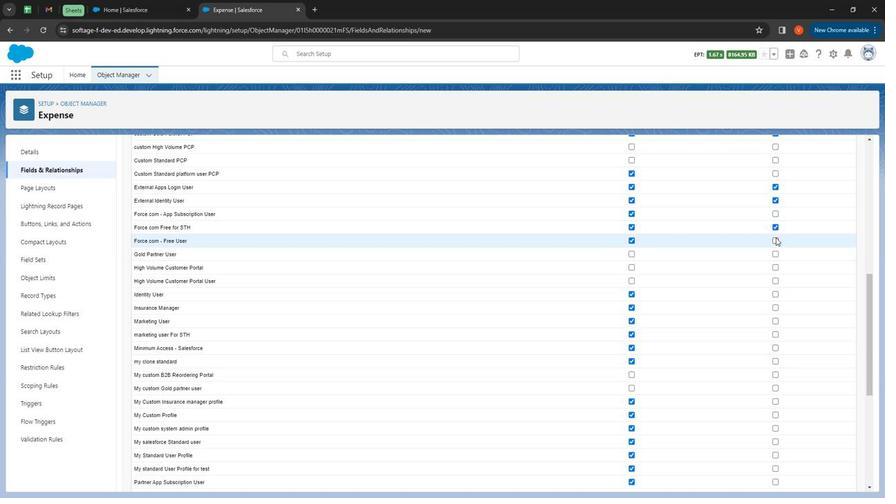 
Action: Mouse moved to (638, 269)
Screenshot: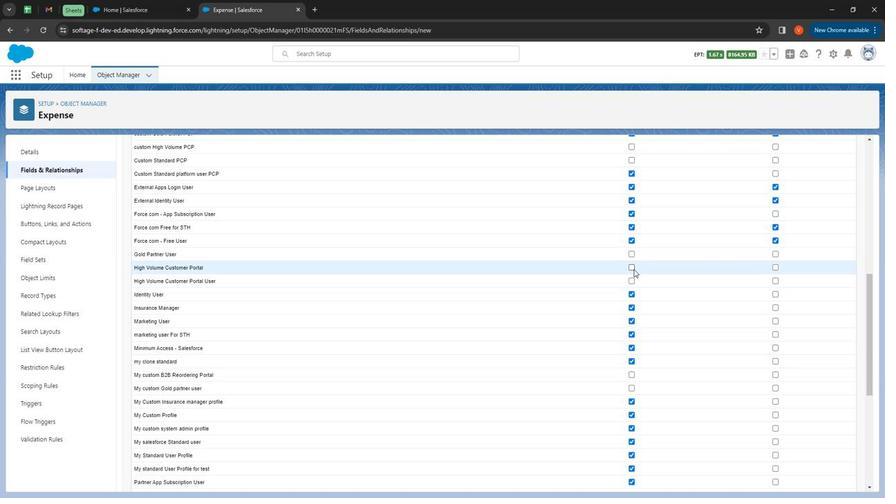 
Action: Mouse pressed left at (638, 269)
Screenshot: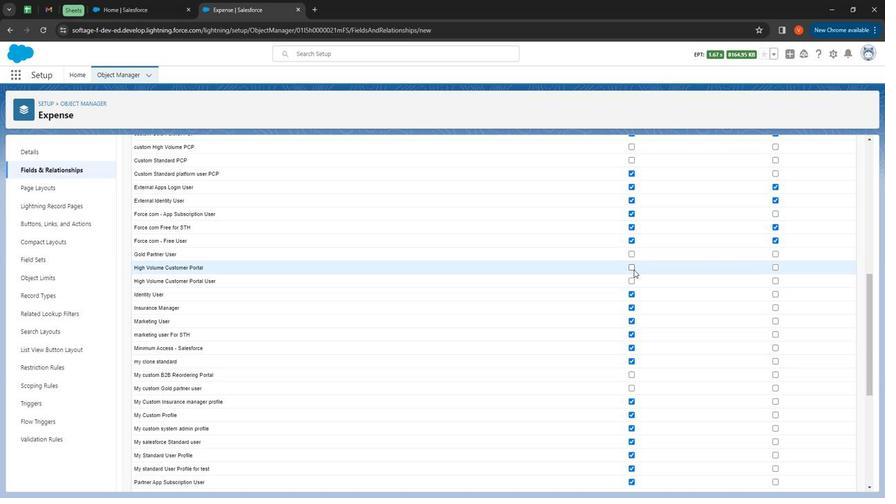 
Action: Mouse moved to (638, 292)
Screenshot: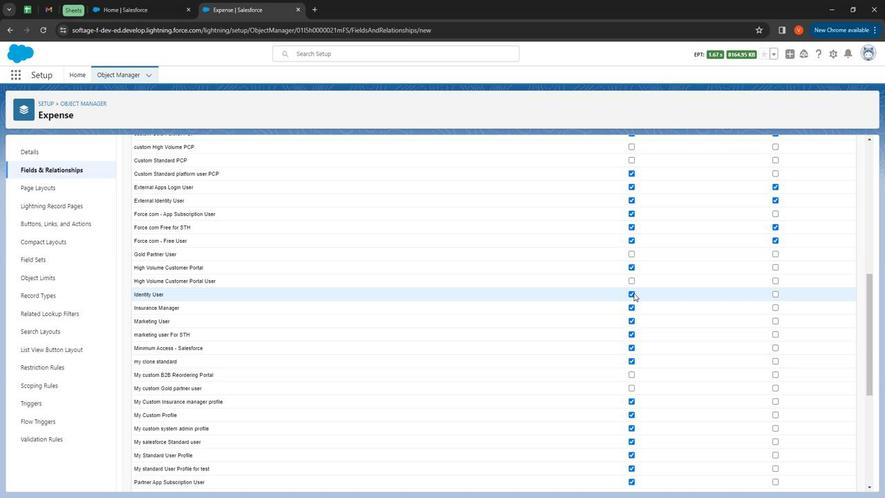
Action: Mouse pressed left at (638, 292)
Screenshot: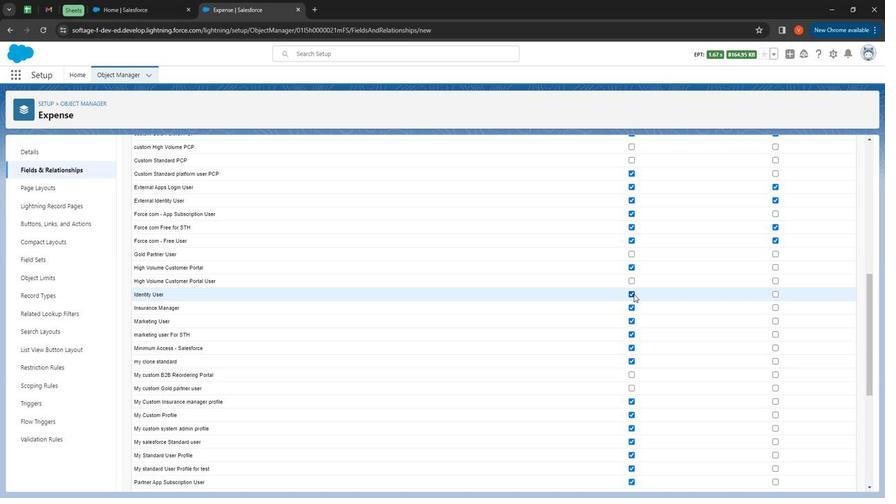 
Action: Mouse moved to (786, 331)
Screenshot: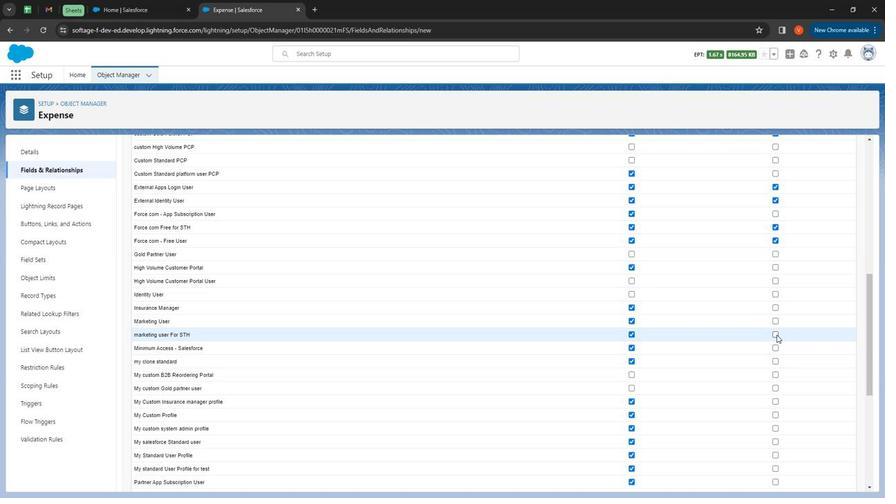 
Action: Mouse pressed left at (786, 331)
Screenshot: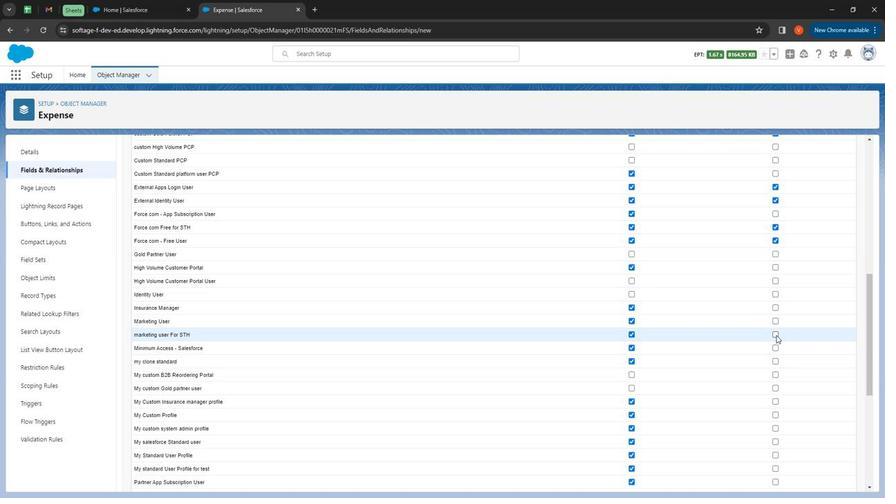 
Action: Mouse moved to (783, 319)
Screenshot: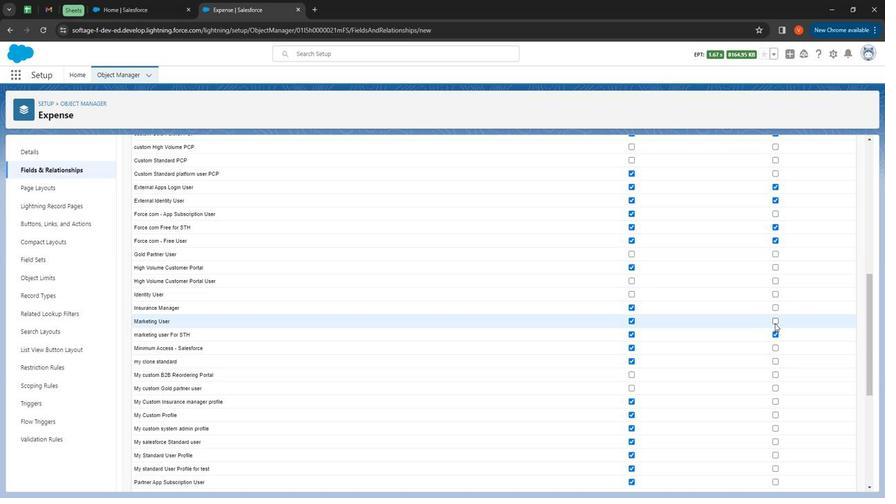 
Action: Mouse pressed left at (783, 319)
Screenshot: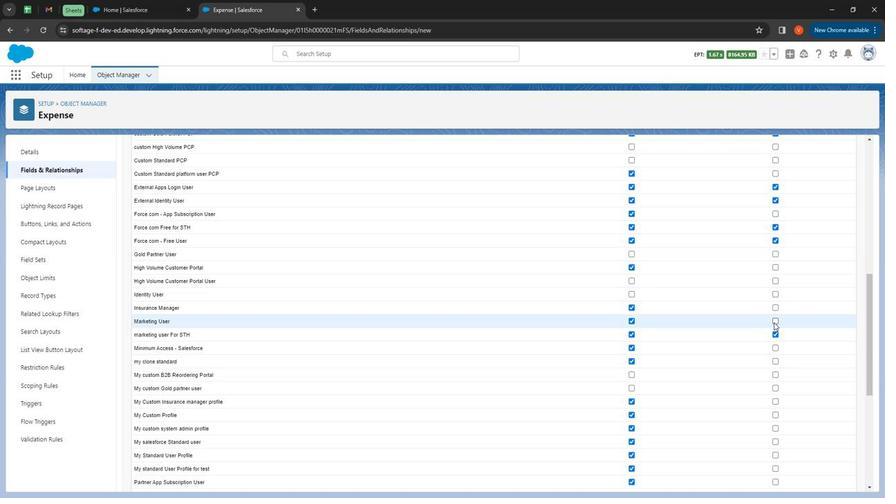 
Action: Mouse moved to (785, 344)
Screenshot: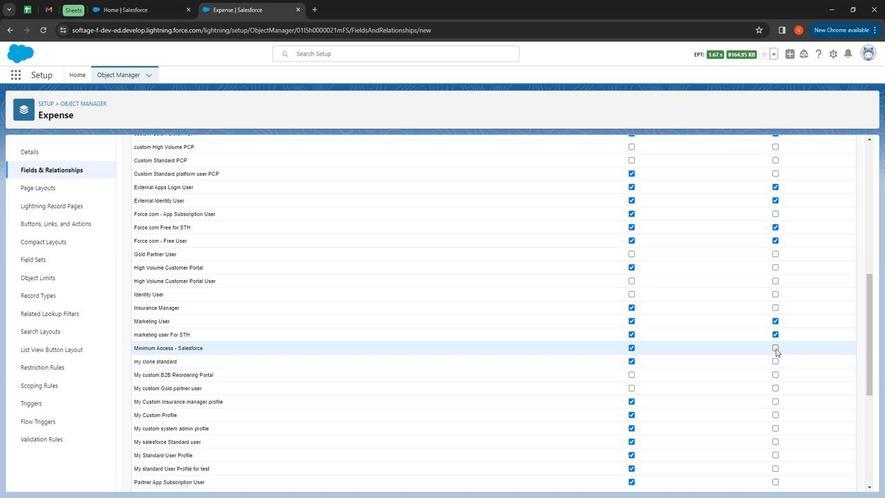 
Action: Mouse pressed left at (785, 344)
Screenshot: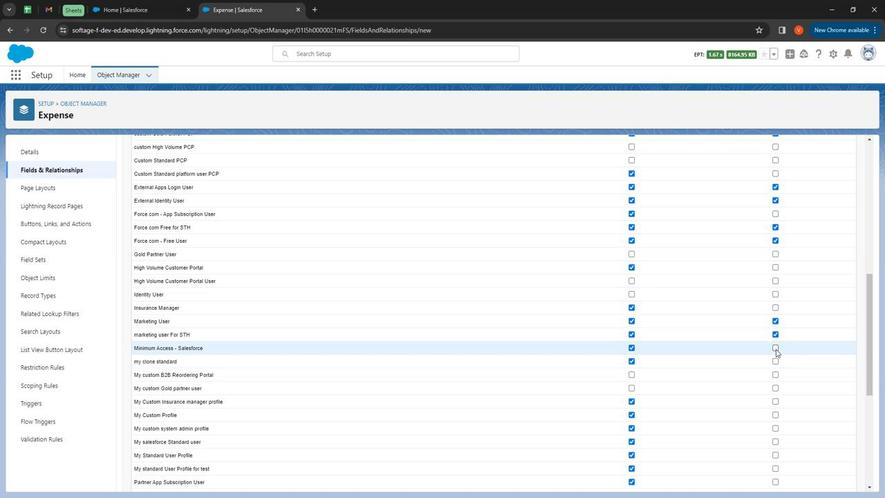 
Action: Mouse moved to (786, 353)
Screenshot: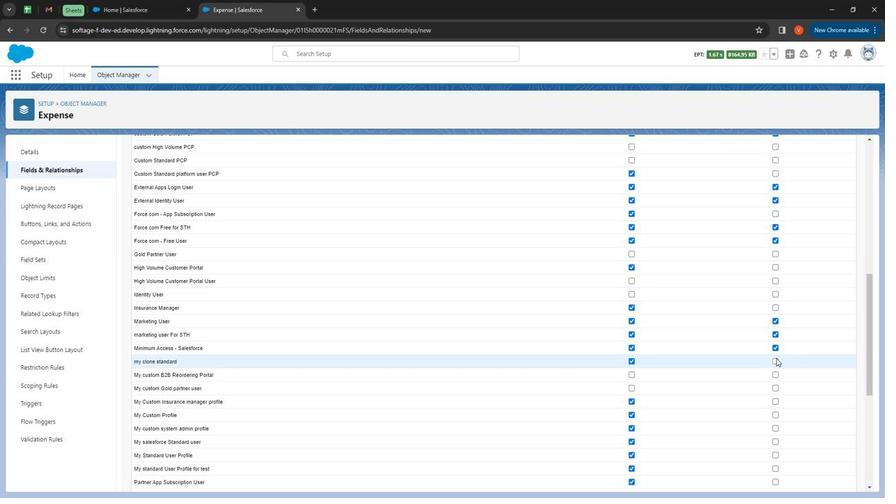 
Action: Mouse pressed left at (786, 353)
Screenshot: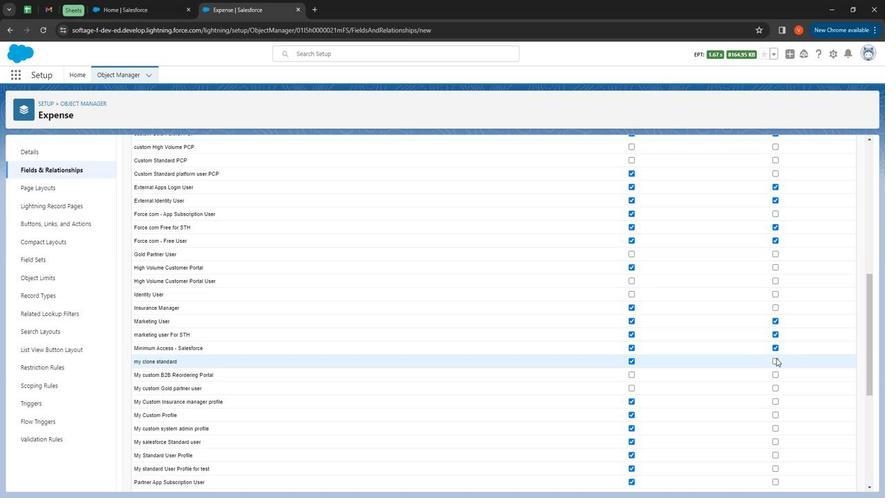 
Action: Mouse moved to (767, 348)
Screenshot: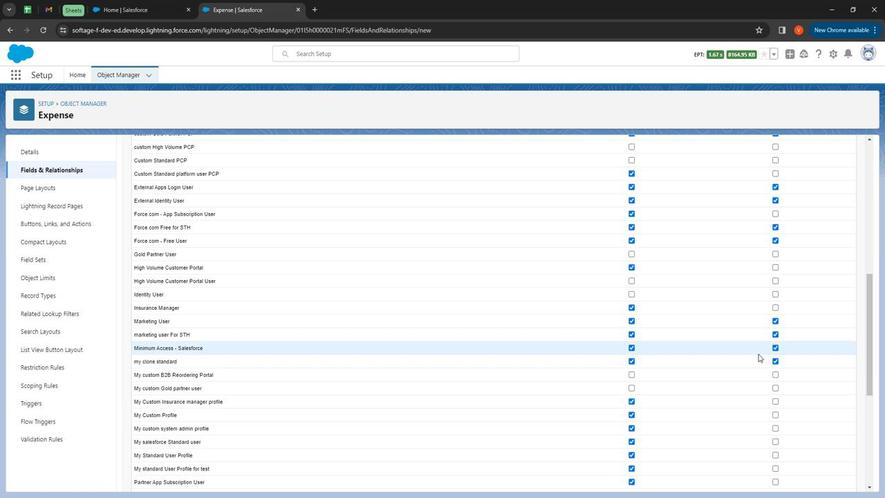 
Action: Mouse scrolled (767, 348) with delta (0, 0)
Screenshot: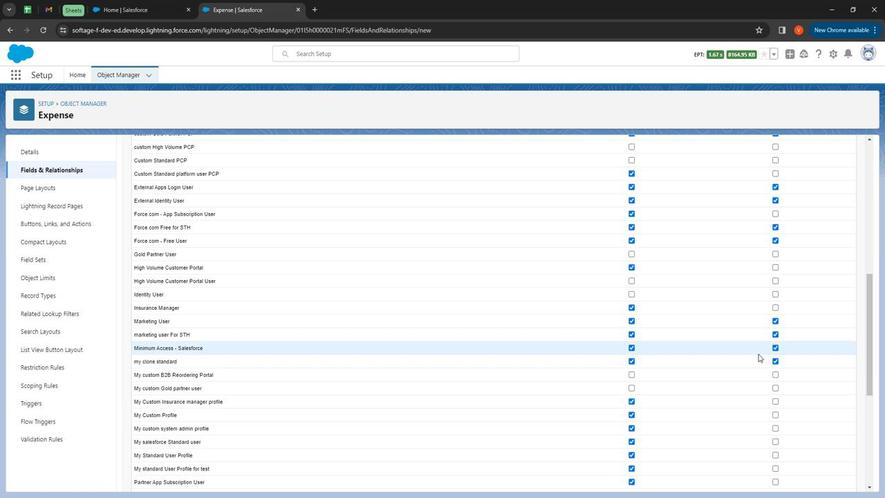 
Action: Mouse moved to (766, 348)
Screenshot: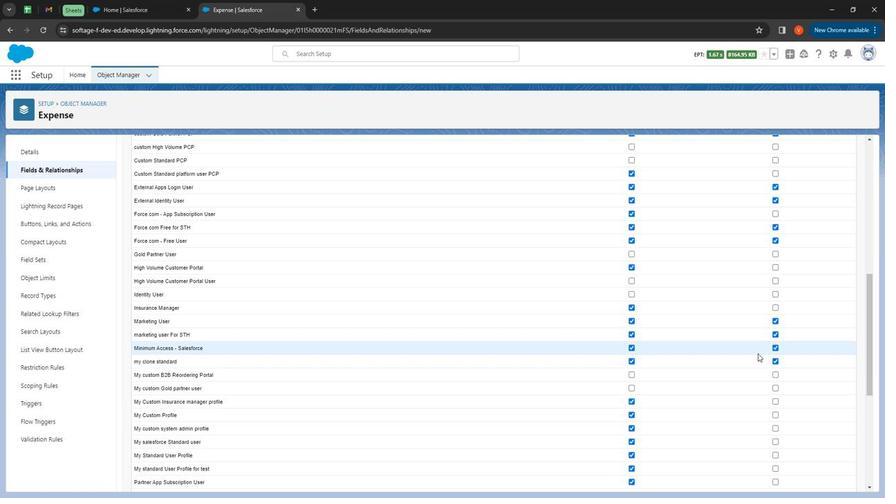 
Action: Mouse scrolled (766, 347) with delta (0, 0)
Screenshot: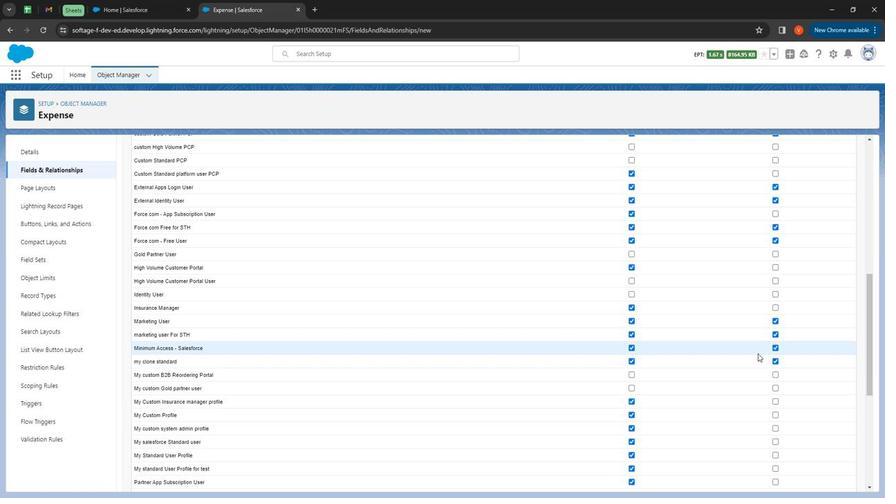 
Action: Mouse moved to (762, 344)
Screenshot: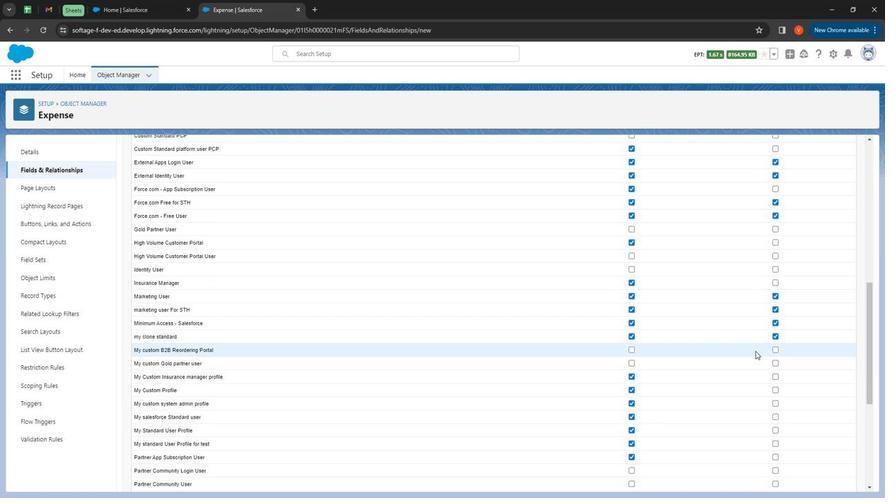 
Action: Mouse scrolled (762, 344) with delta (0, 0)
Screenshot: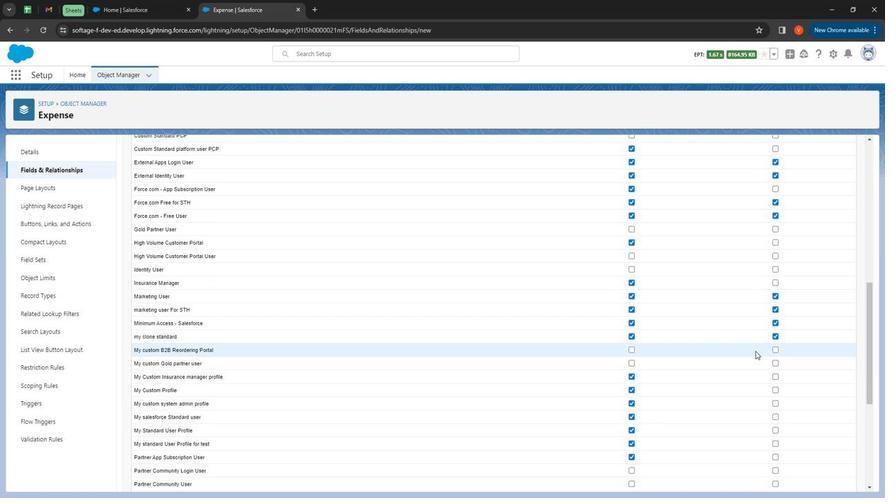 
Action: Mouse moved to (636, 269)
Screenshot: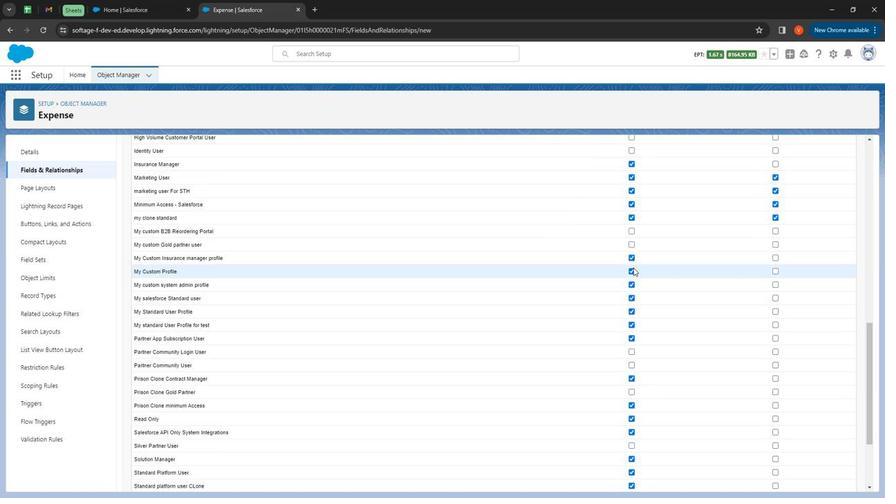 
Action: Mouse pressed left at (636, 269)
Screenshot: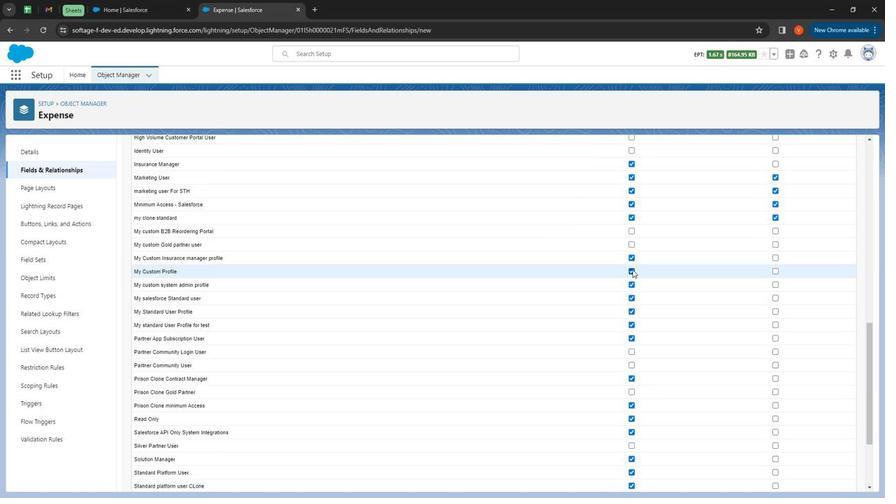 
Action: Mouse moved to (784, 283)
Screenshot: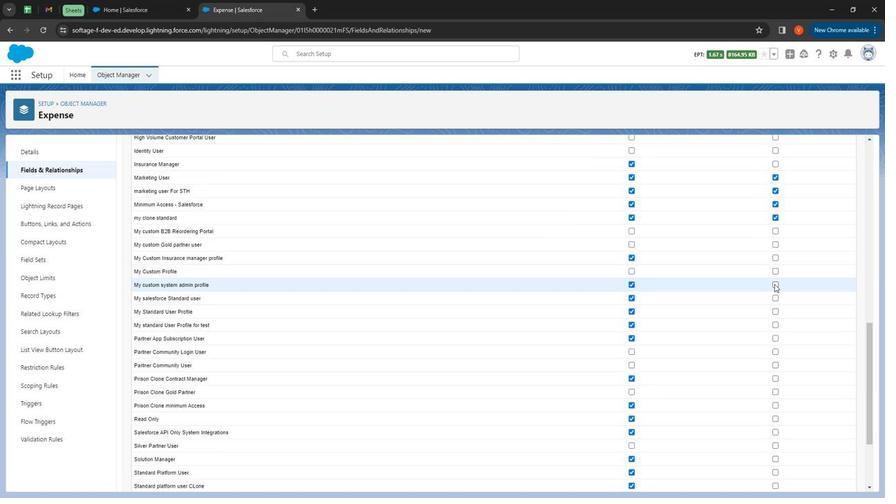 
Action: Mouse pressed left at (784, 283)
Screenshot: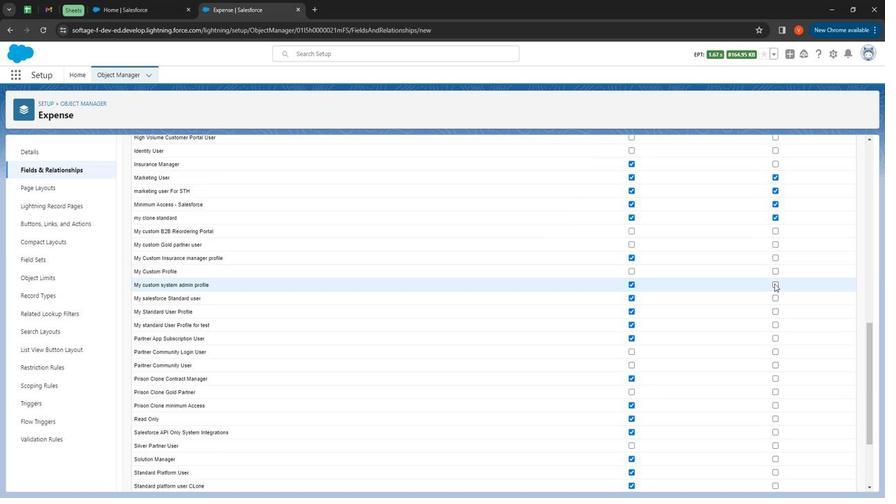 
Action: Mouse moved to (784, 310)
Screenshot: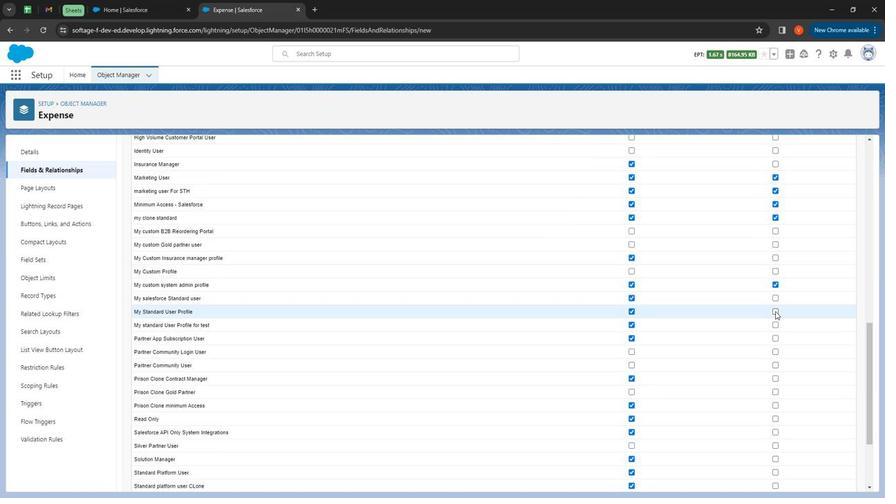 
Action: Mouse pressed left at (784, 310)
Screenshot: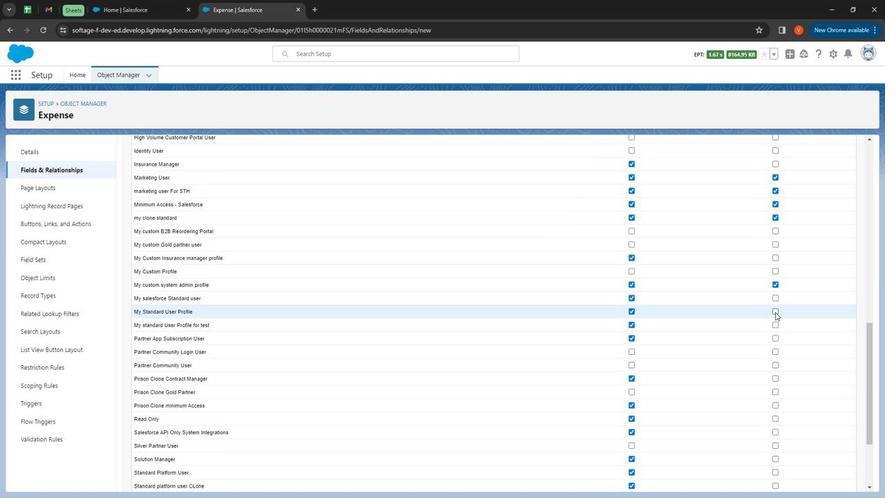 
Action: Mouse moved to (786, 319)
Screenshot: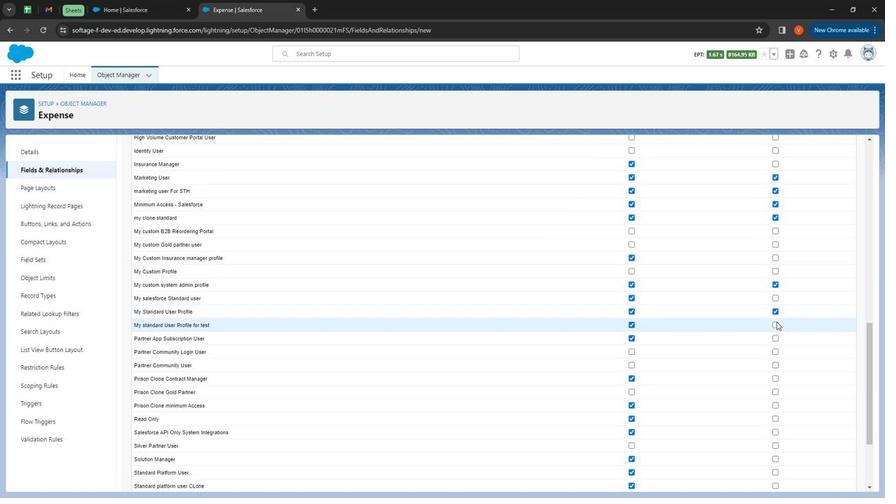 
Action: Mouse pressed left at (786, 319)
Screenshot: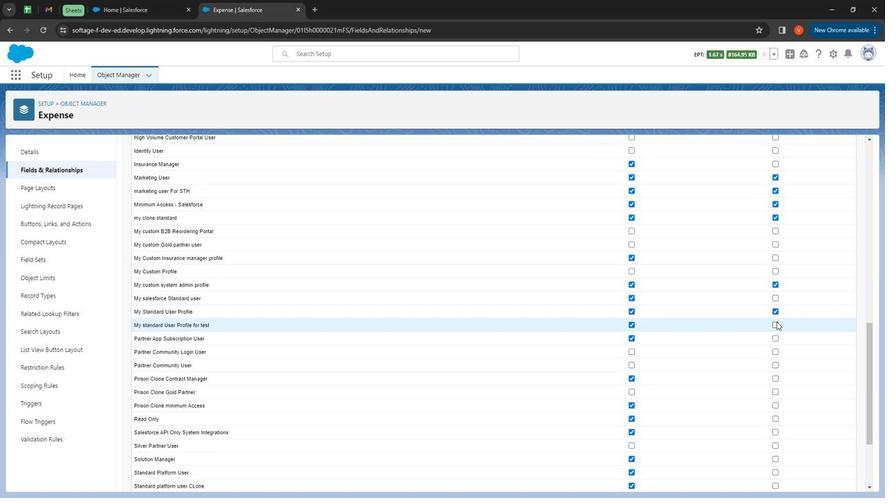 
Action: Mouse moved to (784, 336)
Screenshot: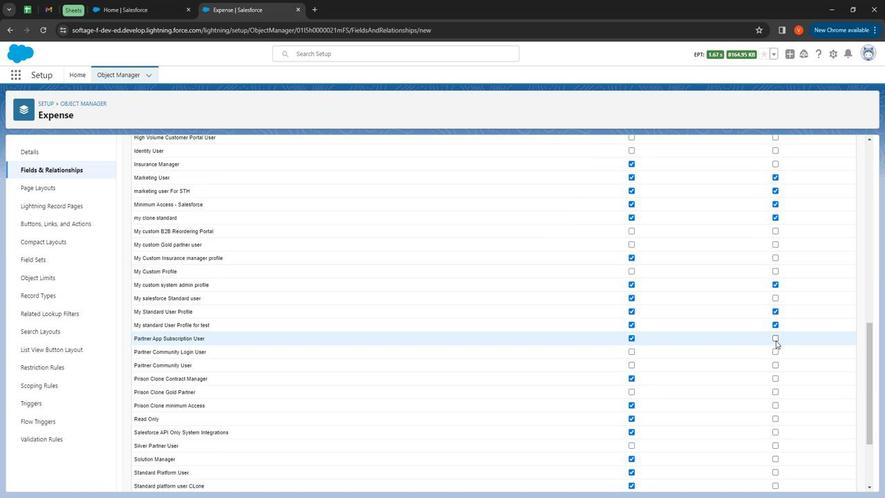 
Action: Mouse pressed left at (784, 336)
Screenshot: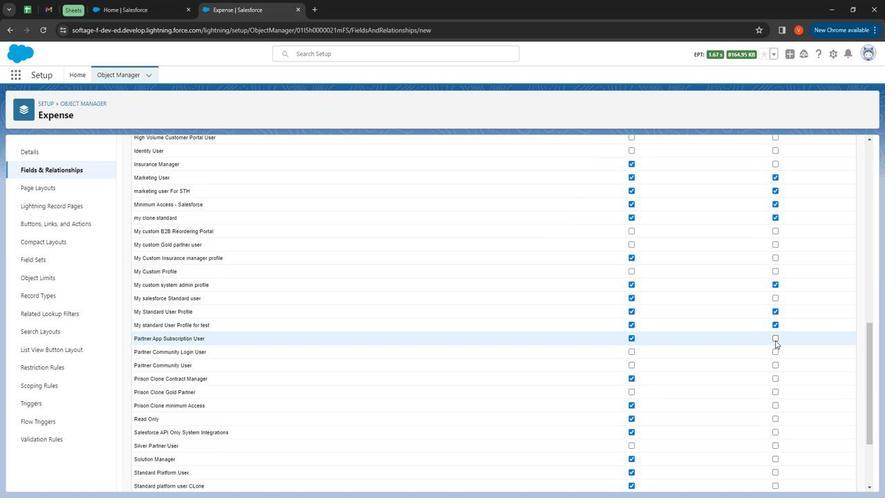 
Action: Mouse moved to (744, 328)
Screenshot: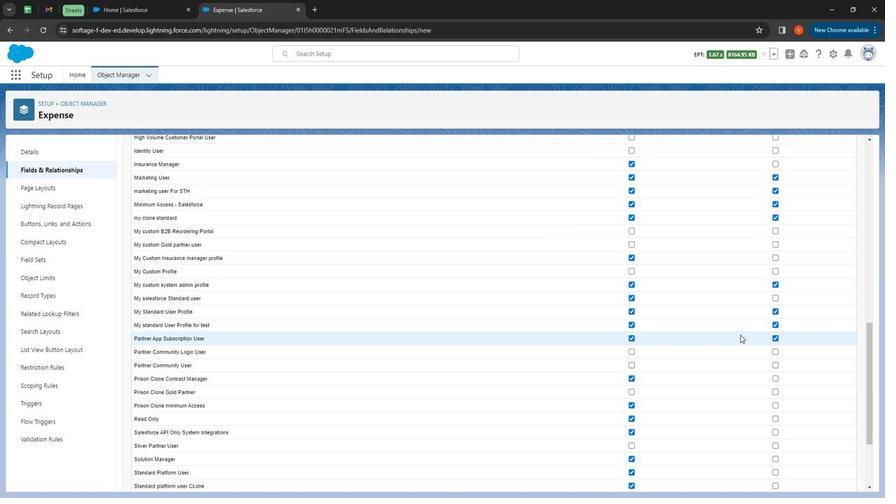 
Action: Mouse scrolled (744, 328) with delta (0, 0)
Screenshot: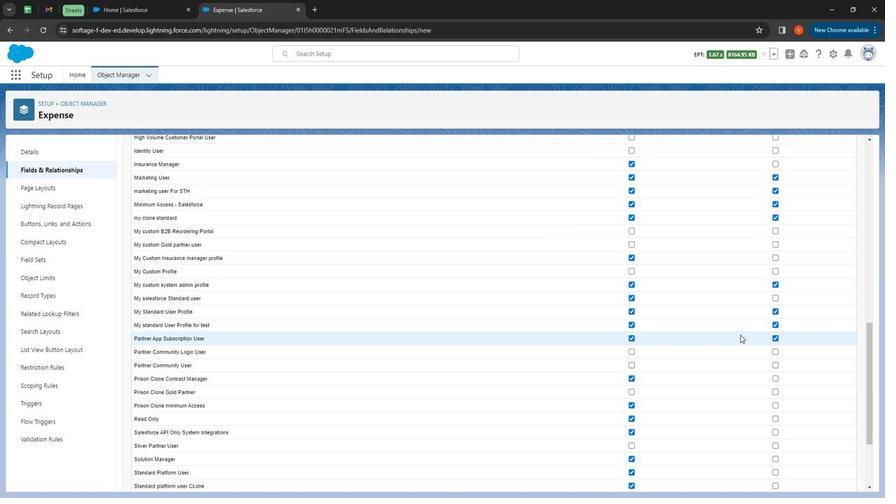 
Action: Mouse moved to (741, 328)
Screenshot: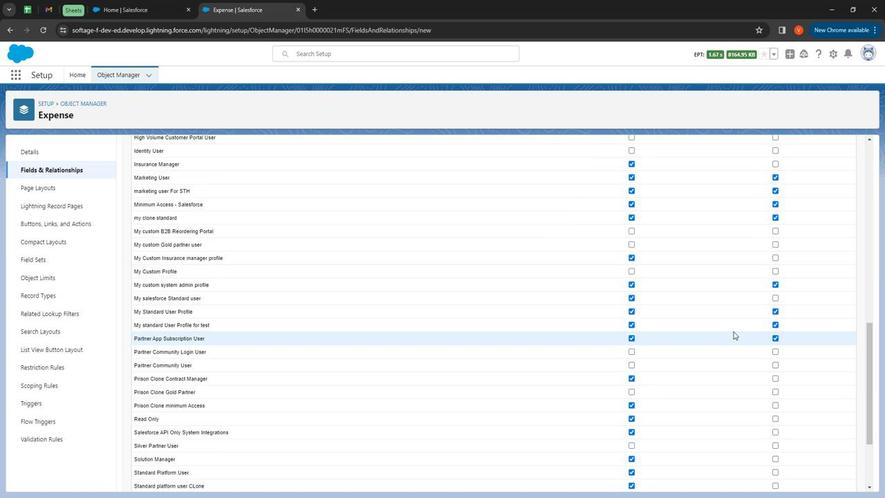 
Action: Mouse scrolled (741, 327) with delta (0, 0)
Screenshot: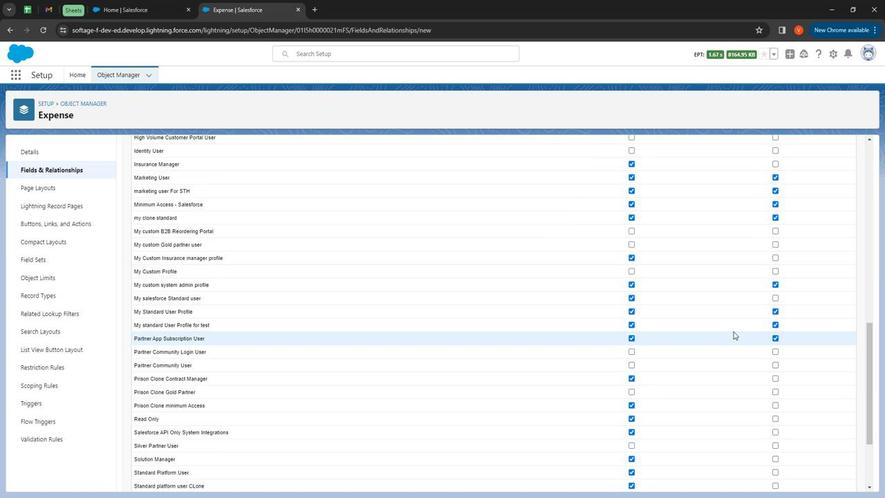 
Action: Mouse moved to (741, 326)
Screenshot: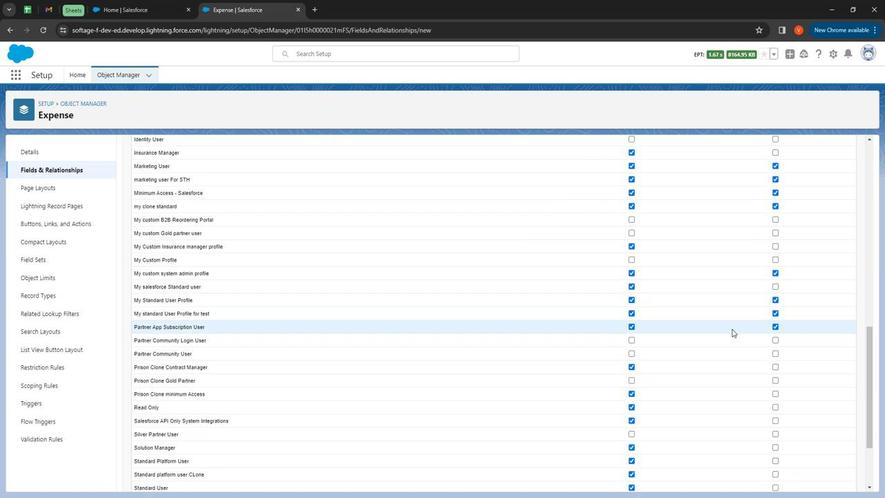 
Action: Mouse scrolled (741, 326) with delta (0, 0)
Screenshot: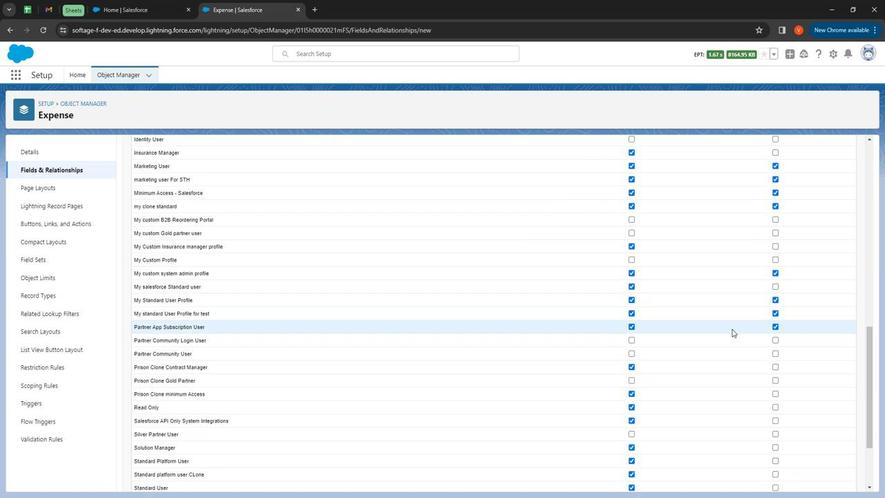 
Action: Mouse moved to (739, 323)
Screenshot: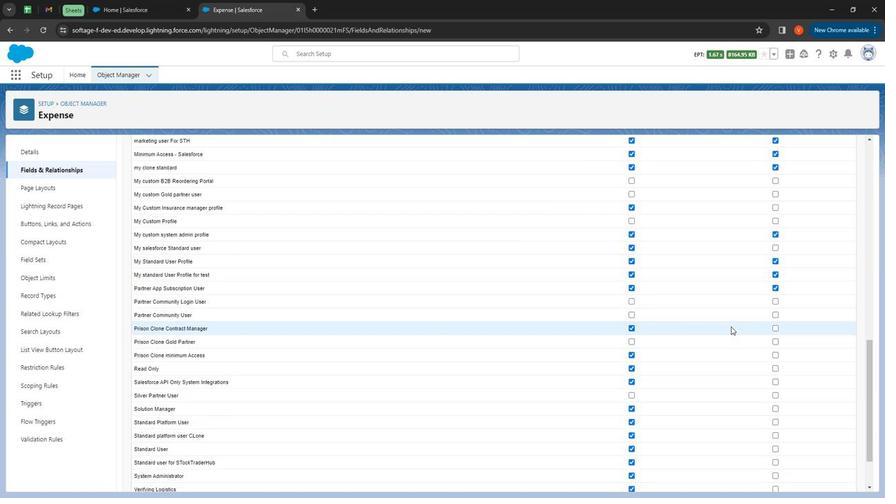 
Action: Mouse scrolled (739, 323) with delta (0, 0)
Screenshot: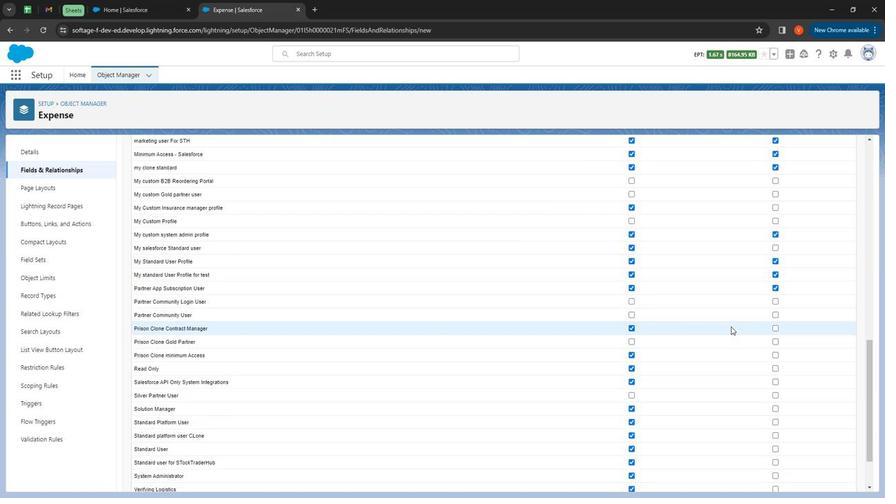 
Action: Mouse moved to (636, 265)
Screenshot: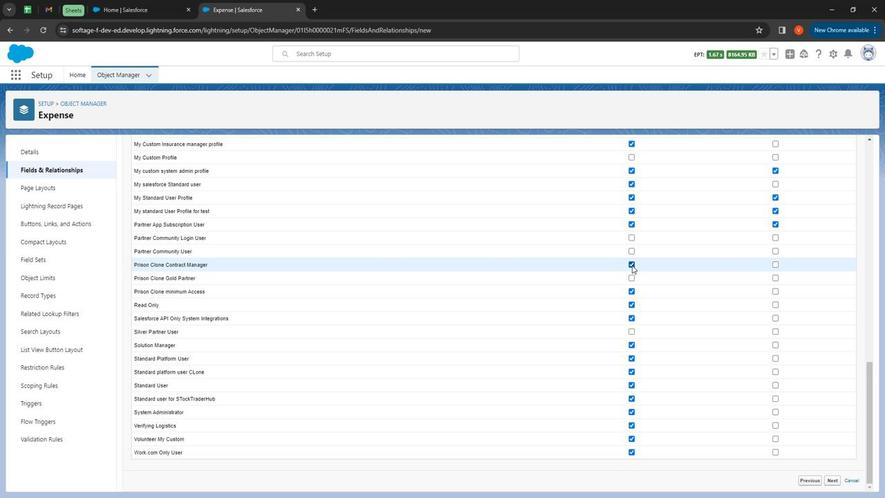 
Action: Mouse pressed left at (636, 265)
Screenshot: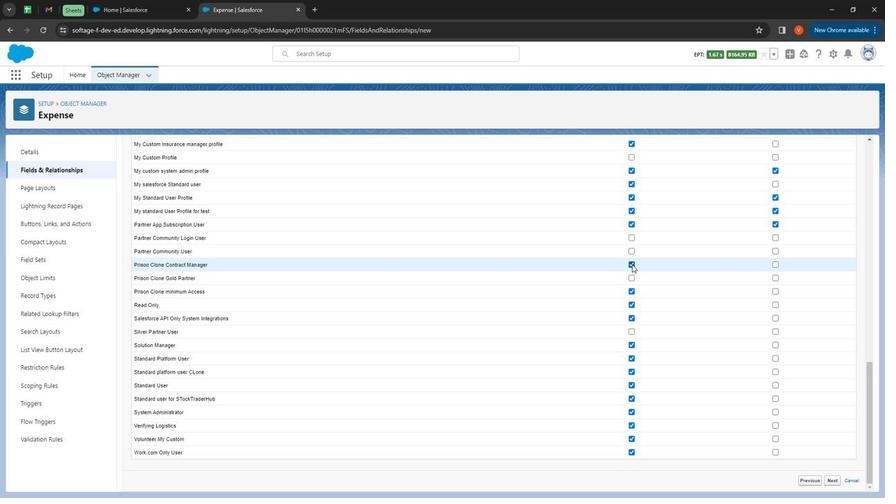 
Action: Mouse moved to (786, 279)
Screenshot: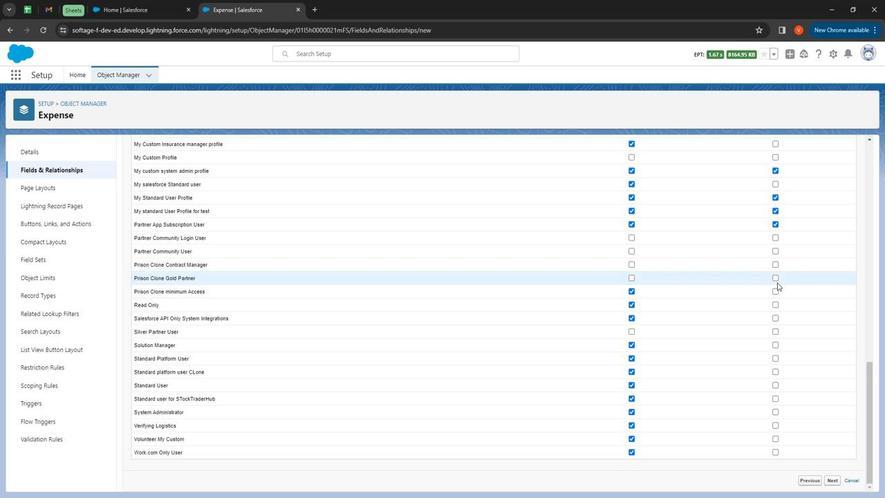 
Action: Mouse pressed left at (786, 279)
Screenshot: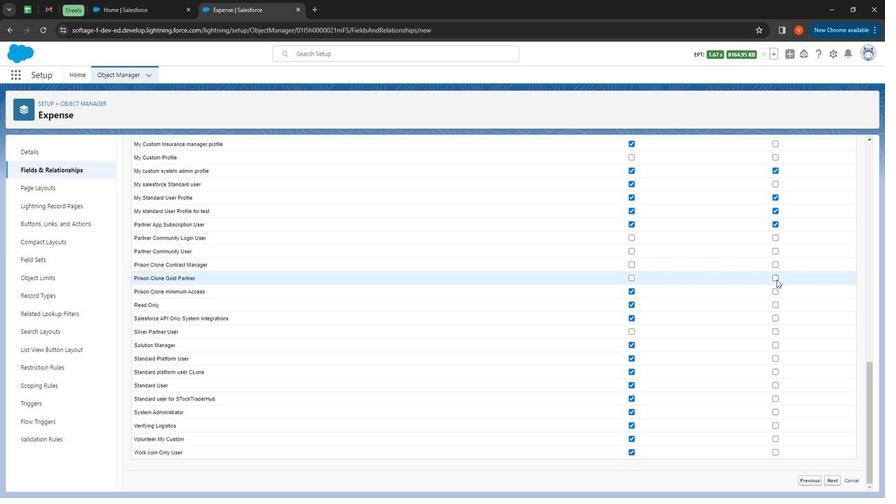 
Action: Mouse moved to (782, 302)
Screenshot: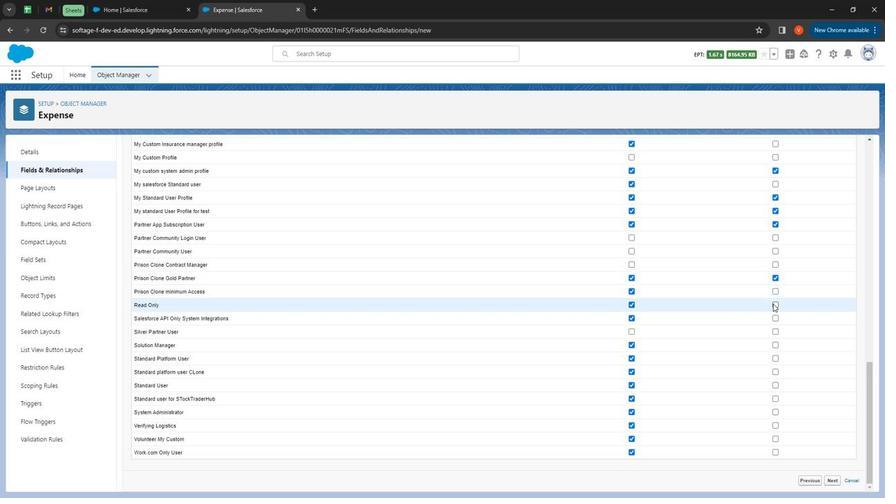 
Action: Mouse pressed left at (782, 302)
Screenshot: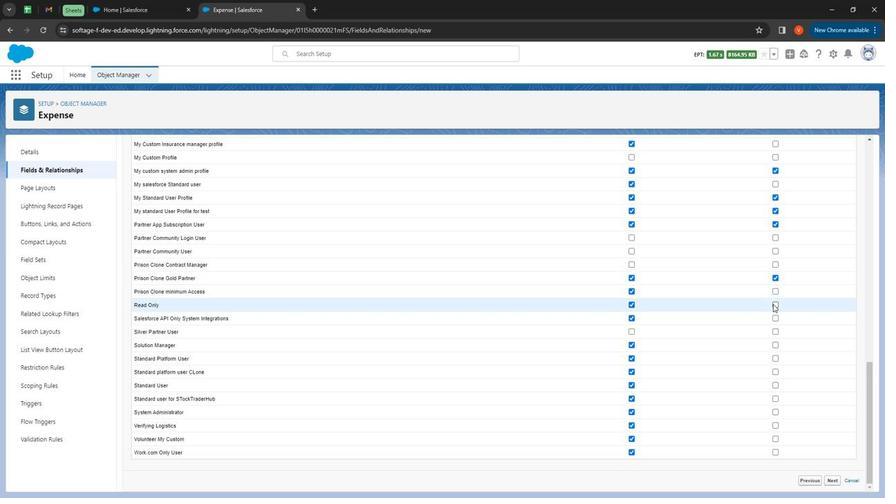
Action: Mouse moved to (786, 317)
Screenshot: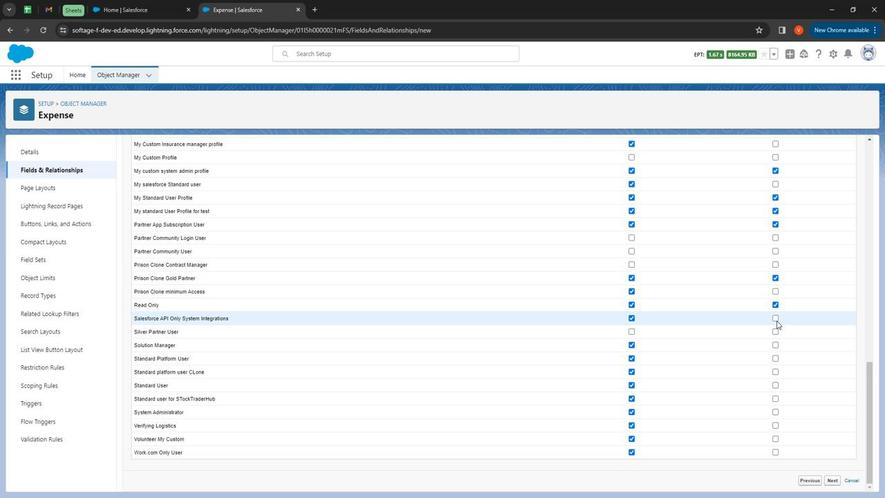 
Action: Mouse pressed left at (786, 317)
Screenshot: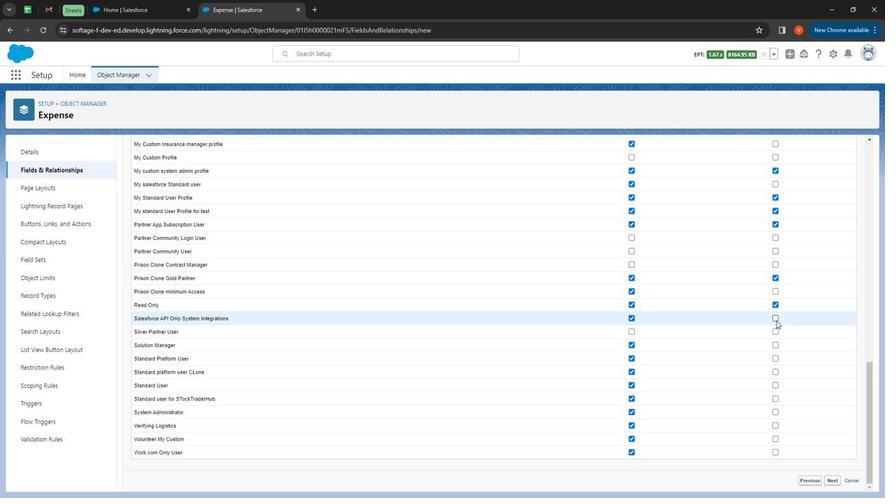 
Action: Mouse moved to (784, 351)
Screenshot: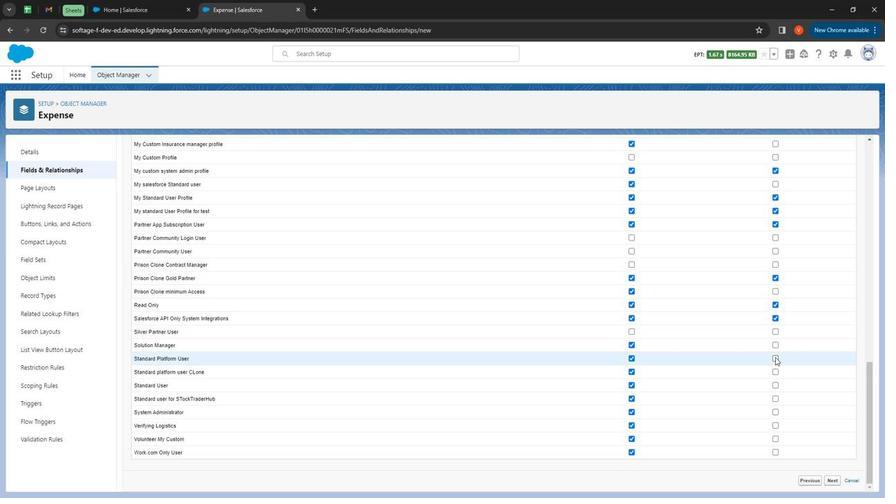 
Action: Mouse pressed left at (784, 351)
Screenshot: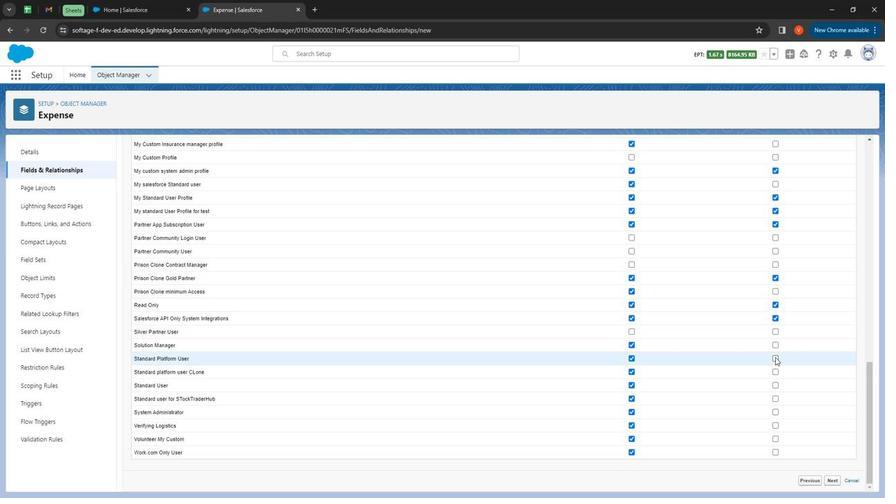 
Action: Mouse moved to (787, 364)
Screenshot: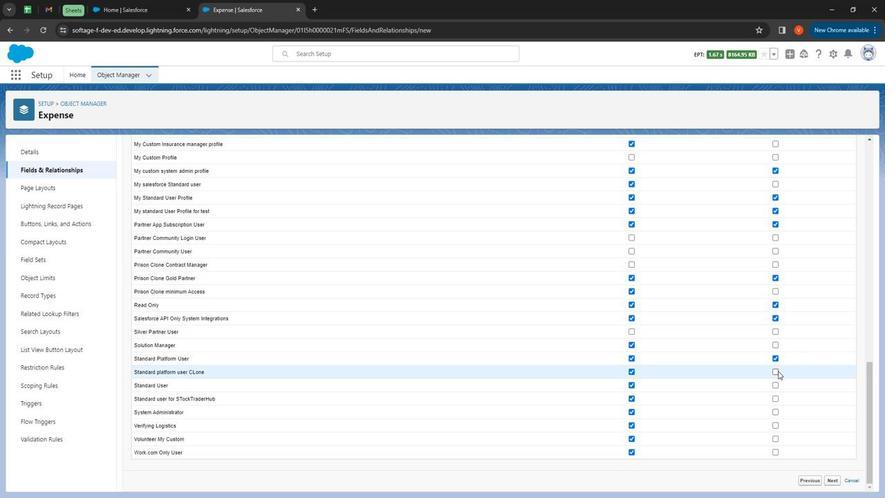 
Action: Mouse pressed left at (787, 364)
Screenshot: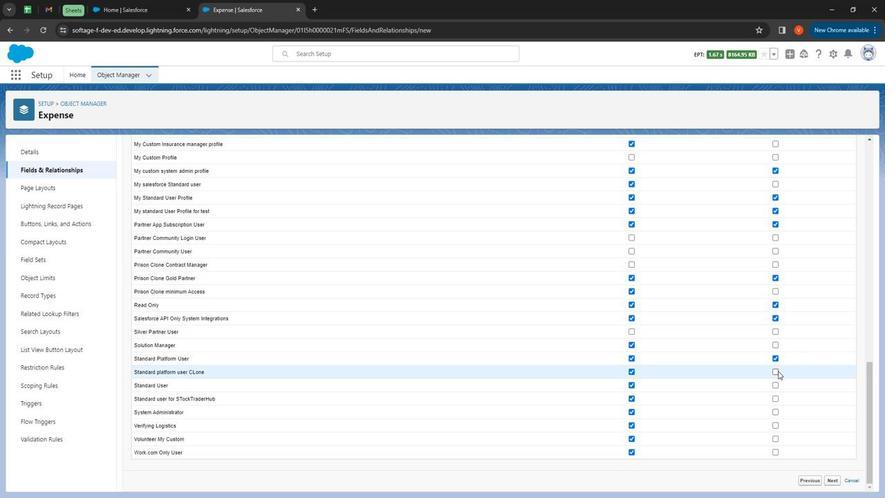 
Action: Mouse moved to (784, 442)
Screenshot: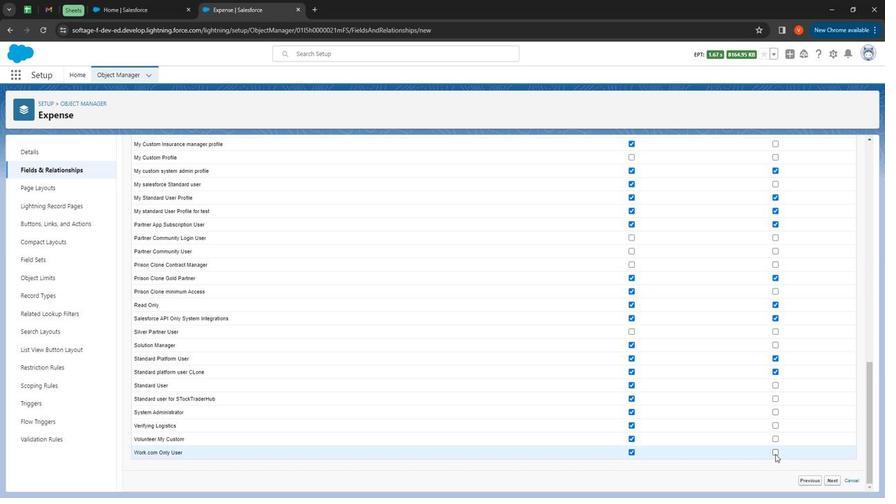 
Action: Mouse pressed left at (784, 442)
Screenshot: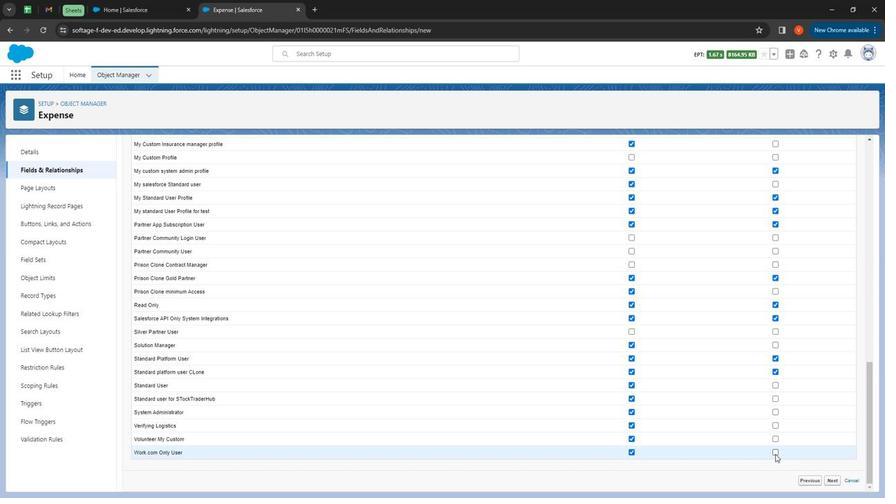 
Action: Mouse moved to (635, 418)
Screenshot: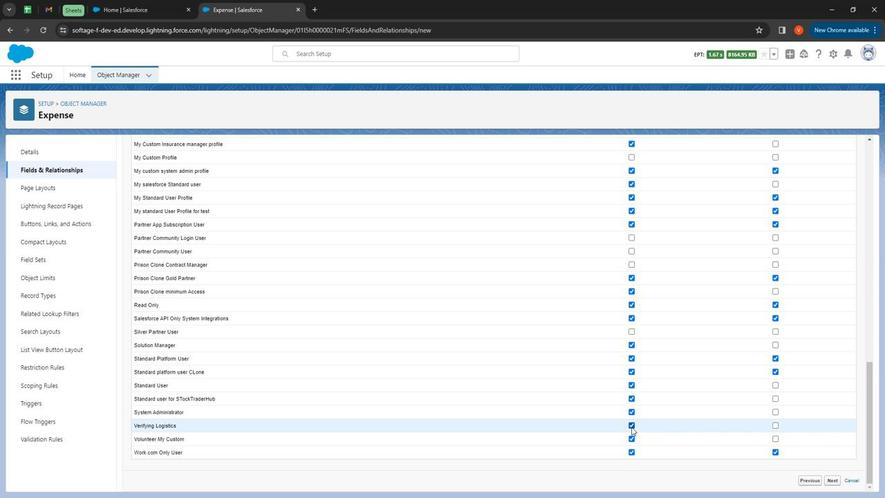 
Action: Mouse pressed left at (635, 418)
Screenshot: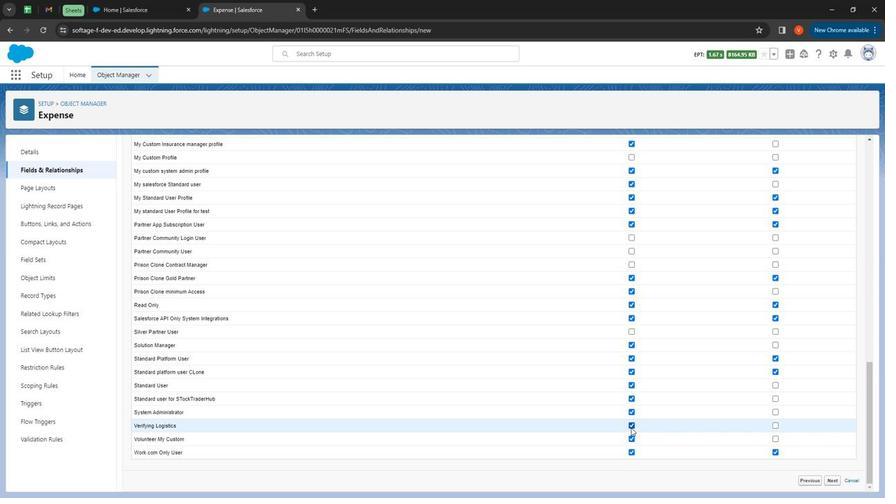 
Action: Mouse moved to (848, 466)
Screenshot: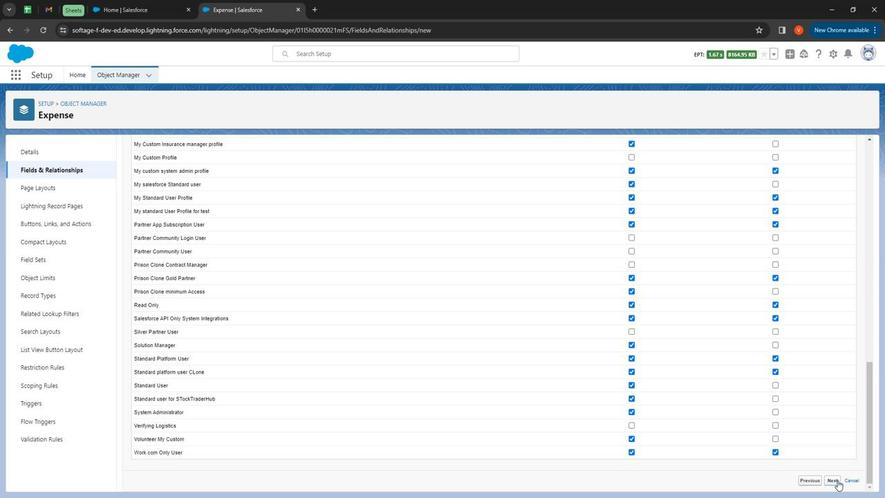 
Action: Mouse pressed left at (848, 466)
Screenshot: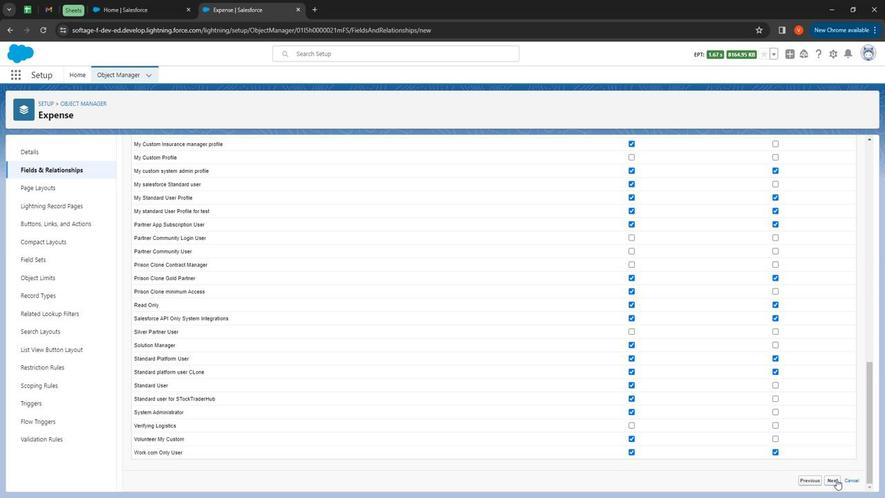 
Action: Mouse moved to (852, 330)
Screenshot: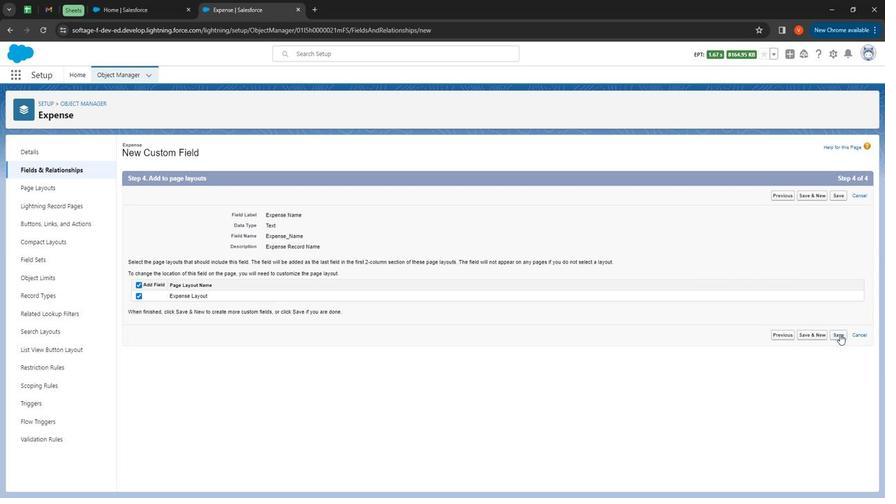 
Action: Mouse pressed left at (852, 330)
Screenshot: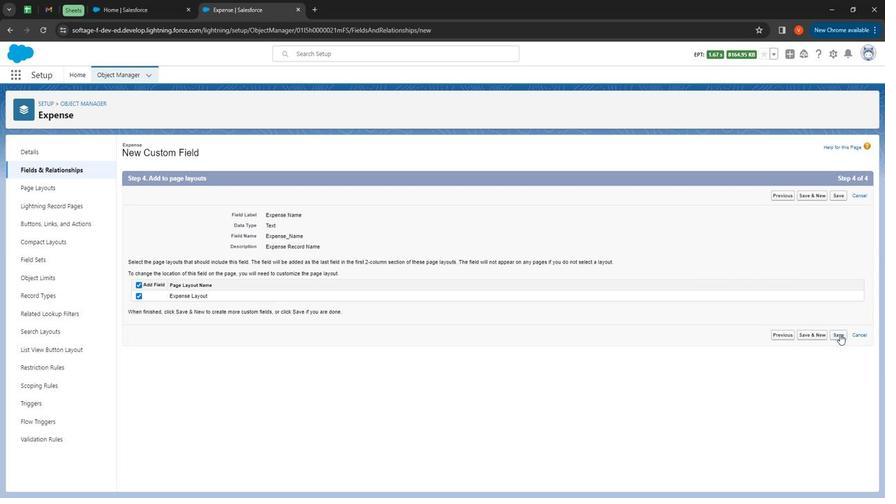 
Action: Mouse moved to (674, 159)
Screenshot: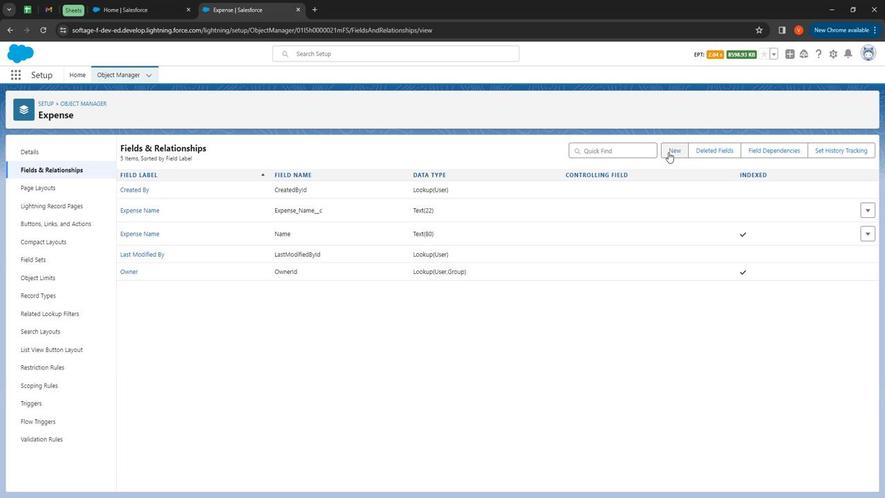 
Action: Mouse pressed left at (674, 159)
Screenshot: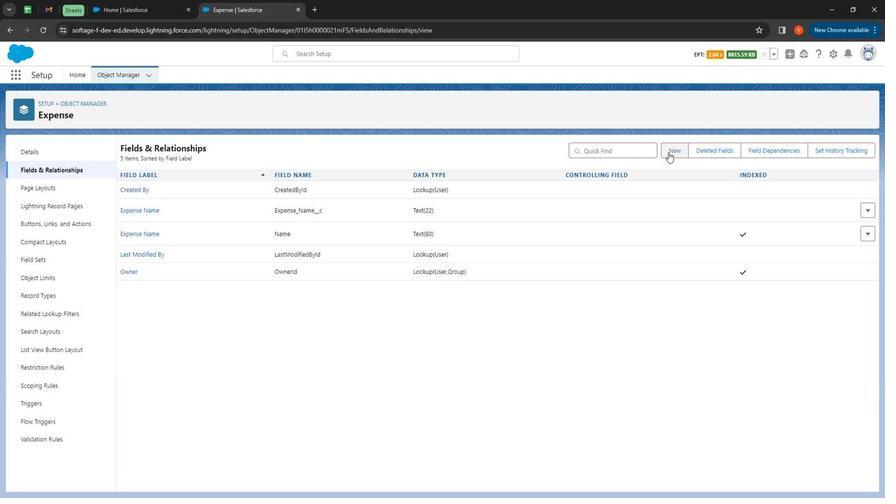 
Action: Mouse moved to (183, 323)
Screenshot: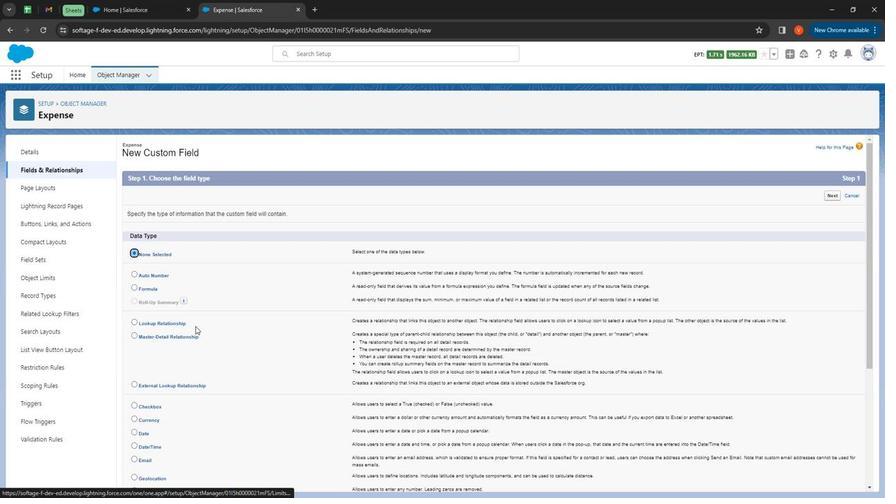 
Action: Mouse scrolled (183, 323) with delta (0, 0)
Screenshot: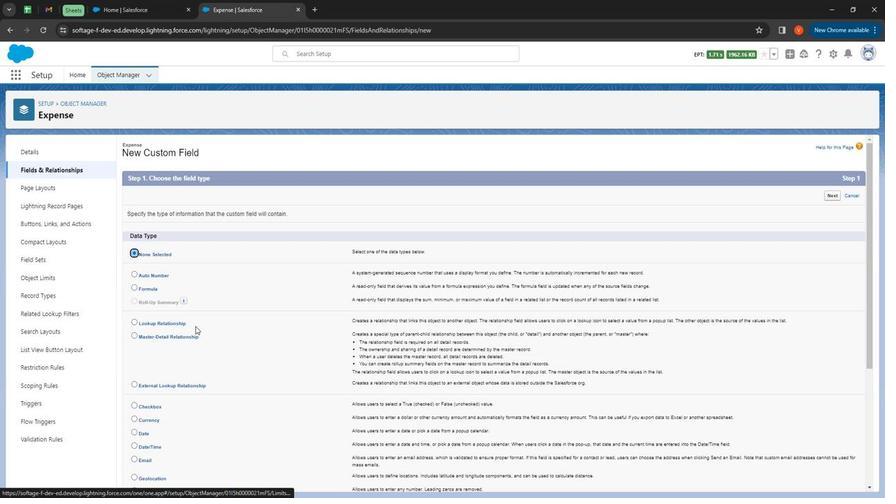 
Action: Mouse scrolled (183, 323) with delta (0, 0)
Screenshot: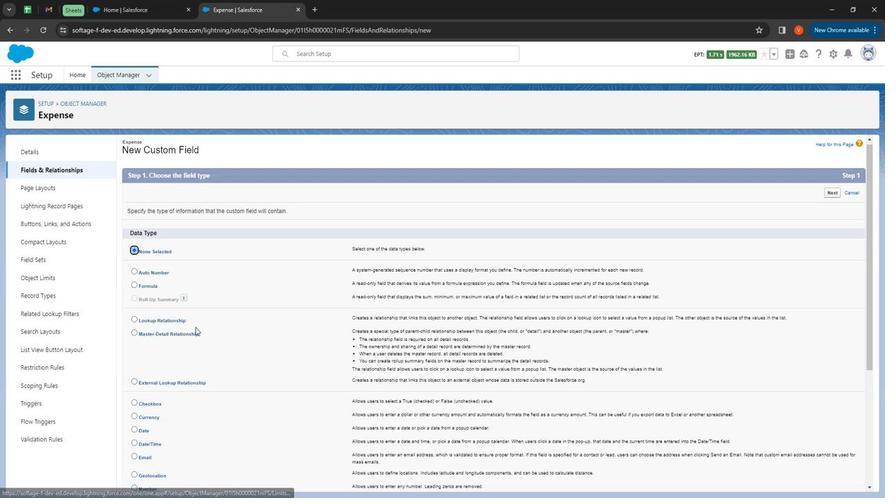 
Action: Mouse moved to (184, 323)
Screenshot: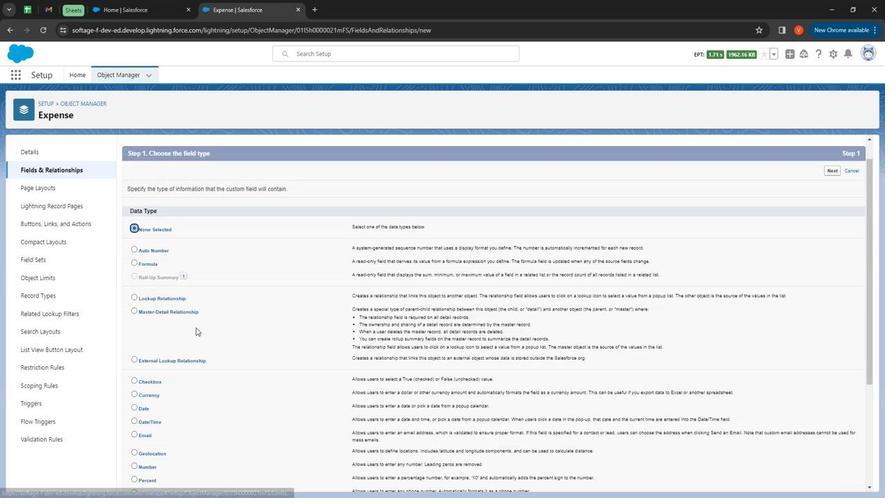 
Action: Mouse scrolled (184, 323) with delta (0, 0)
Screenshot: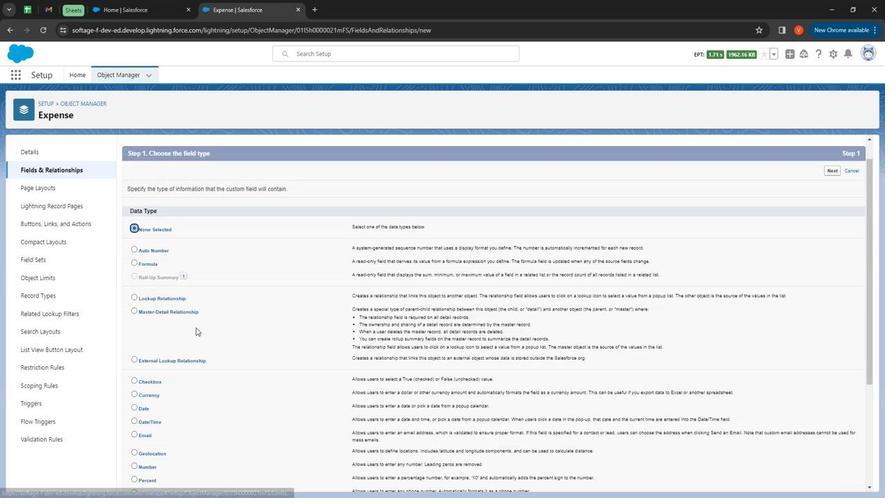 
Action: Mouse moved to (123, 288)
Screenshot: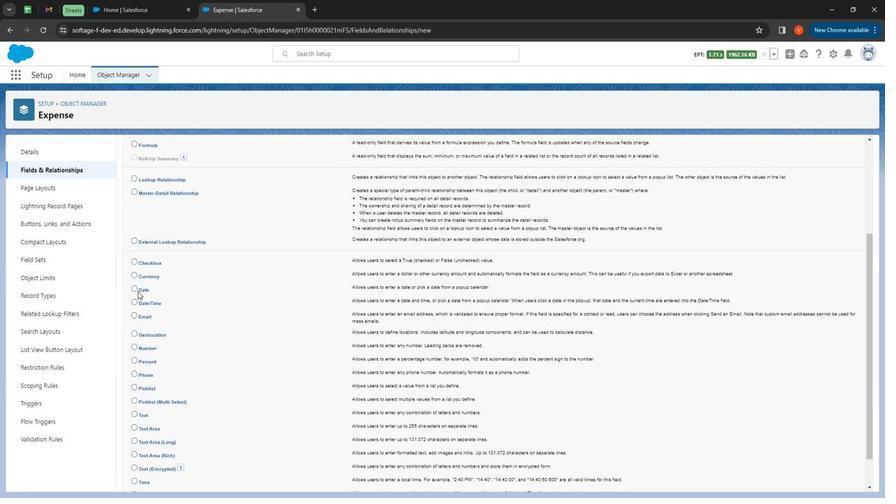 
Action: Mouse pressed left at (123, 288)
Screenshot: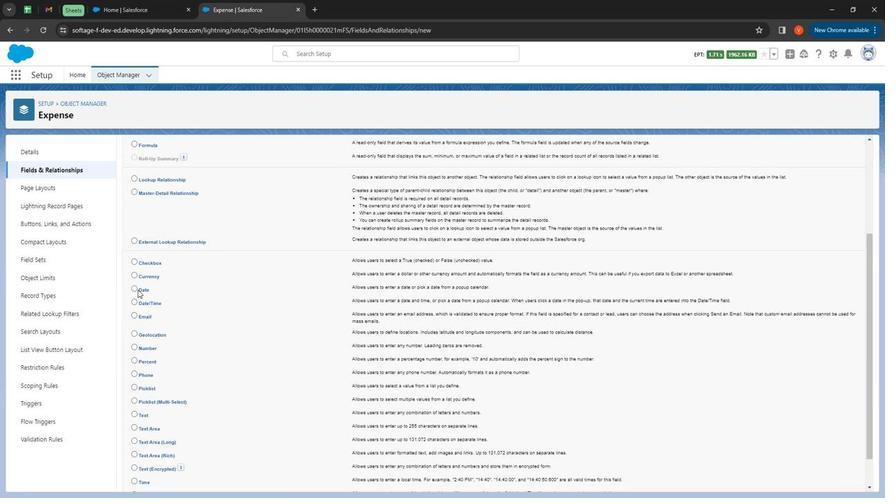 
Action: Mouse moved to (121, 287)
Screenshot: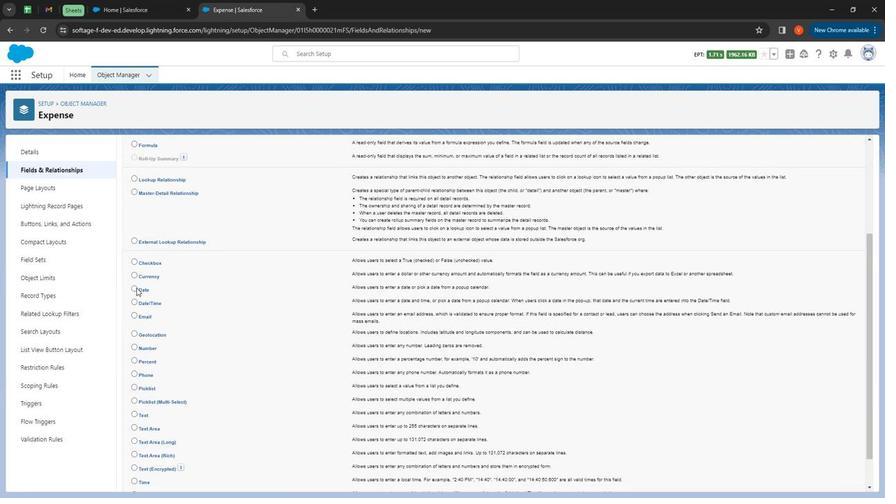 
Action: Mouse pressed left at (121, 287)
Screenshot: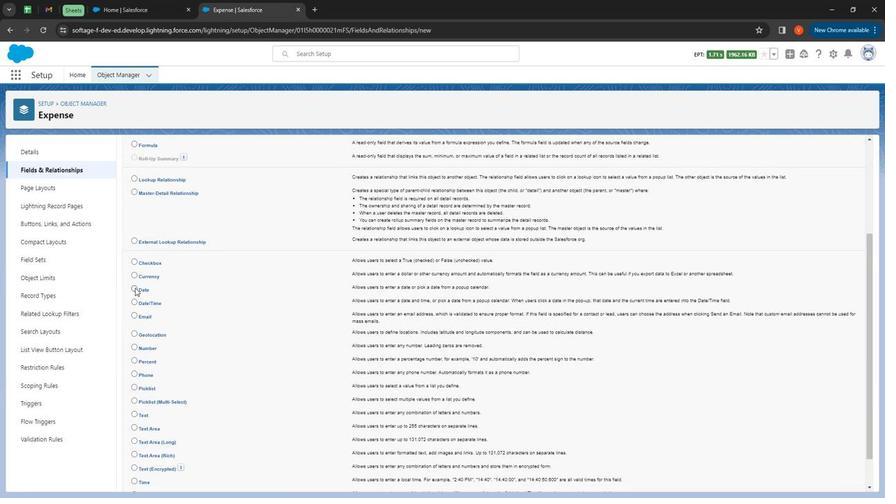 
Action: Mouse moved to (628, 345)
Screenshot: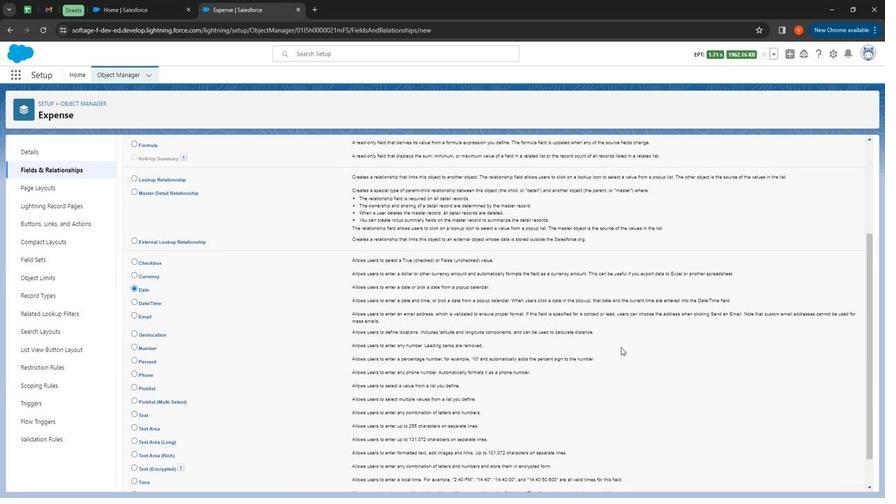
Action: Mouse scrolled (628, 345) with delta (0, 0)
Screenshot: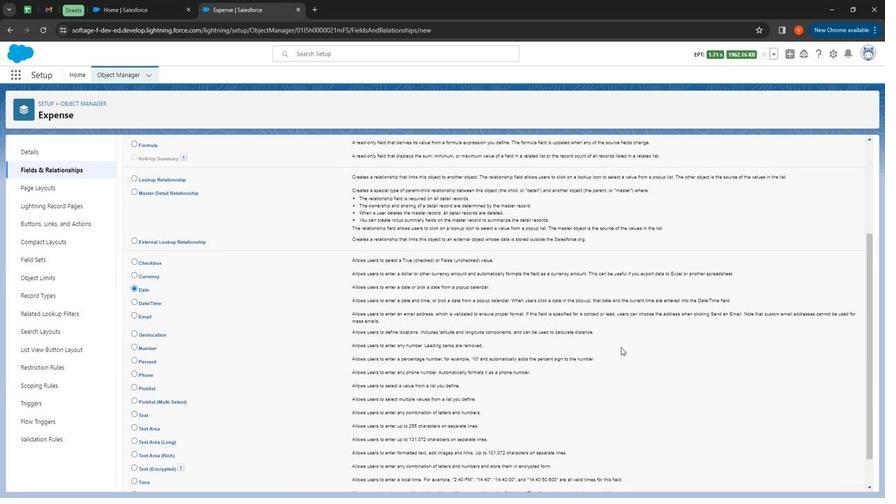 
Action: Mouse moved to (652, 361)
Screenshot: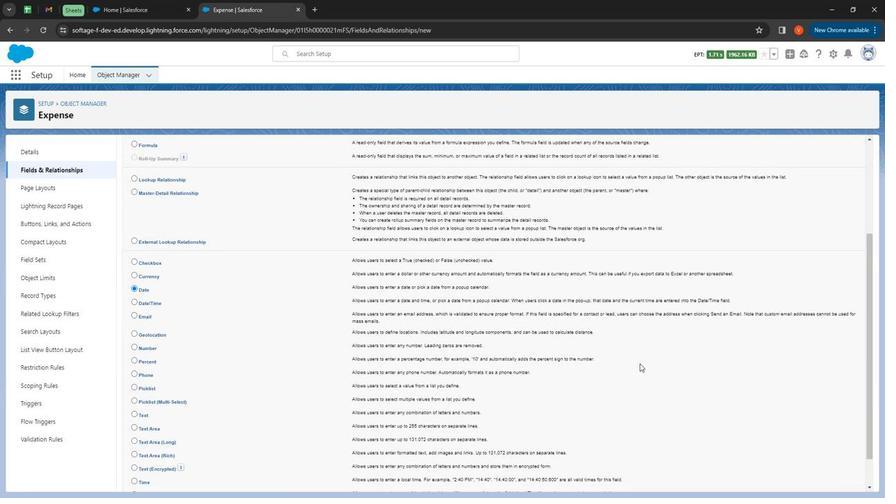 
Action: Mouse scrolled (652, 360) with delta (0, 0)
Screenshot: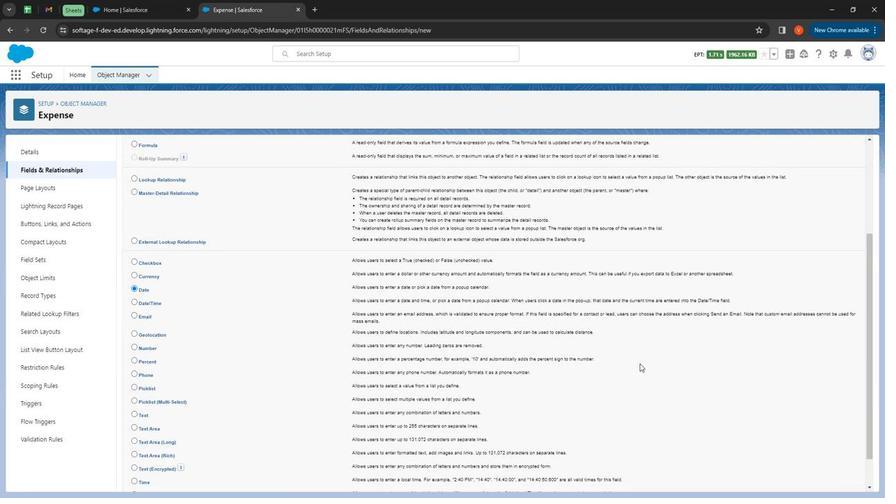 
Action: Mouse moved to (682, 373)
Screenshot: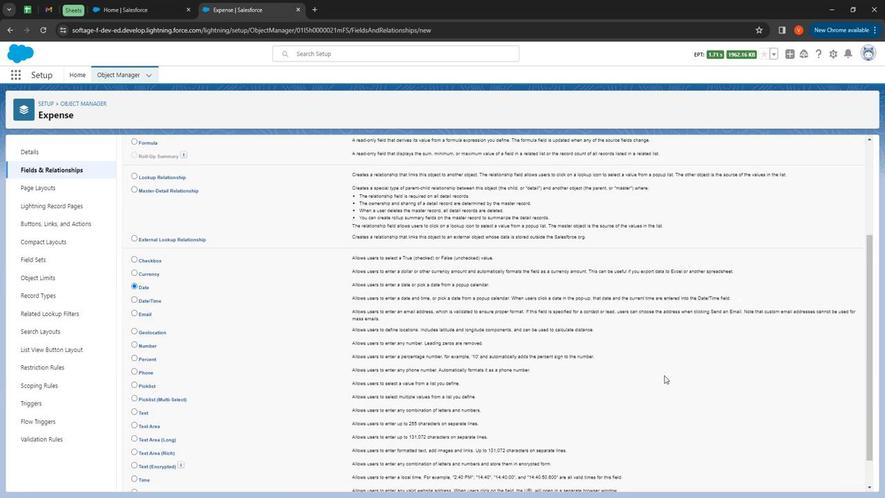 
Action: Mouse scrolled (682, 372) with delta (0, 0)
Screenshot: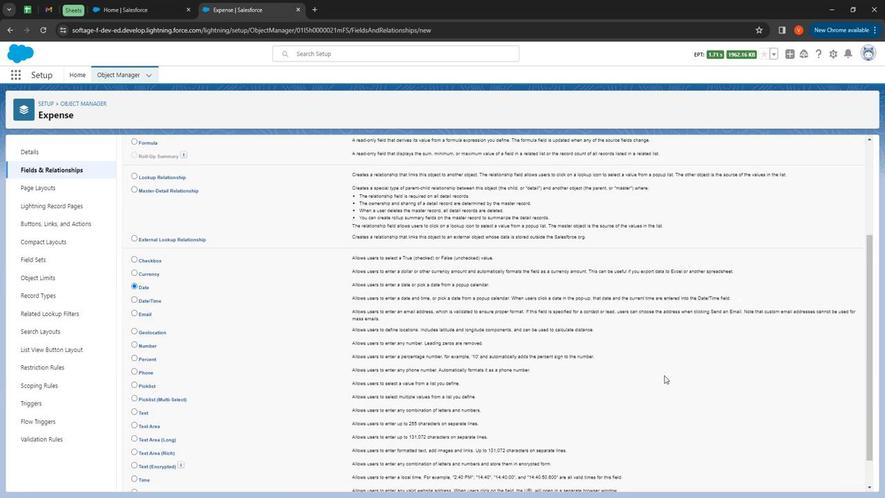 
Action: Mouse moved to (704, 381)
Screenshot: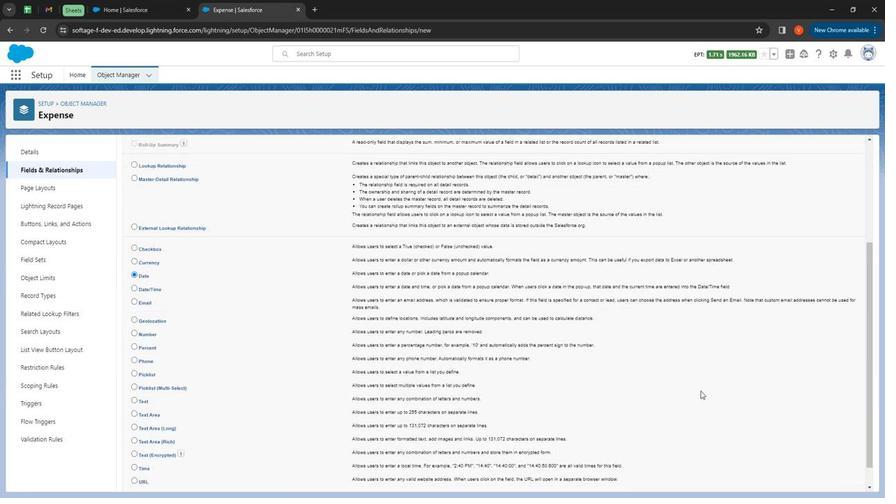 
Action: Mouse scrolled (704, 380) with delta (0, 0)
Screenshot: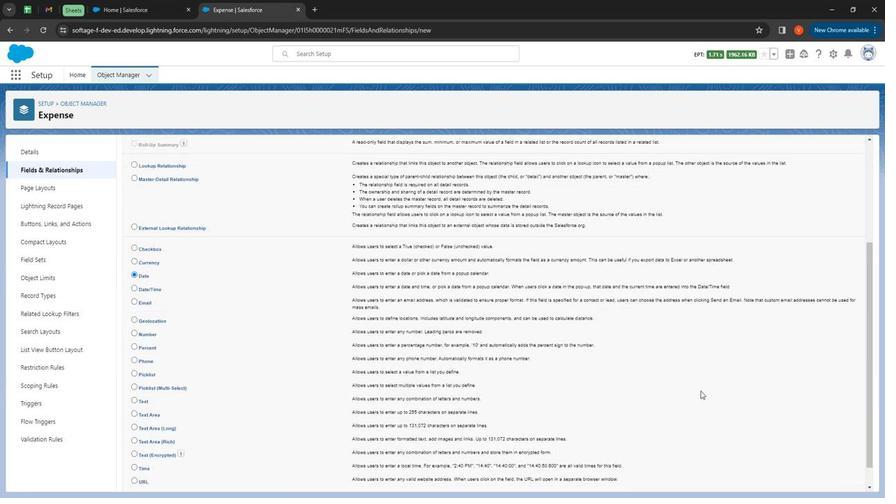 
Action: Mouse moved to (715, 386)
Screenshot: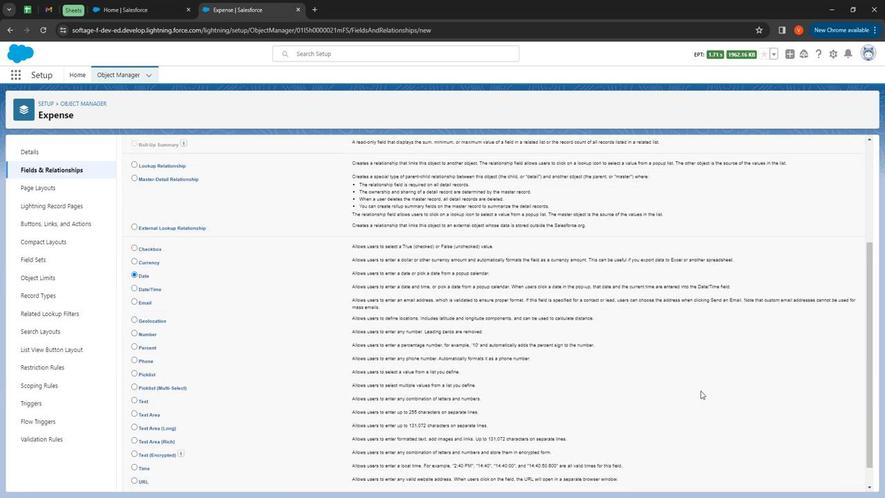 
Action: Mouse scrolled (715, 386) with delta (0, 0)
Screenshot: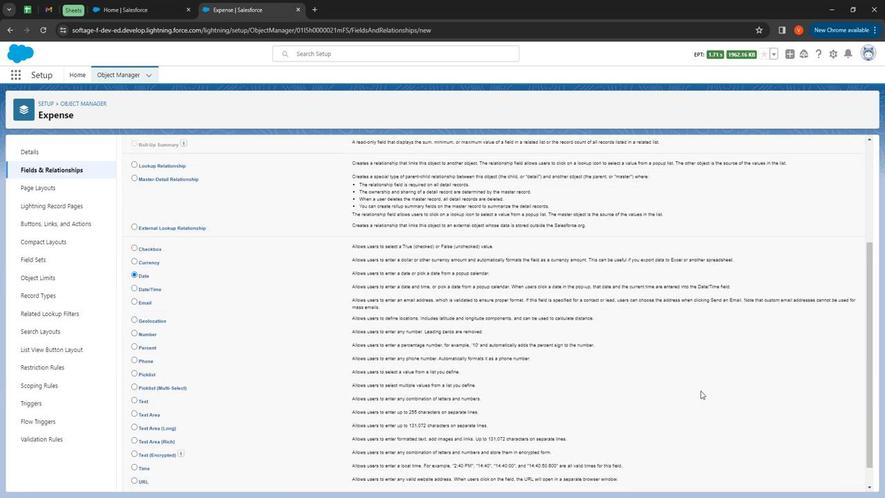 
Action: Mouse moved to (726, 395)
Screenshot: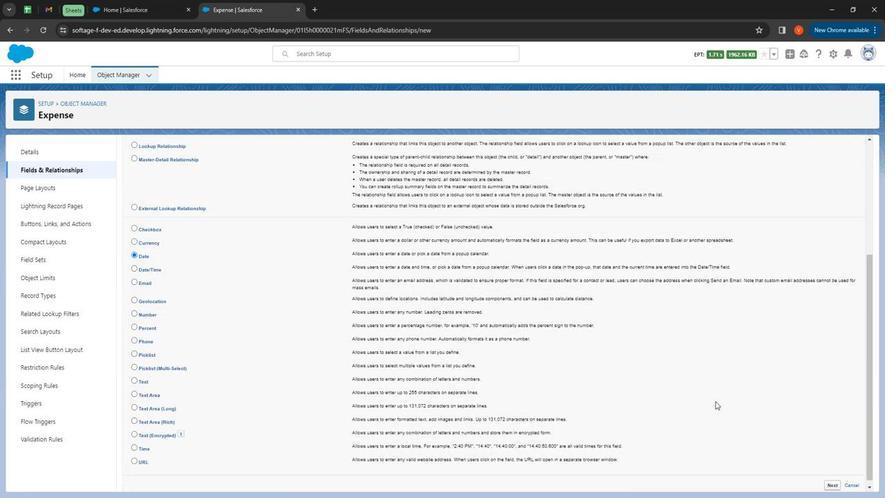 
Action: Mouse scrolled (726, 394) with delta (0, 0)
Screenshot: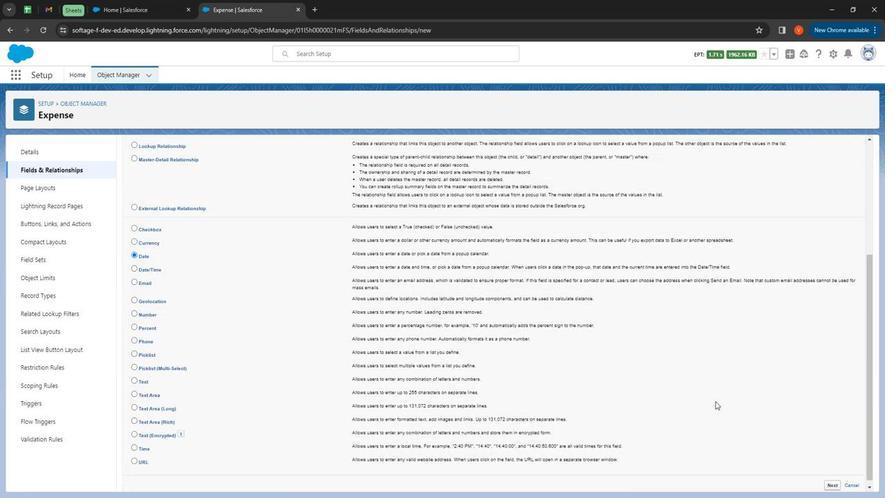 
Action: Mouse moved to (760, 411)
Screenshot: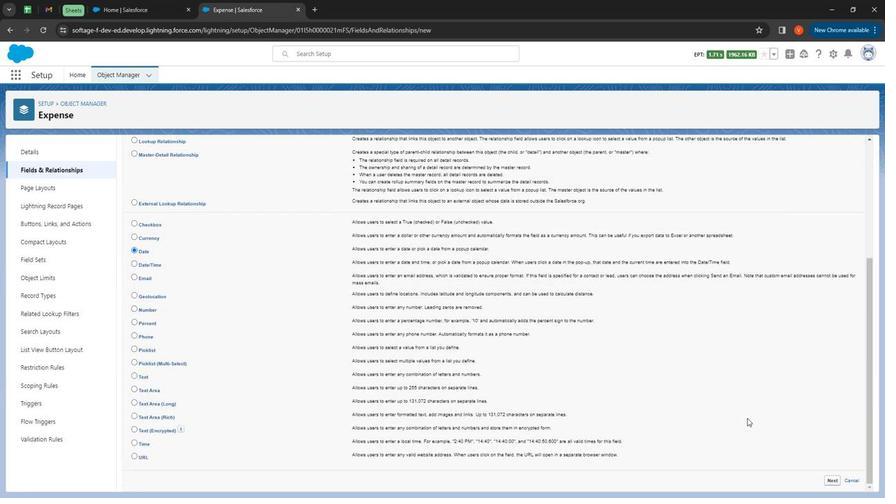 
Action: Mouse scrolled (760, 410) with delta (0, 0)
Screenshot: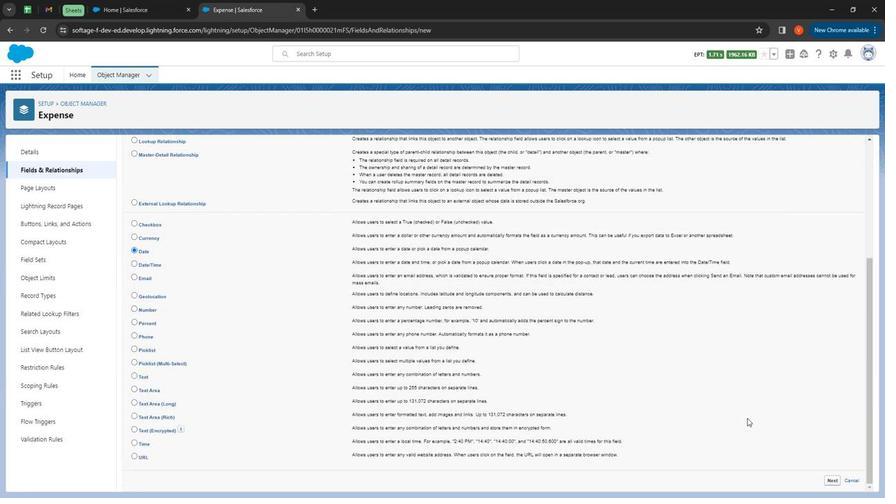 
Action: Mouse moved to (849, 468)
Screenshot: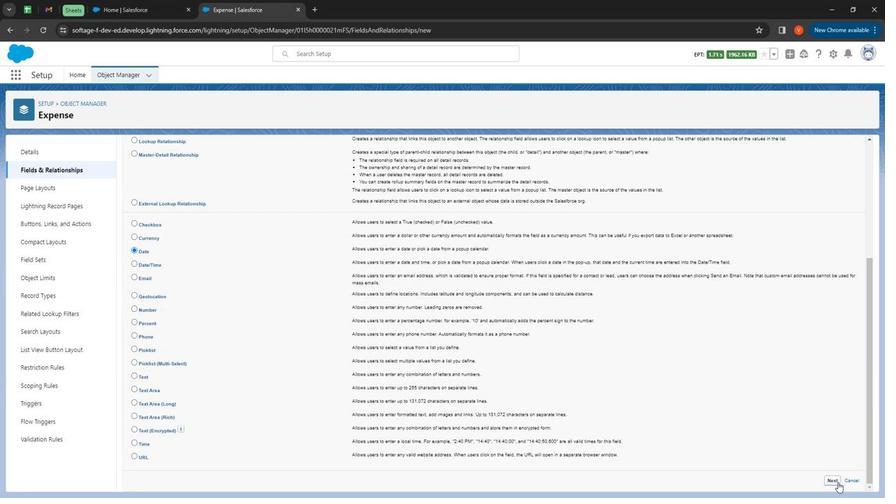 
Action: Mouse pressed left at (849, 468)
Screenshot: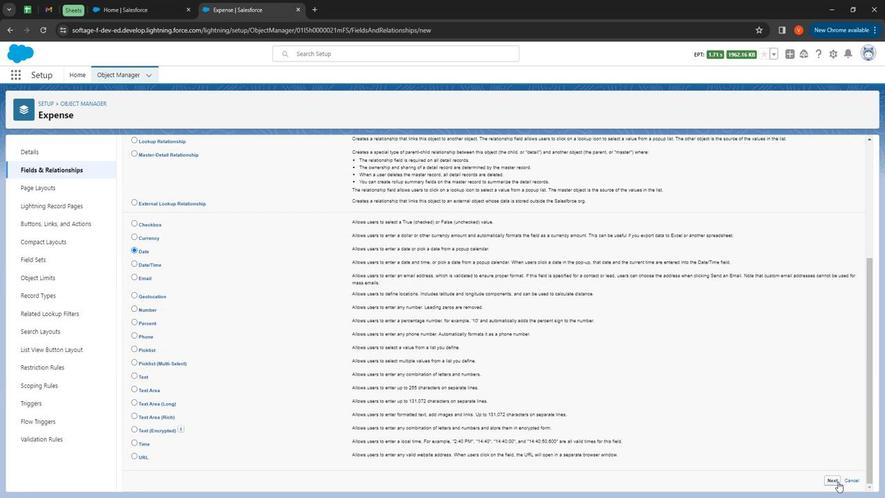 
Action: Mouse moved to (269, 220)
Screenshot: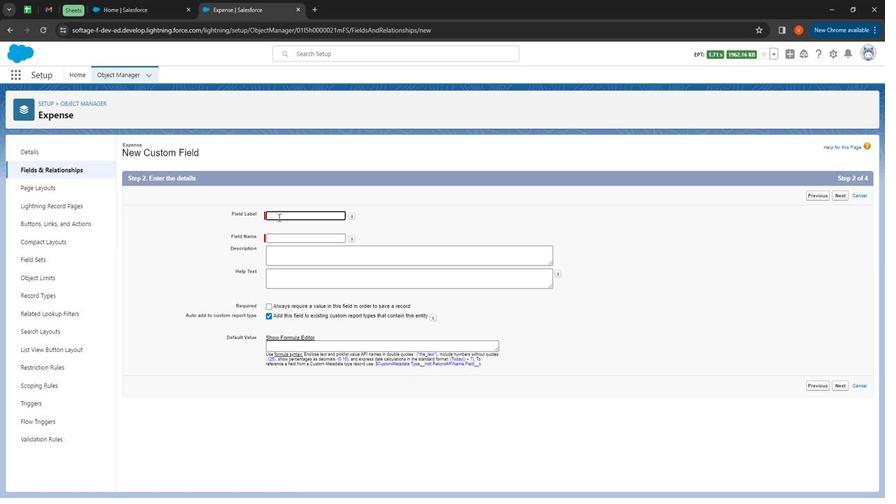 
Action: Mouse pressed left at (269, 220)
Screenshot: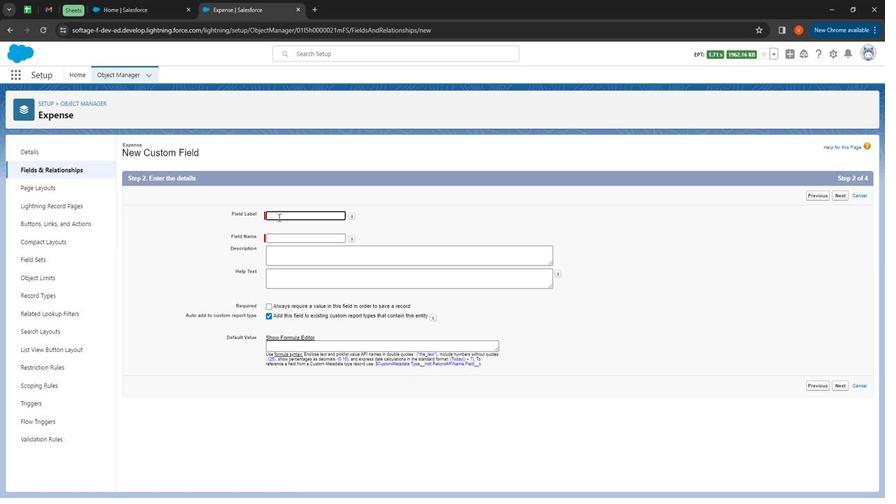 
Action: Key pressed <Key.shift>
Screenshot: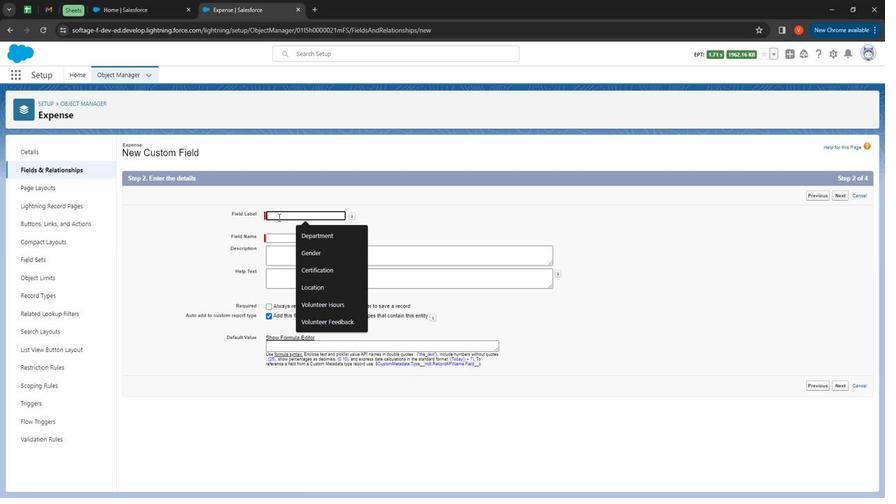 
Action: Mouse moved to (296, 220)
Screenshot: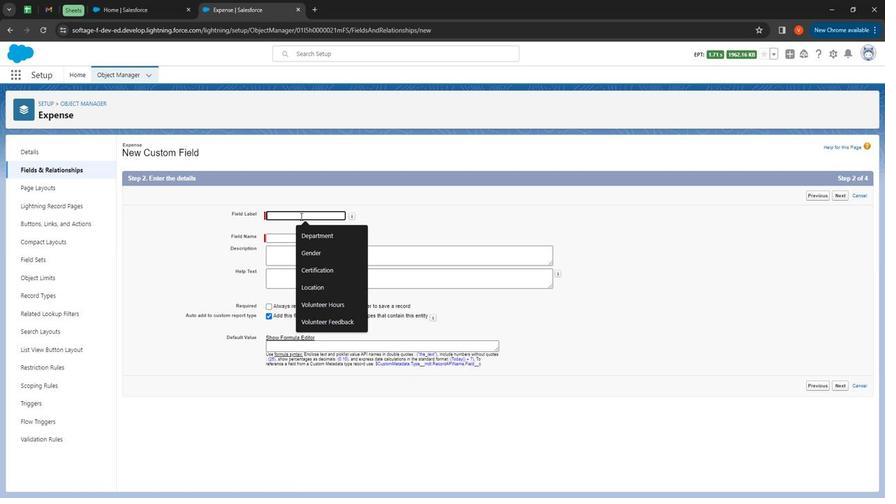 
Action: Key pressed E
Screenshot: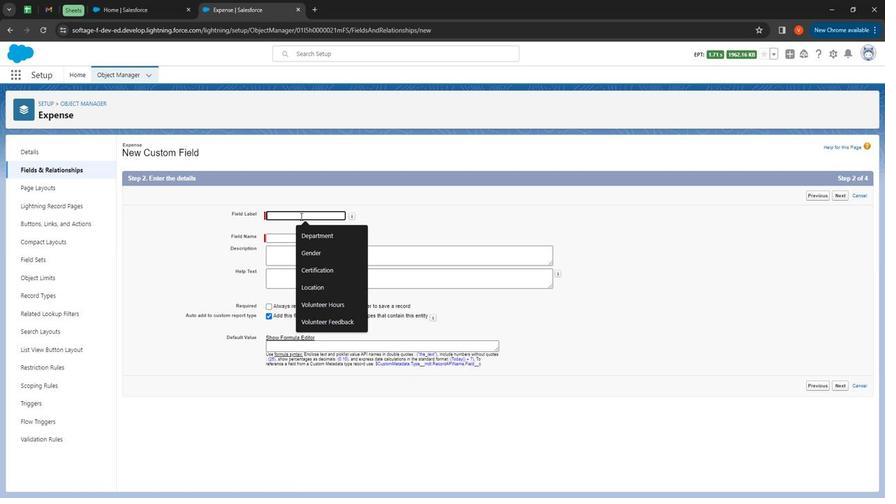 
Action: Mouse moved to (366, 216)
Screenshot: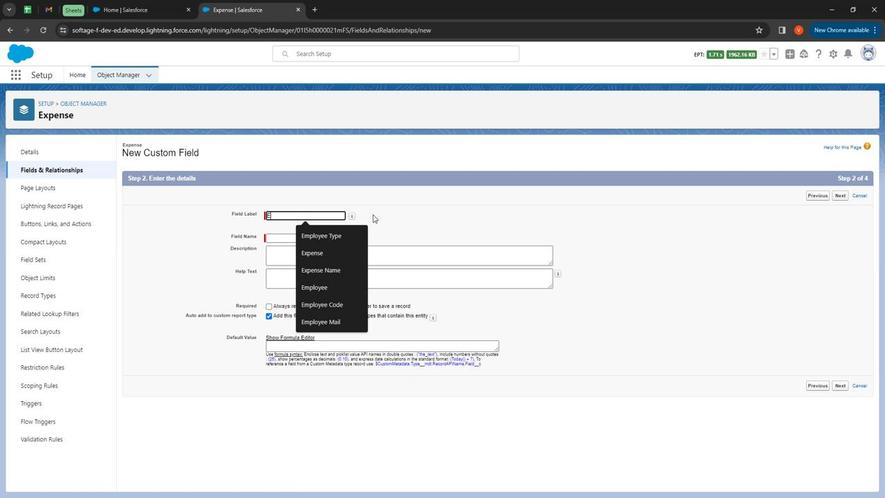 
Action: Key pressed xpense<Key.space><Key.shift>Date
Screenshot: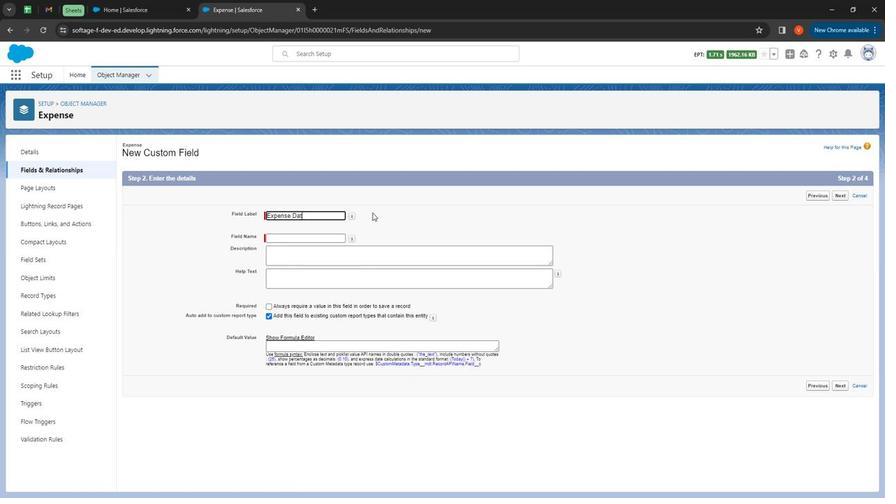 
Action: Mouse moved to (292, 242)
Screenshot: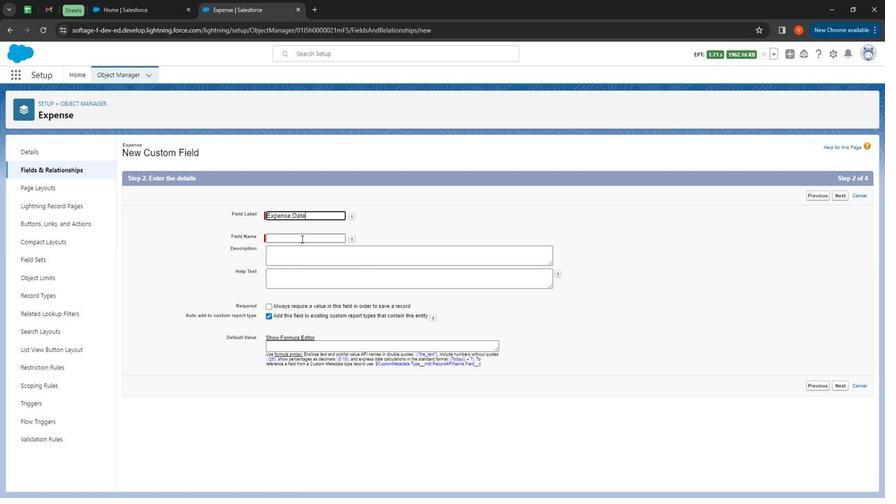 
Action: Mouse pressed left at (292, 242)
Screenshot: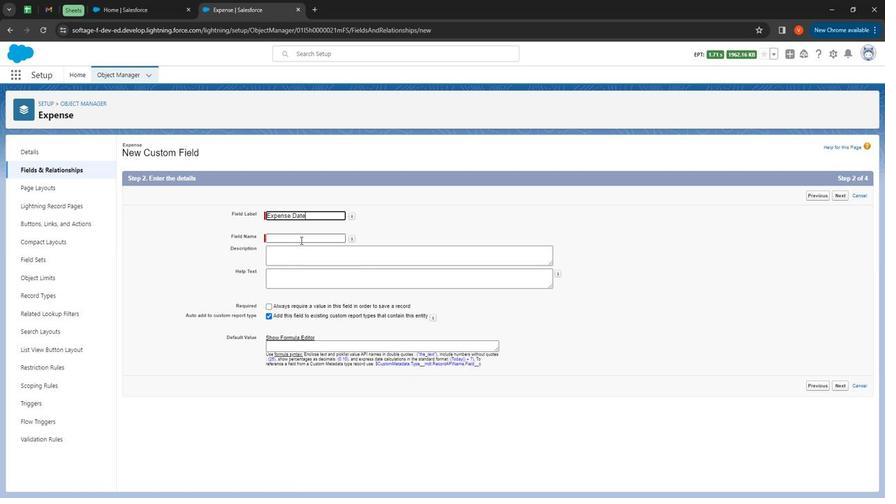 
Action: Mouse moved to (308, 258)
Screenshot: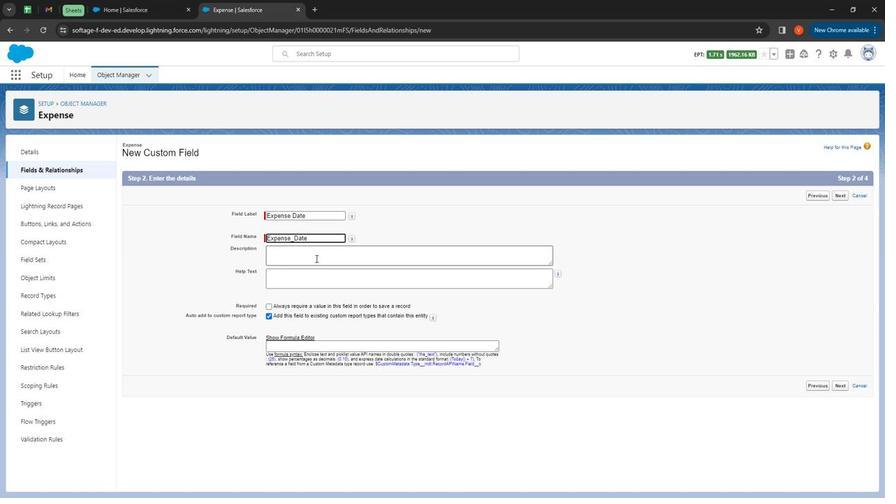 
Action: Mouse pressed left at (308, 258)
Screenshot: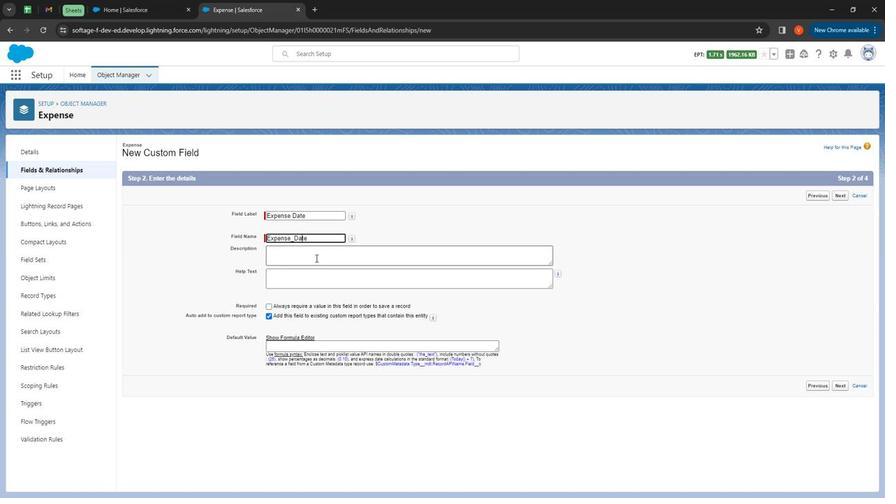 
Action: Mouse moved to (308, 258)
Screenshot: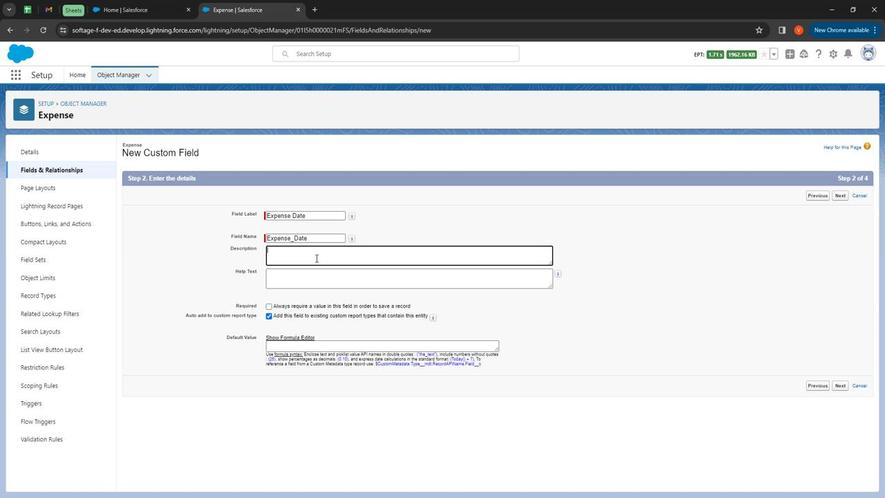 
Action: Key pressed <Key.shift>
Screenshot: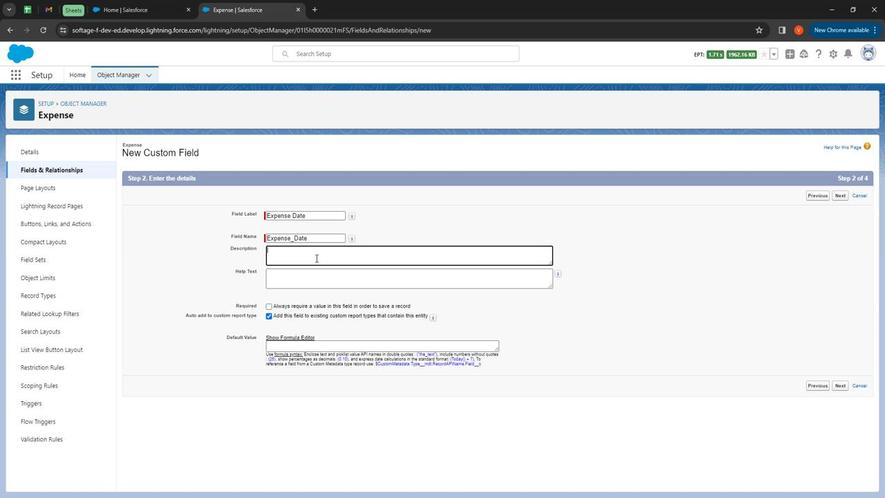 
Action: Mouse moved to (314, 260)
Screenshot: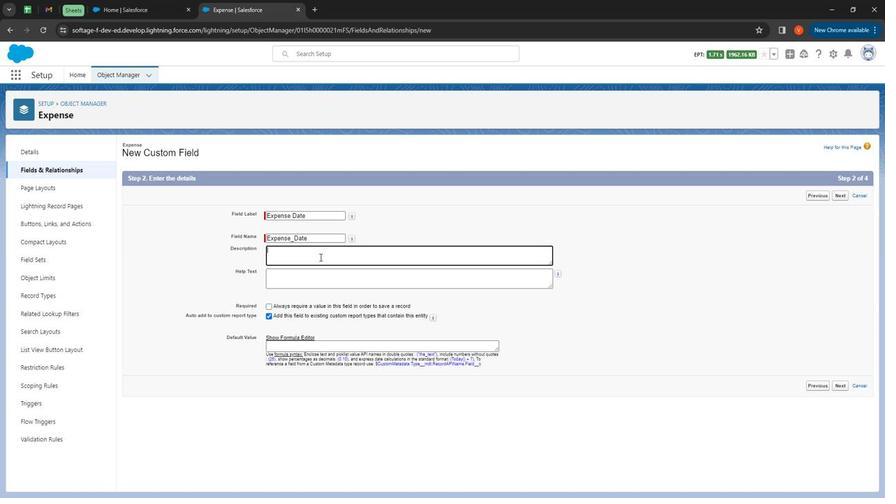 
Action: Key pressed <Key.shift><Key.shift><Key.shift><Key.shift><Key.shift><Key.shift><Key.shift>The<Key.space><Key.shift>Date<Key.space>when<Key.space>the<Key.space><Key.shift>Expense<Key.space><Key.shift><Key.shift><Key.shift>Occure<Key.backspace>red<Key.space>
Screenshot: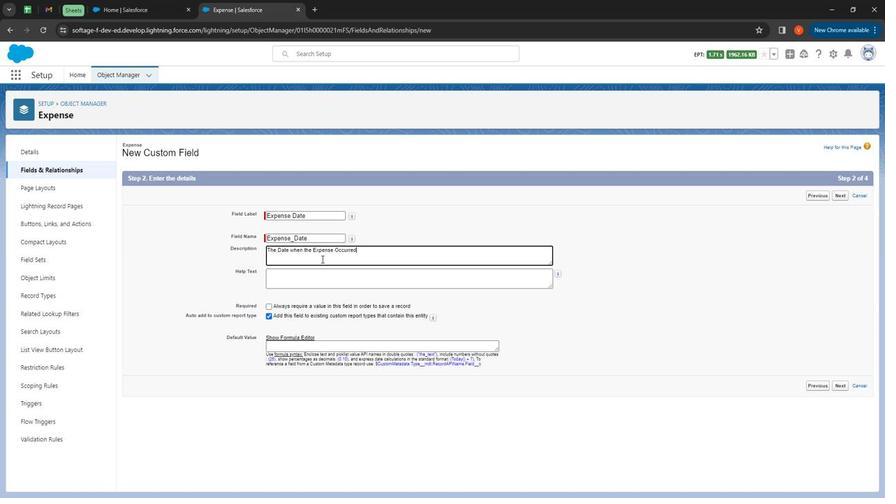
Action: Mouse moved to (328, 275)
Screenshot: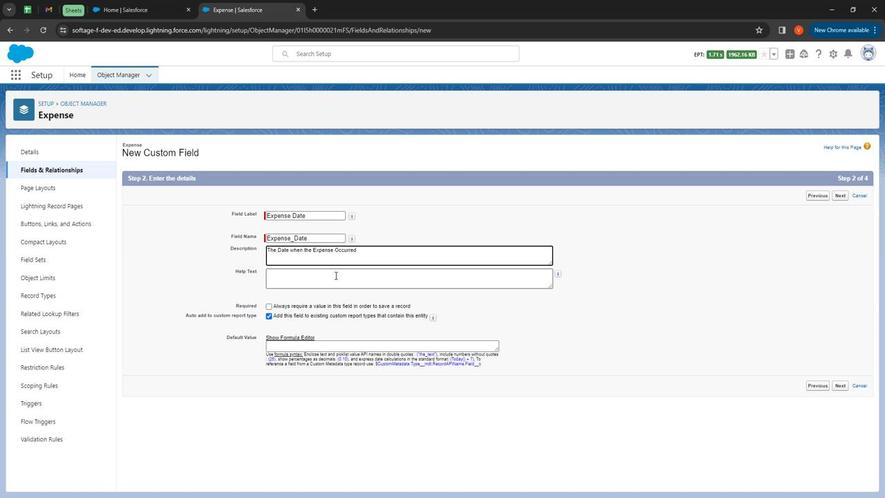 
Action: Mouse pressed left at (328, 275)
Screenshot: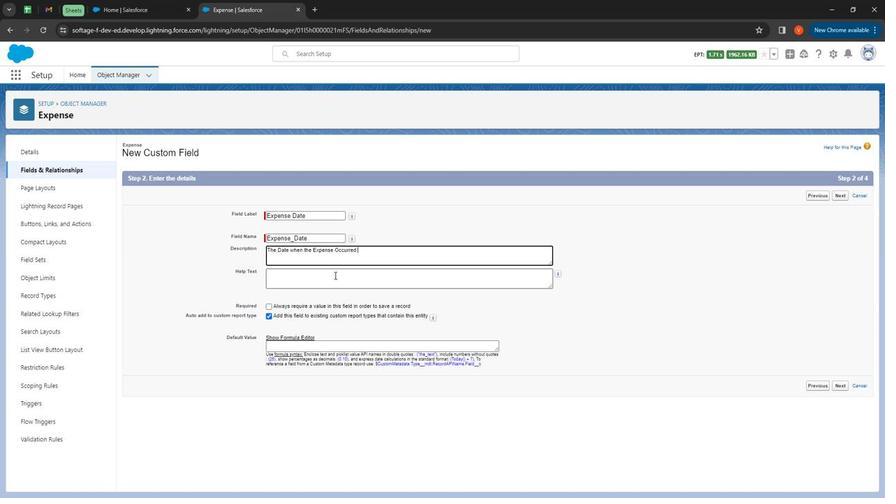 
Action: Key pressed <Key.shift><Key.shift><Key.shift>The<Key.space><Key.shift>Date<Key.space>on<Key.space>which<Key.space><Key.shift><Key.shift>Expense<Key.space><Key.shift>Occurred
Screenshot: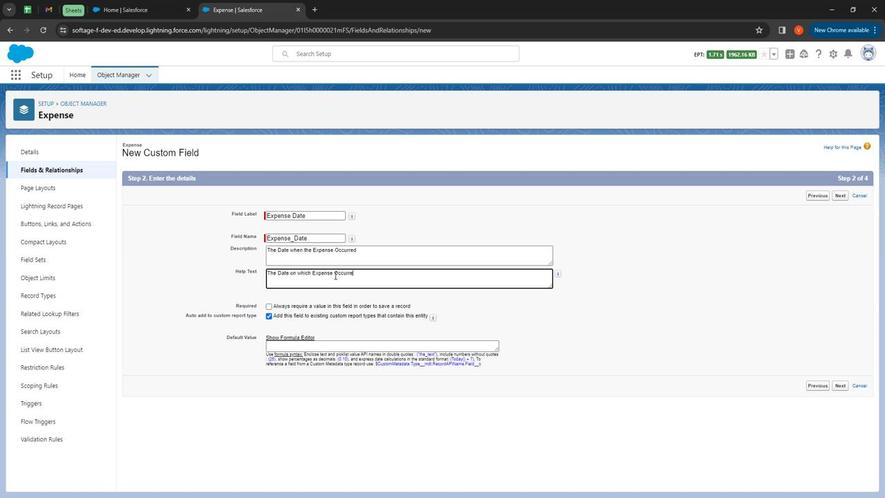 
Action: Mouse moved to (856, 381)
Screenshot: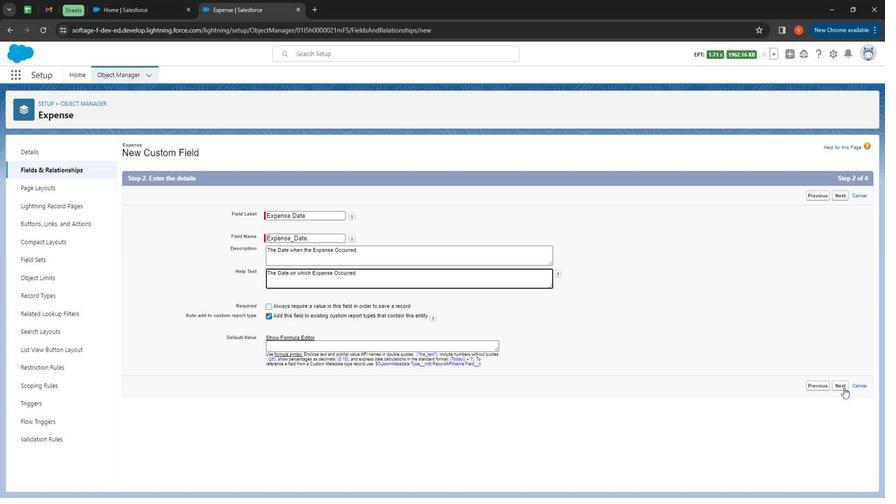 
Action: Mouse pressed left at (856, 381)
Screenshot: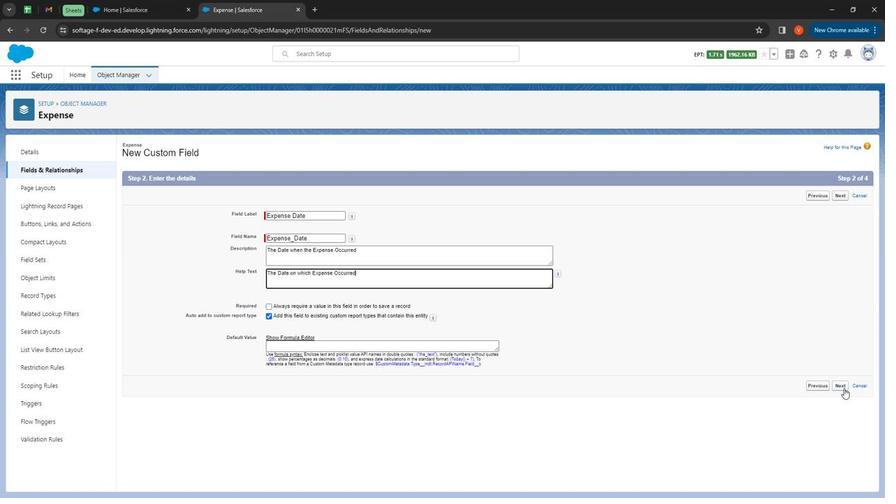 
Action: Mouse moved to (784, 299)
Screenshot: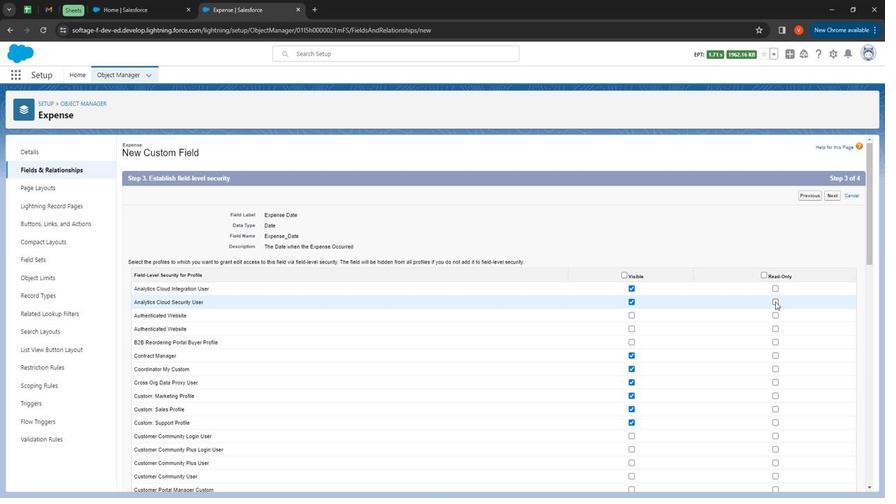 
Action: Mouse pressed left at (784, 299)
Screenshot: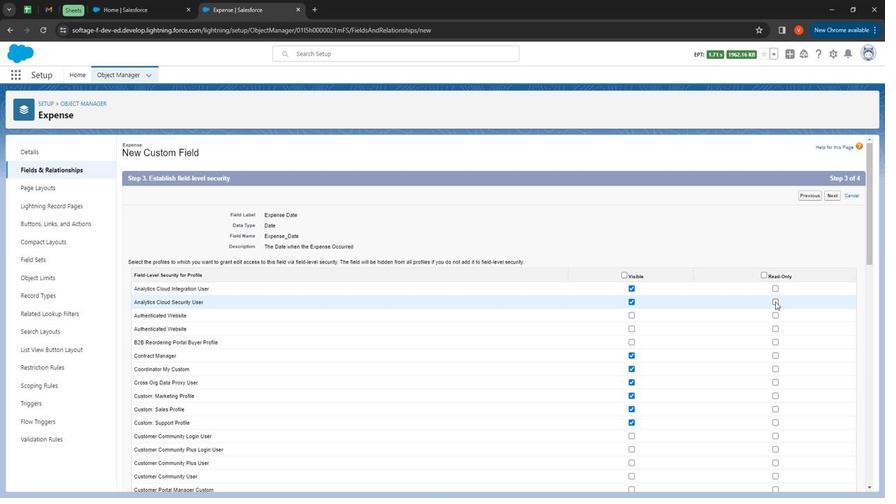 
Action: Mouse moved to (634, 288)
Screenshot: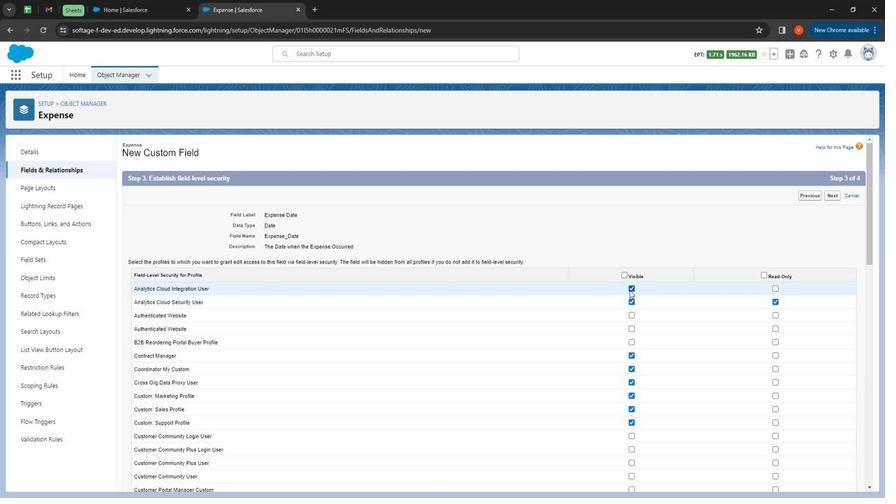 
Action: Mouse pressed left at (634, 288)
